 Task: Look for space in Modimolle, South Africa from 10th September, 2023 to 16th September, 2023 for 4 adults in price range Rs.10000 to Rs.14000. Place can be private room with 4 bedrooms having 4 beds and 4 bathrooms. Property type can be house, flat, guest house. Amenities needed are: wifi, TV, free parkinig on premises, gym, breakfast. Booking option can be shelf check-in. Required host language is English.
Action: Mouse moved to (539, 137)
Screenshot: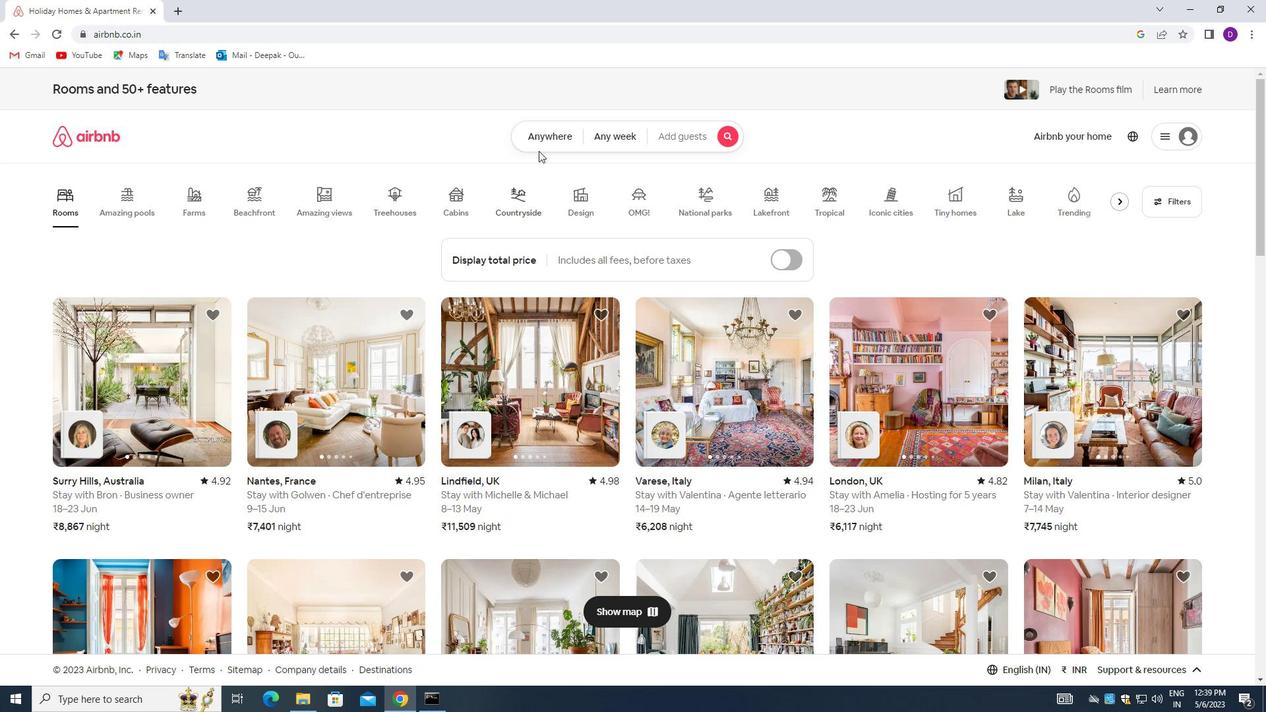 
Action: Mouse pressed left at (539, 137)
Screenshot: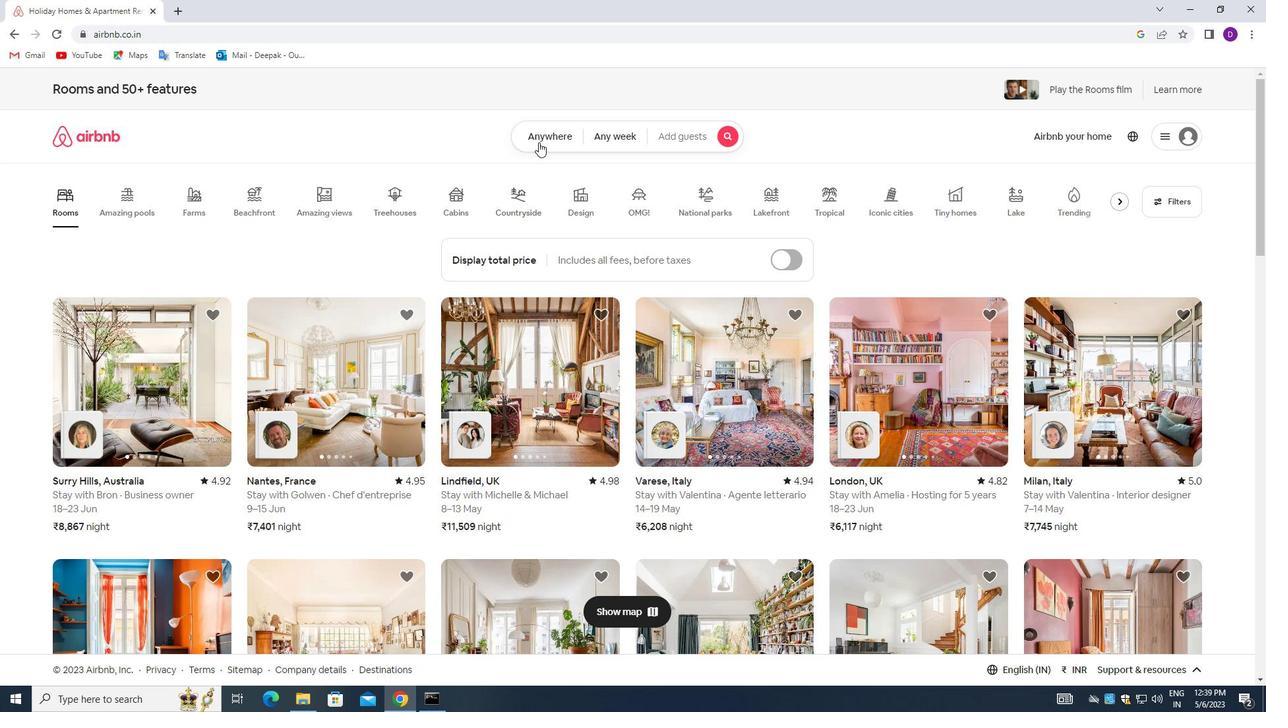 
Action: Mouse moved to (501, 186)
Screenshot: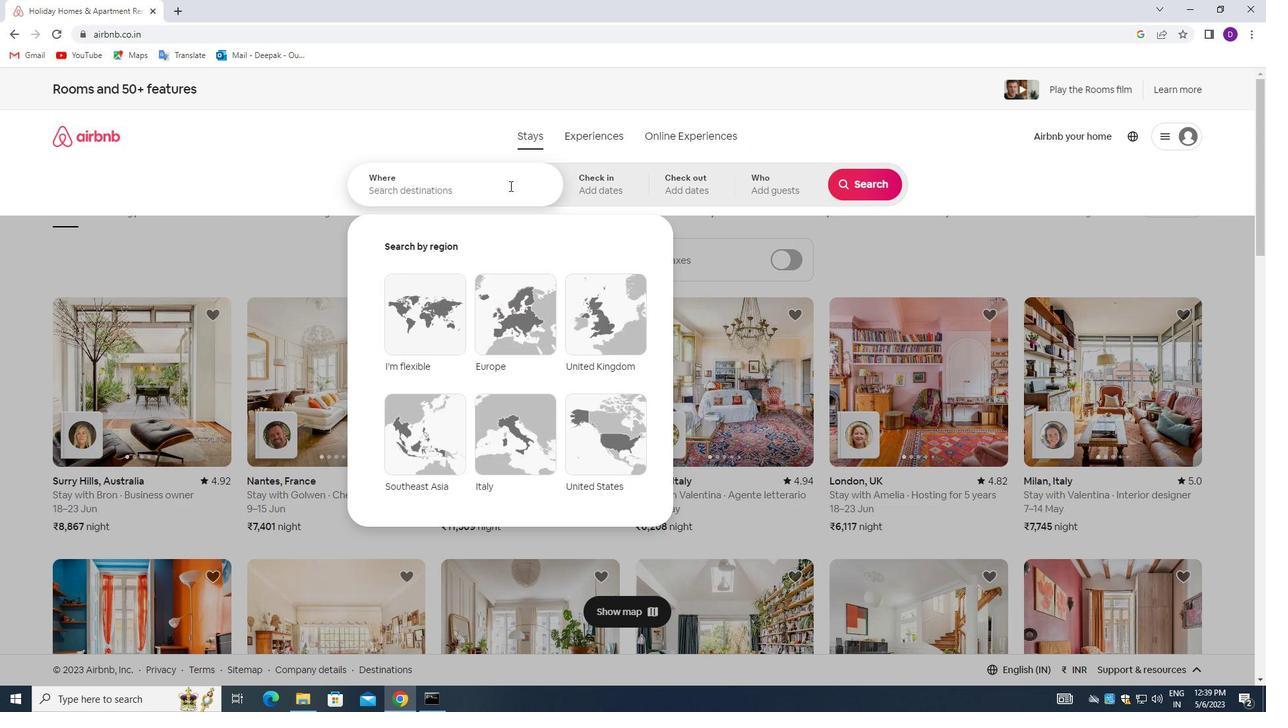 
Action: Mouse pressed left at (501, 186)
Screenshot: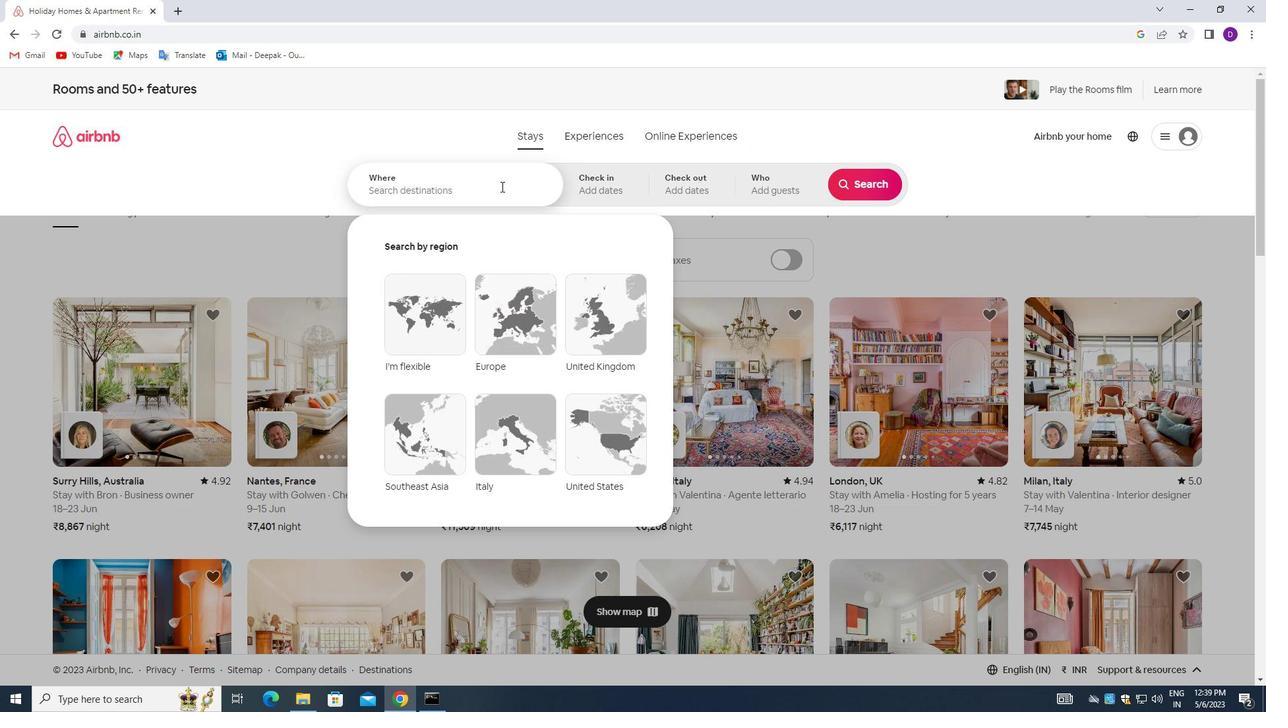 
Action: Mouse moved to (289, 271)
Screenshot: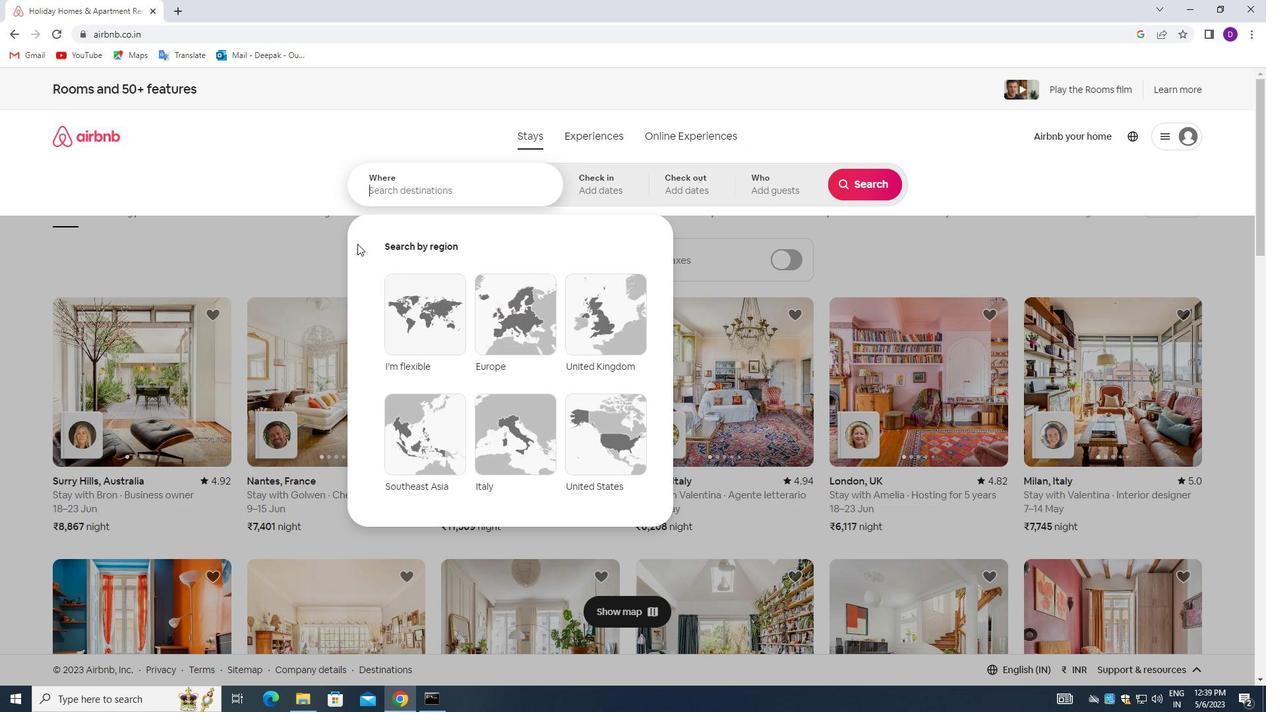 
Action: Key pressed <Key.shift>MODIMOLLE,<Key.space><Key.shift_r>SOUTH<Key.space><Key.shift_r>AFRICA<Key.enter>
Screenshot: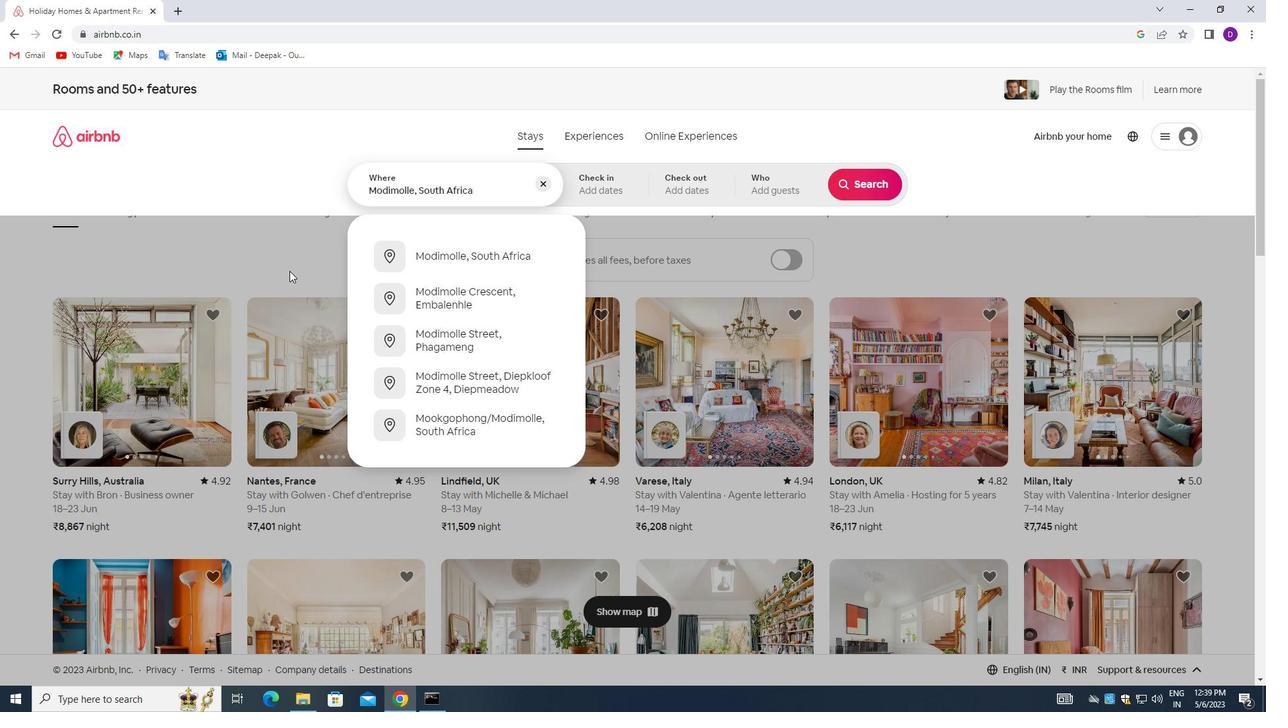 
Action: Mouse moved to (856, 290)
Screenshot: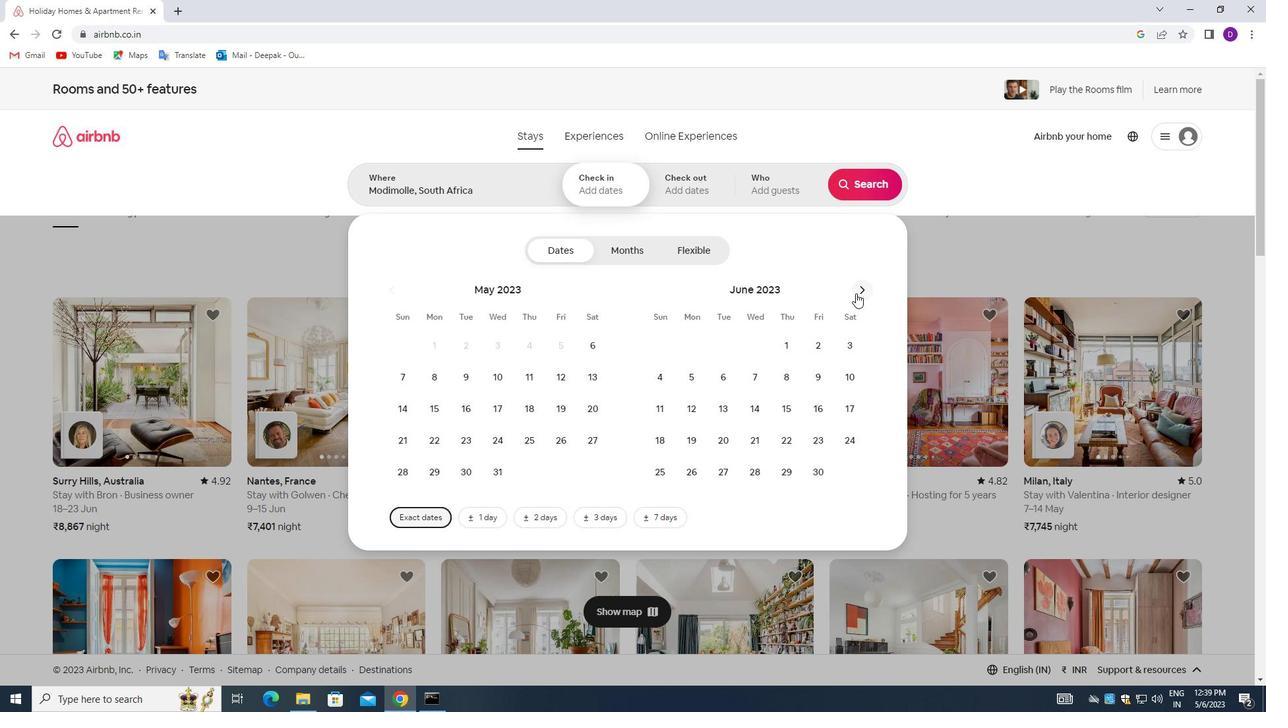 
Action: Mouse pressed left at (856, 290)
Screenshot: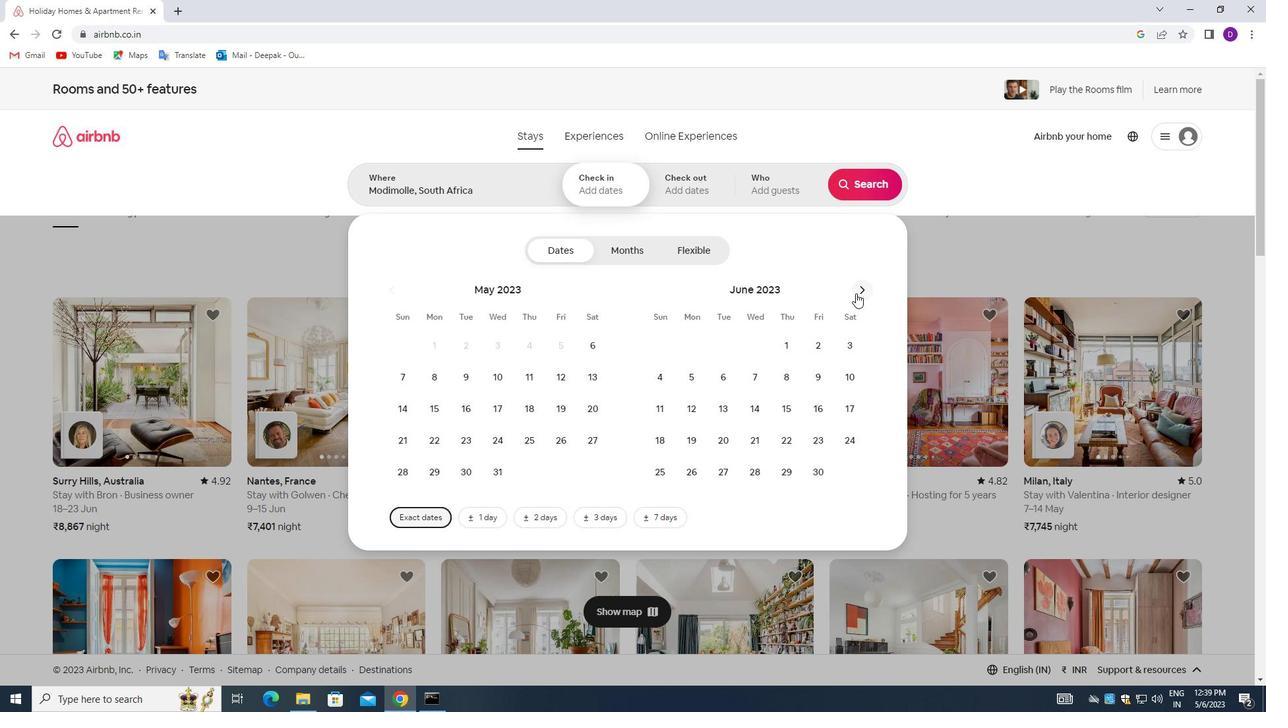
Action: Mouse moved to (856, 290)
Screenshot: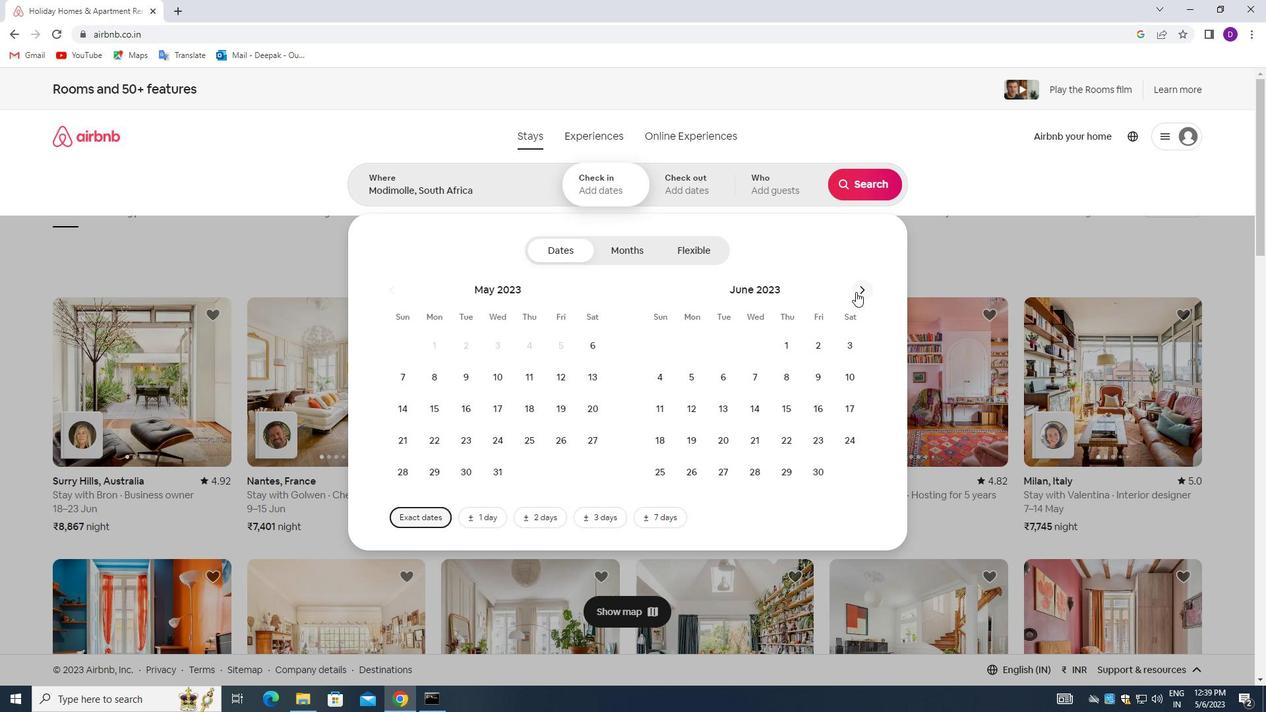 
Action: Mouse pressed left at (856, 290)
Screenshot: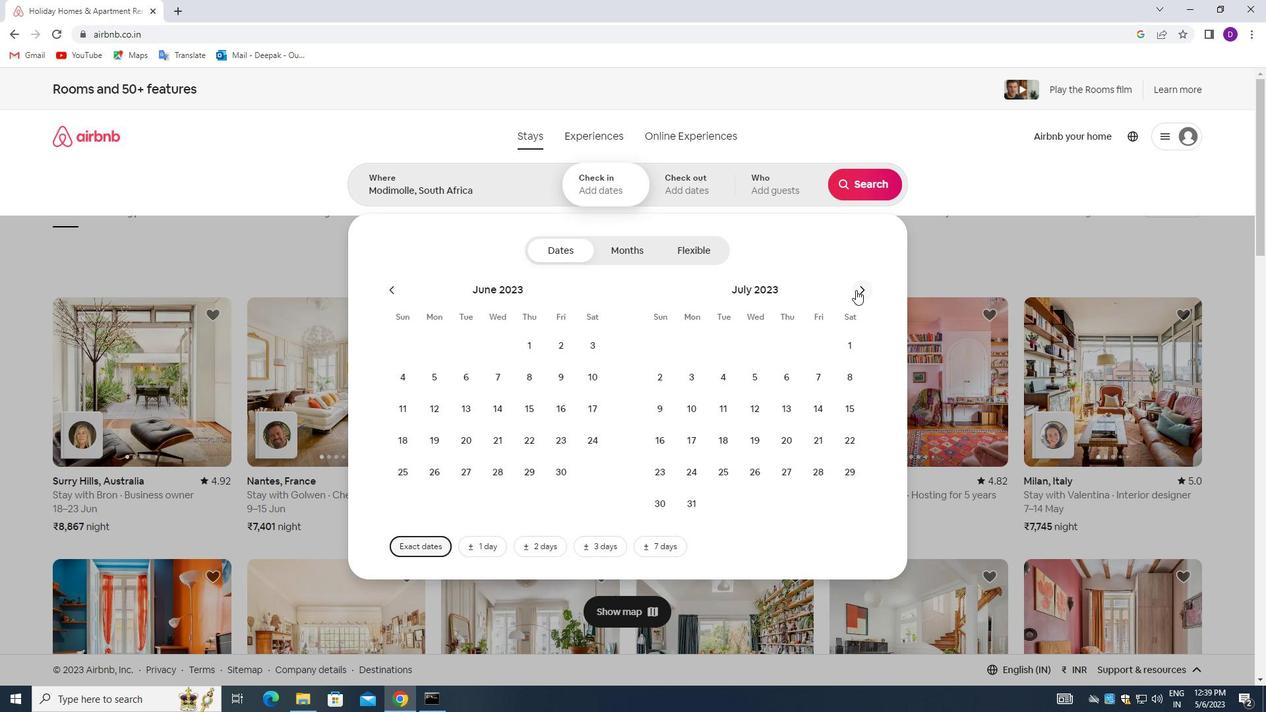 
Action: Mouse pressed left at (856, 290)
Screenshot: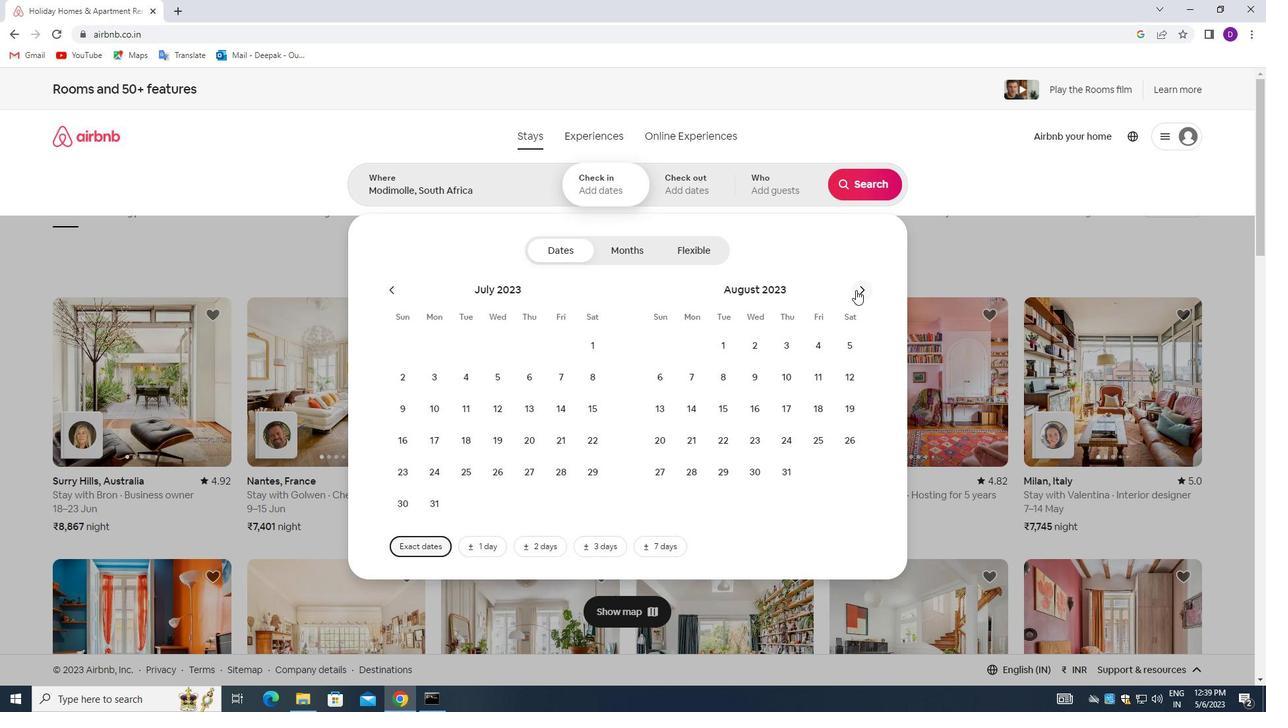 
Action: Mouse moved to (664, 414)
Screenshot: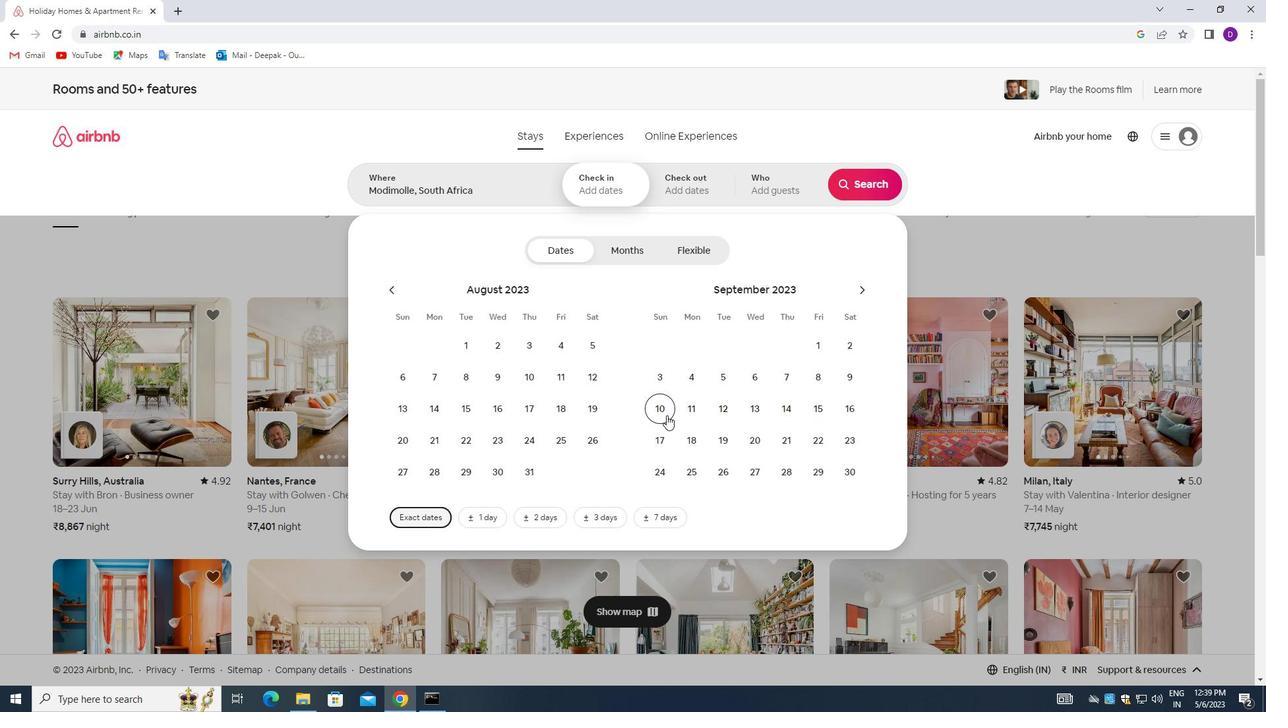 
Action: Mouse pressed left at (664, 414)
Screenshot: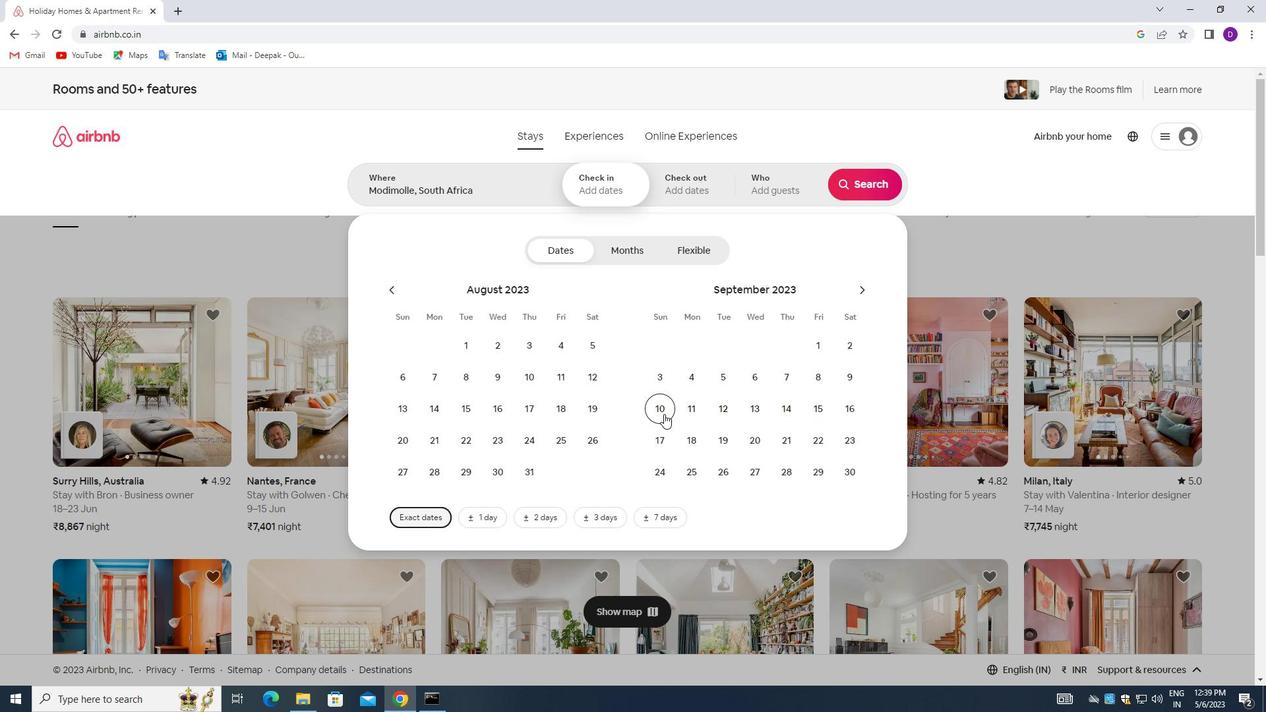 
Action: Mouse moved to (841, 408)
Screenshot: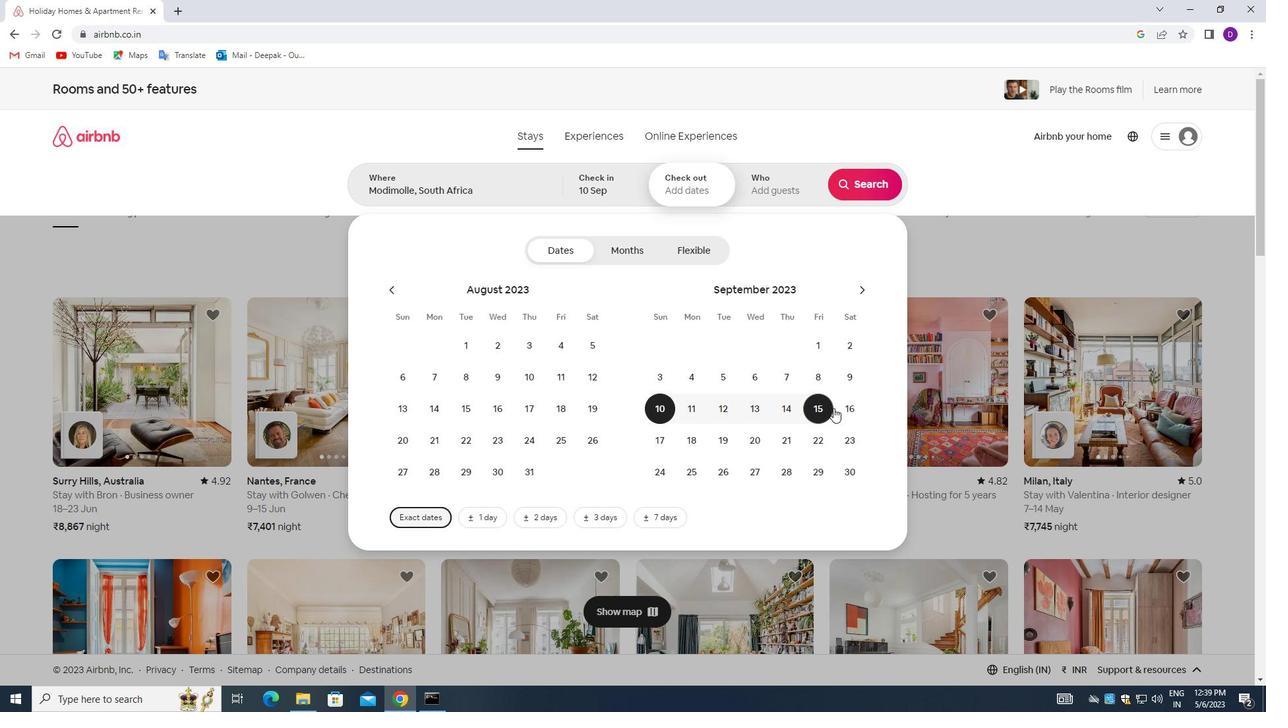 
Action: Mouse pressed left at (841, 408)
Screenshot: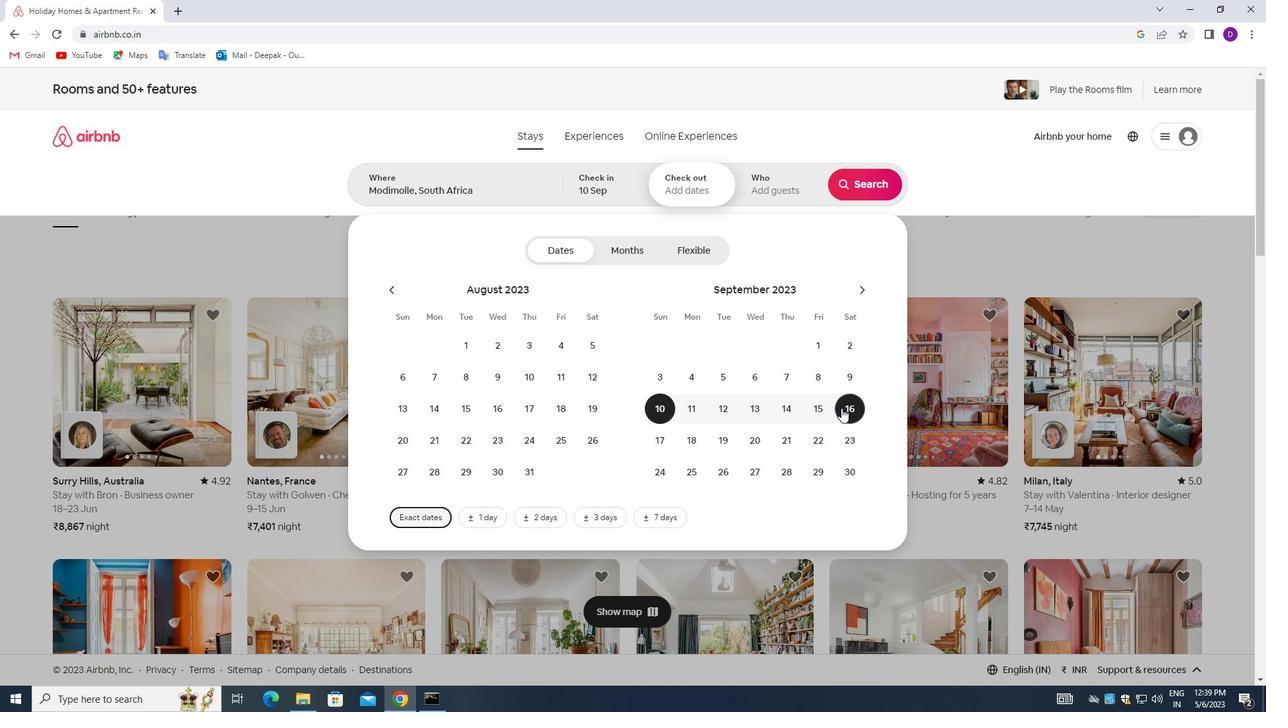
Action: Mouse moved to (756, 192)
Screenshot: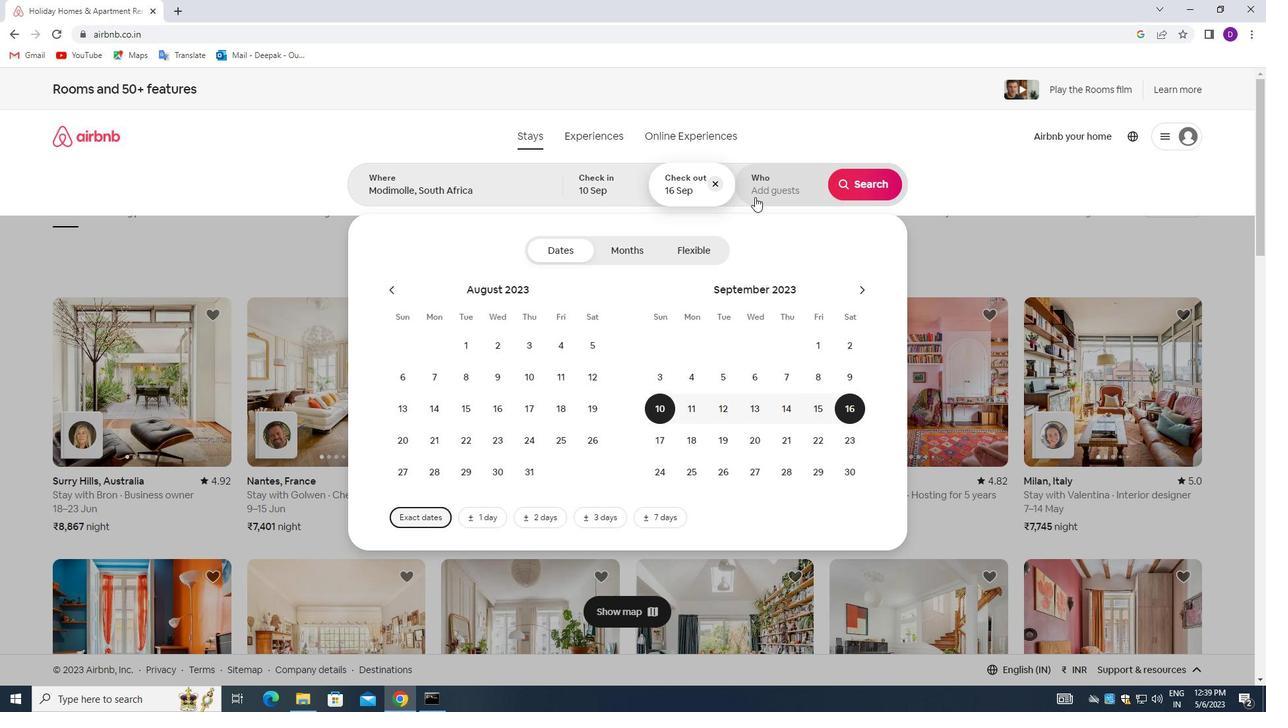 
Action: Mouse pressed left at (756, 192)
Screenshot: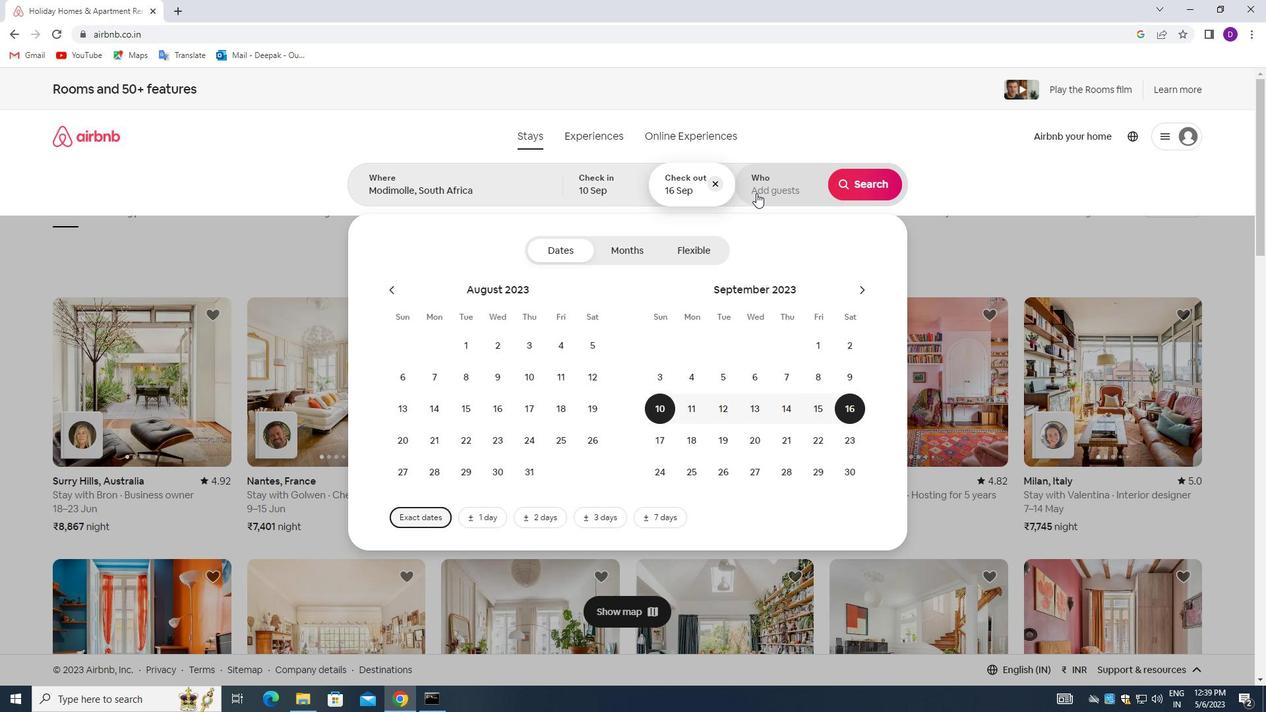 
Action: Mouse moved to (867, 257)
Screenshot: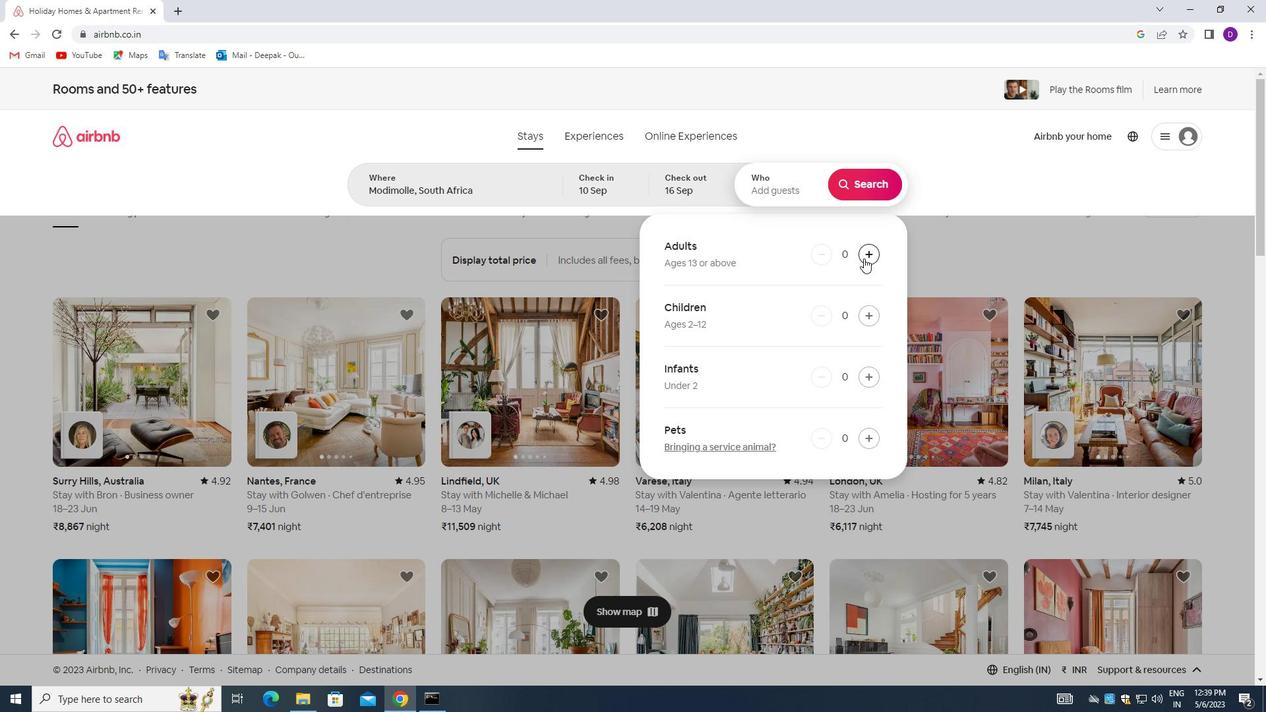 
Action: Mouse pressed left at (867, 257)
Screenshot: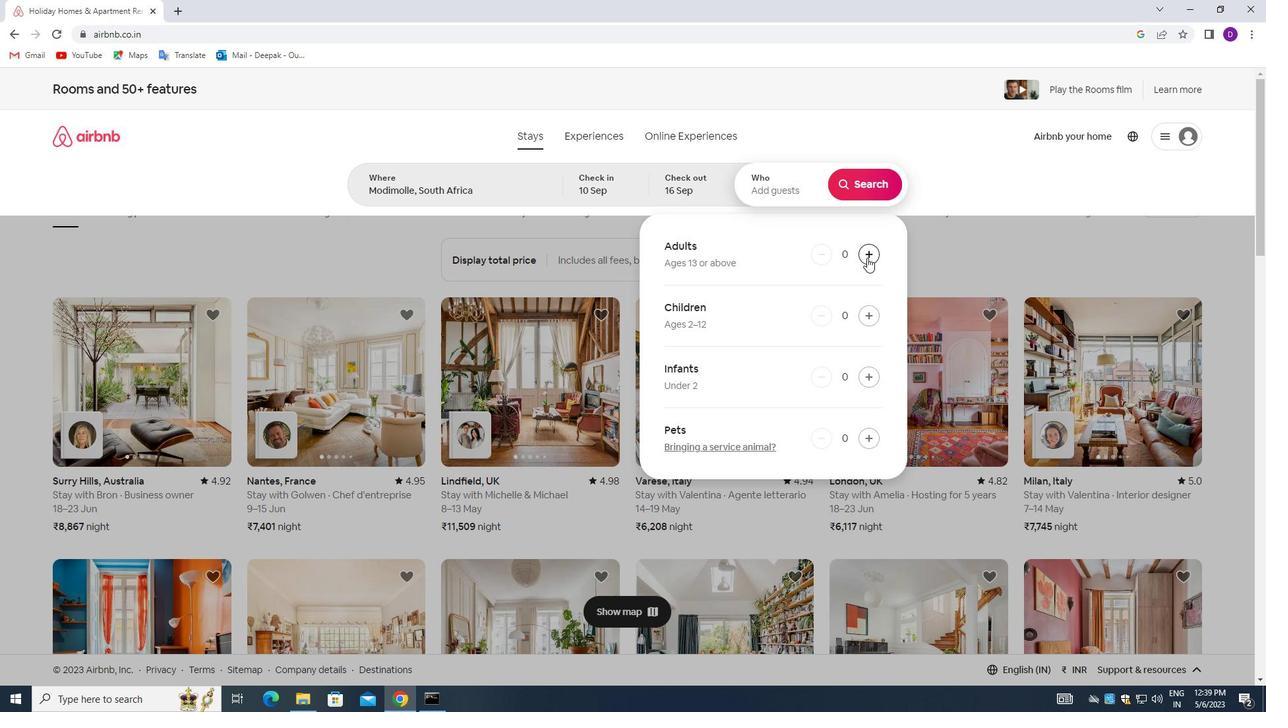 
Action: Mouse moved to (868, 257)
Screenshot: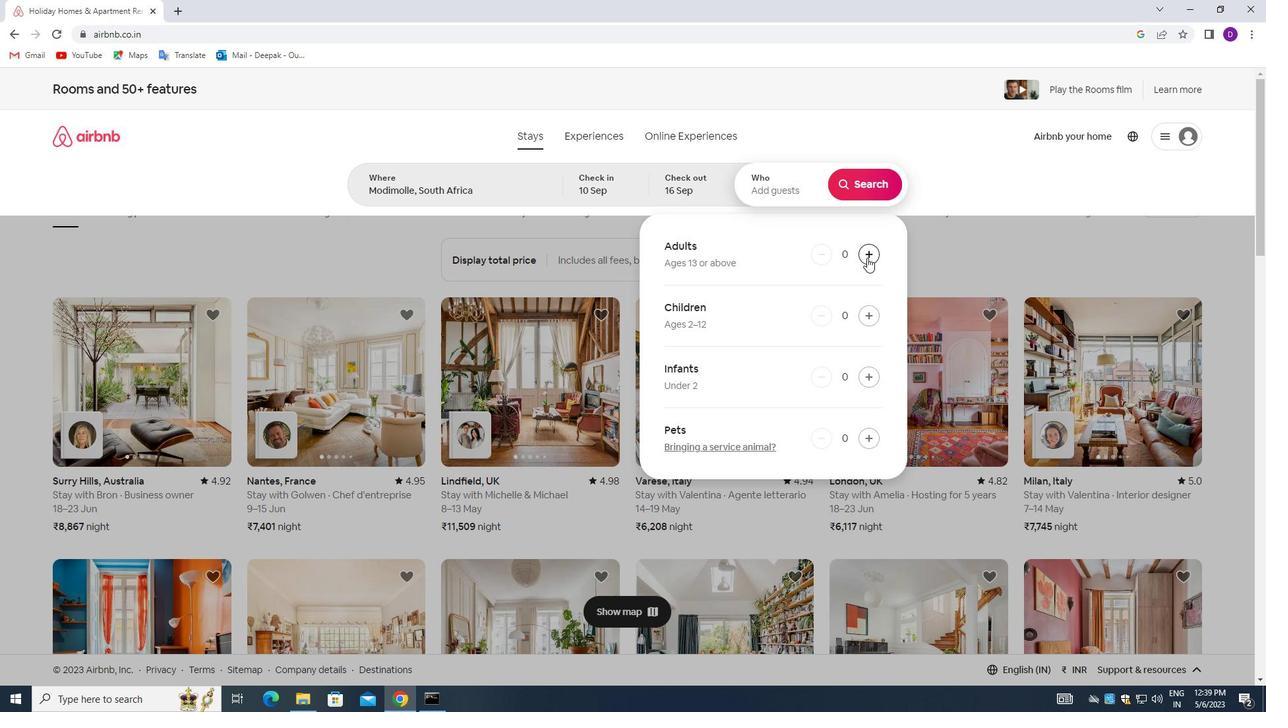 
Action: Mouse pressed left at (868, 257)
Screenshot: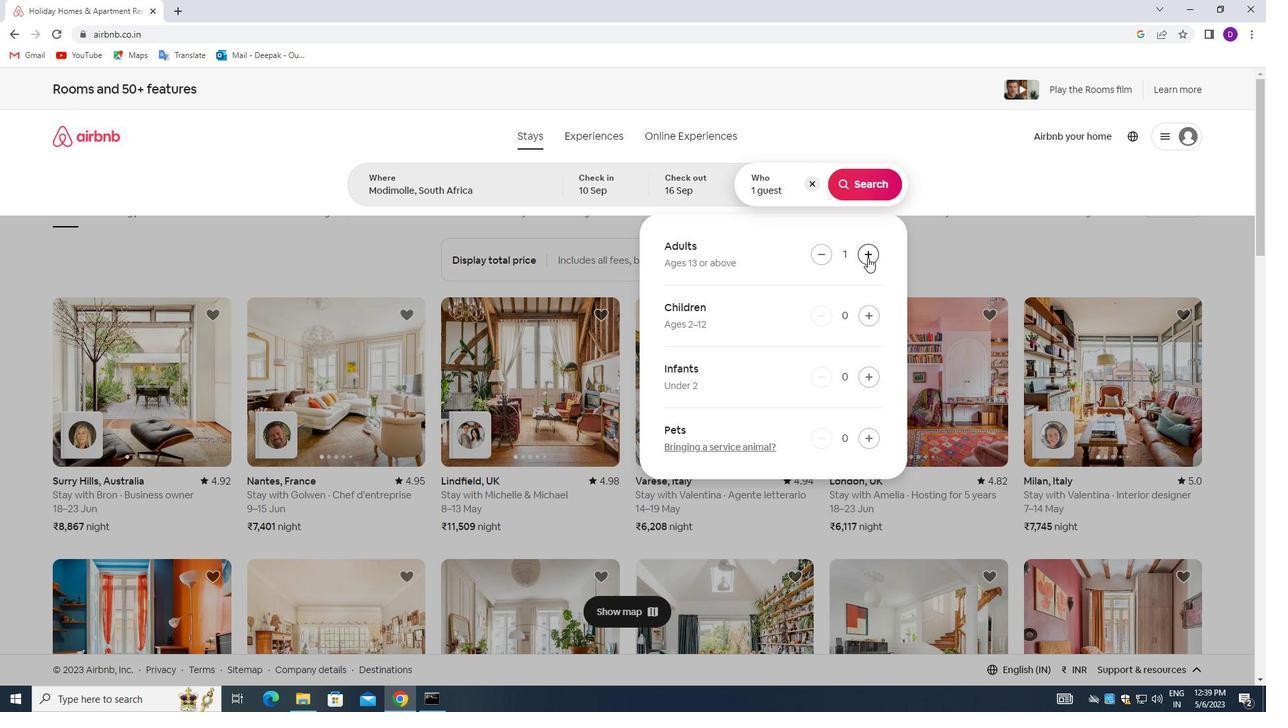 
Action: Mouse pressed left at (868, 257)
Screenshot: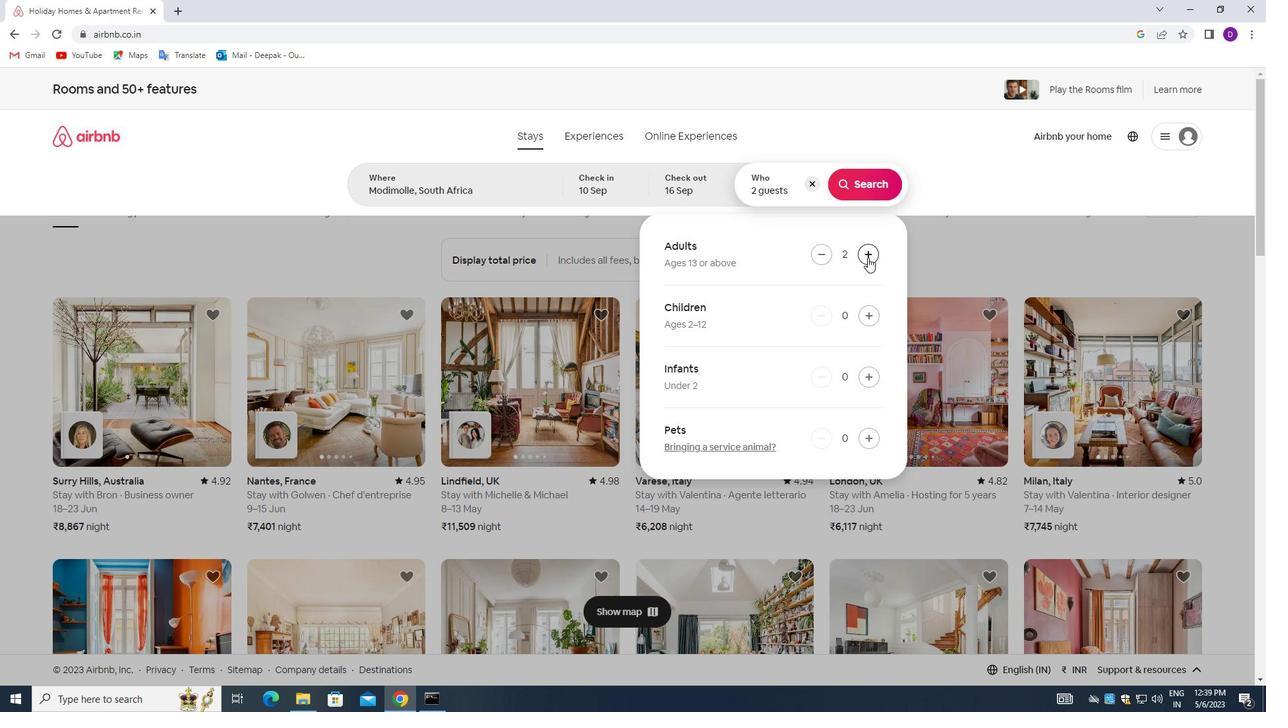 
Action: Mouse pressed left at (868, 257)
Screenshot: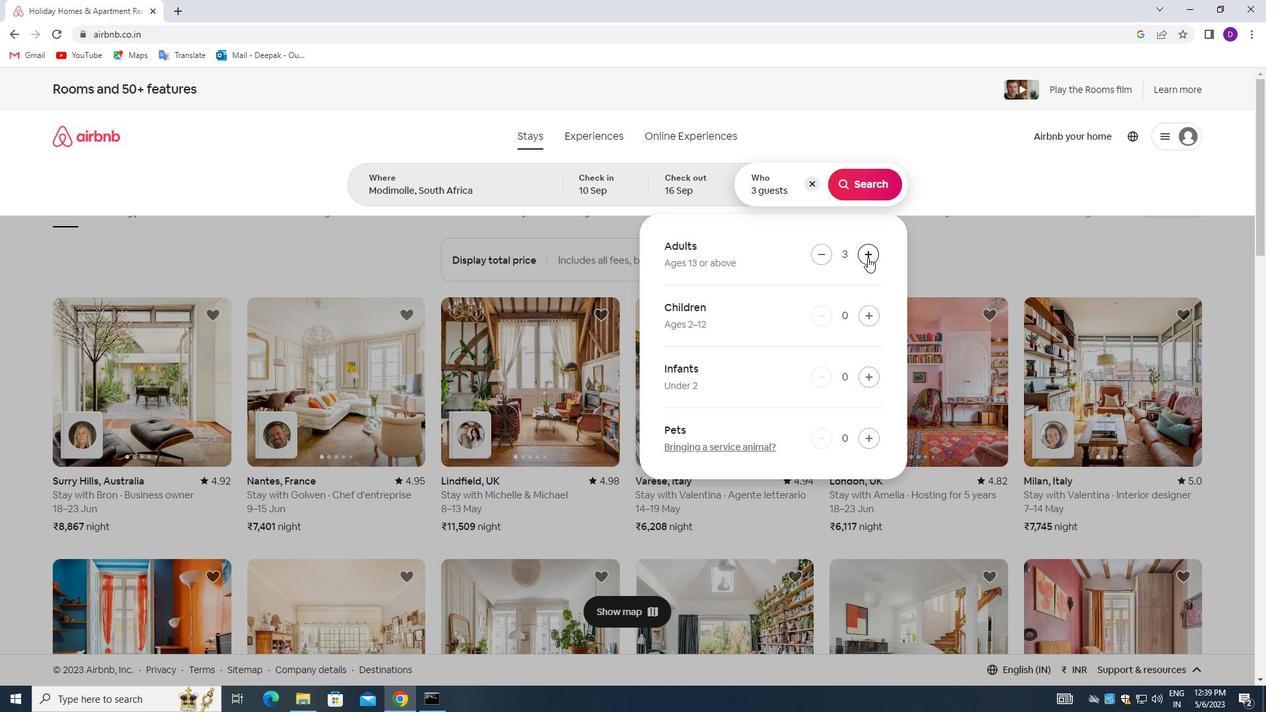 
Action: Mouse moved to (871, 189)
Screenshot: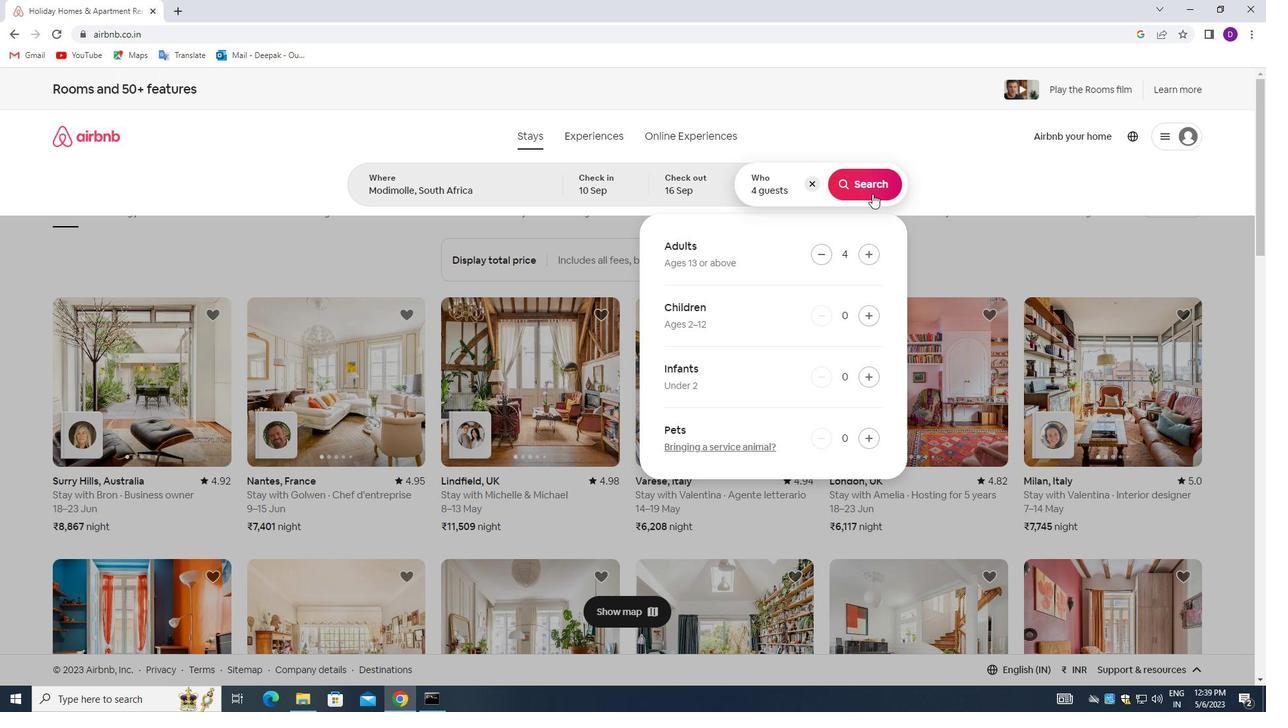 
Action: Mouse pressed left at (871, 189)
Screenshot: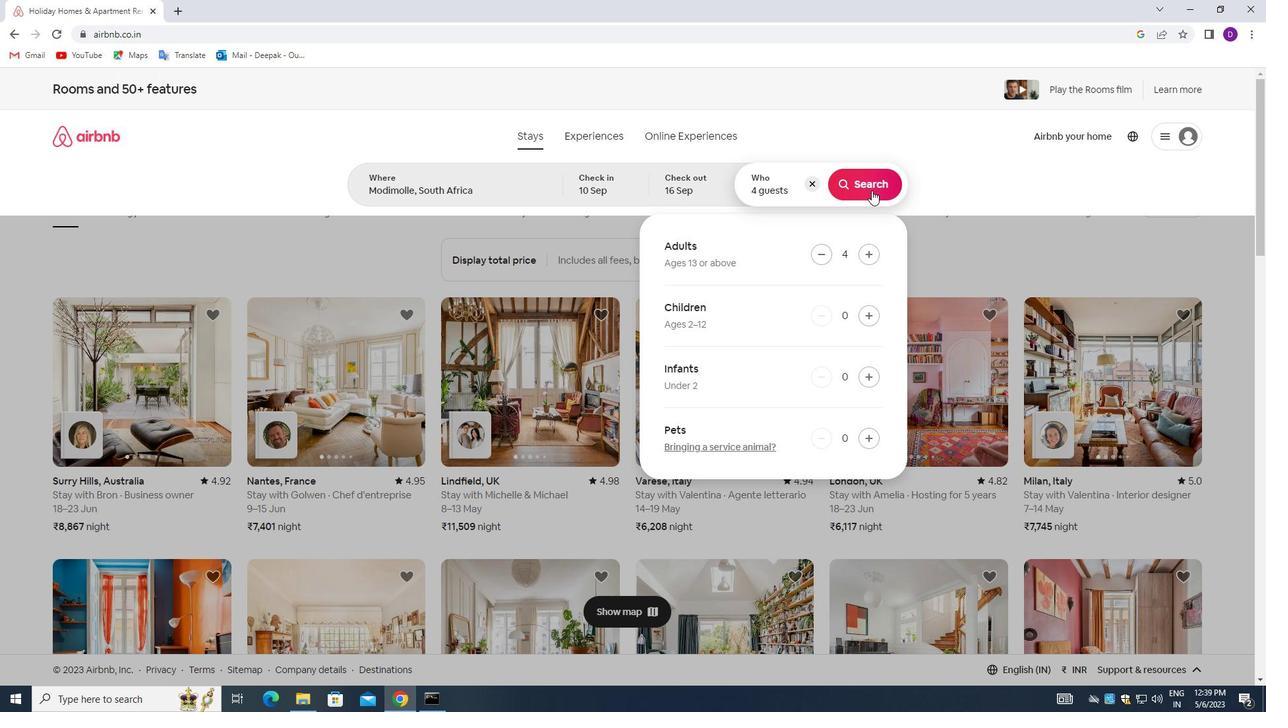
Action: Mouse moved to (1198, 141)
Screenshot: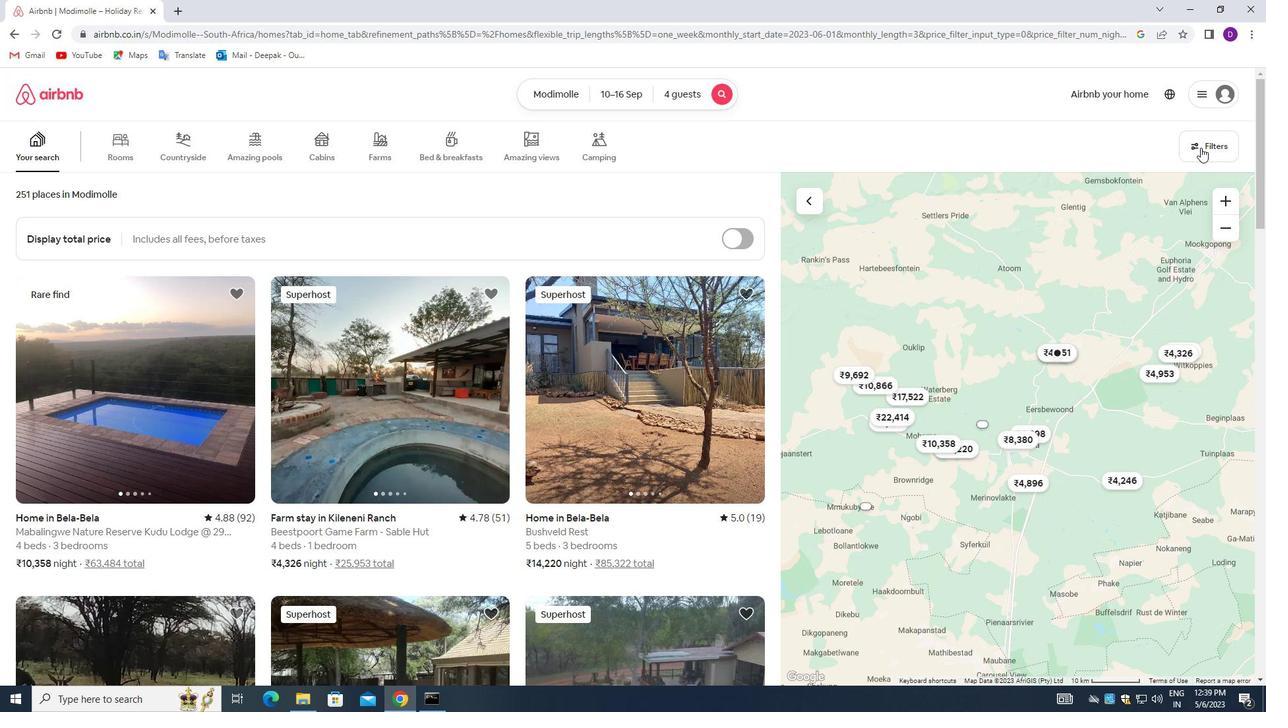 
Action: Mouse pressed left at (1198, 141)
Screenshot: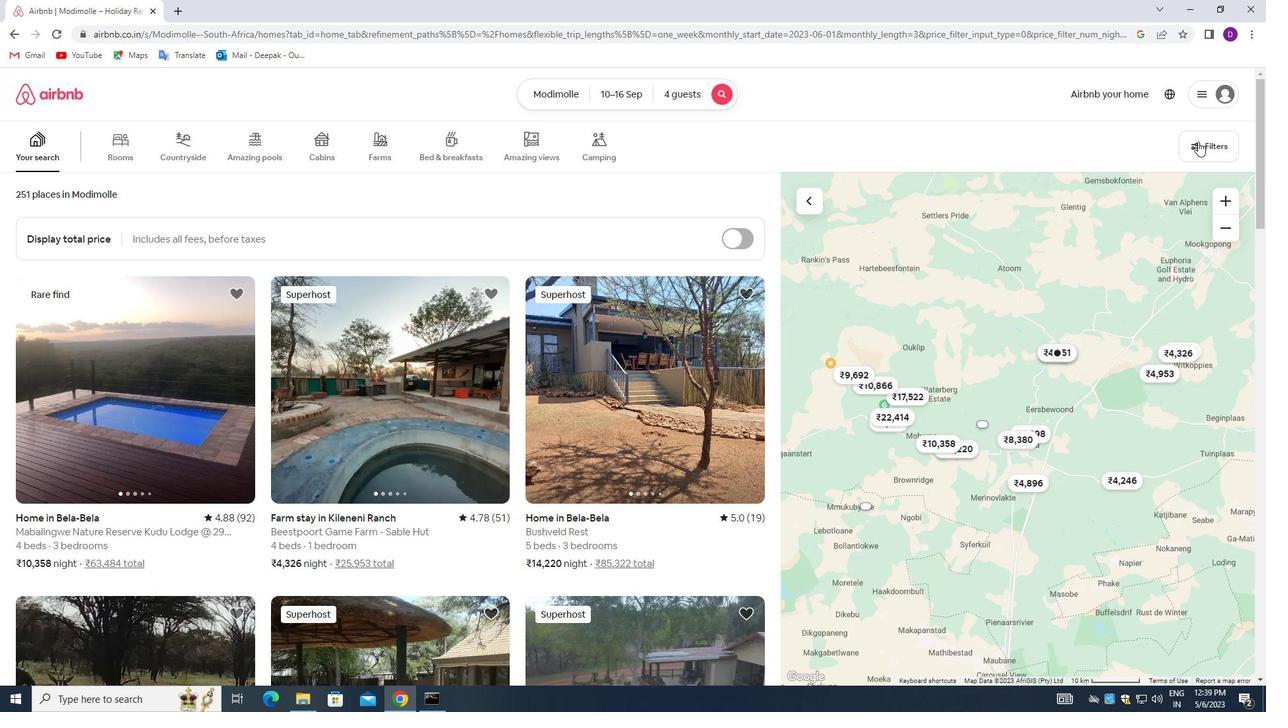 
Action: Mouse moved to (471, 474)
Screenshot: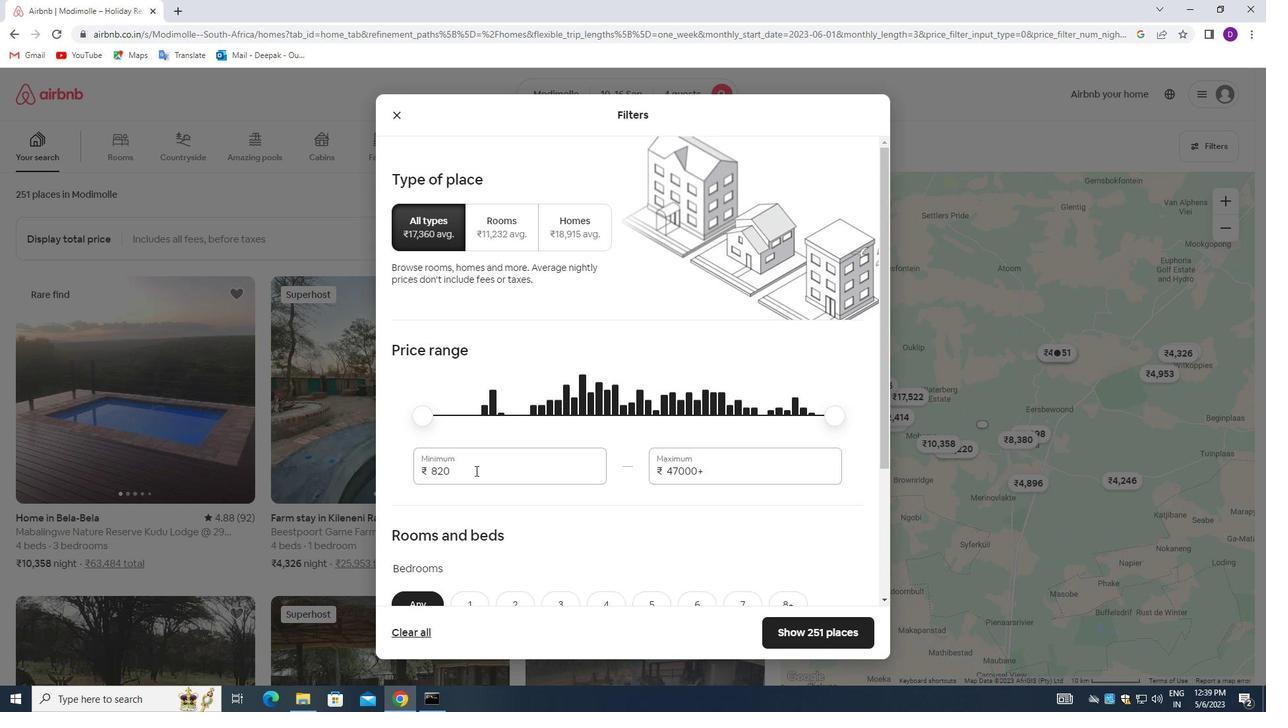 
Action: Mouse pressed left at (471, 474)
Screenshot: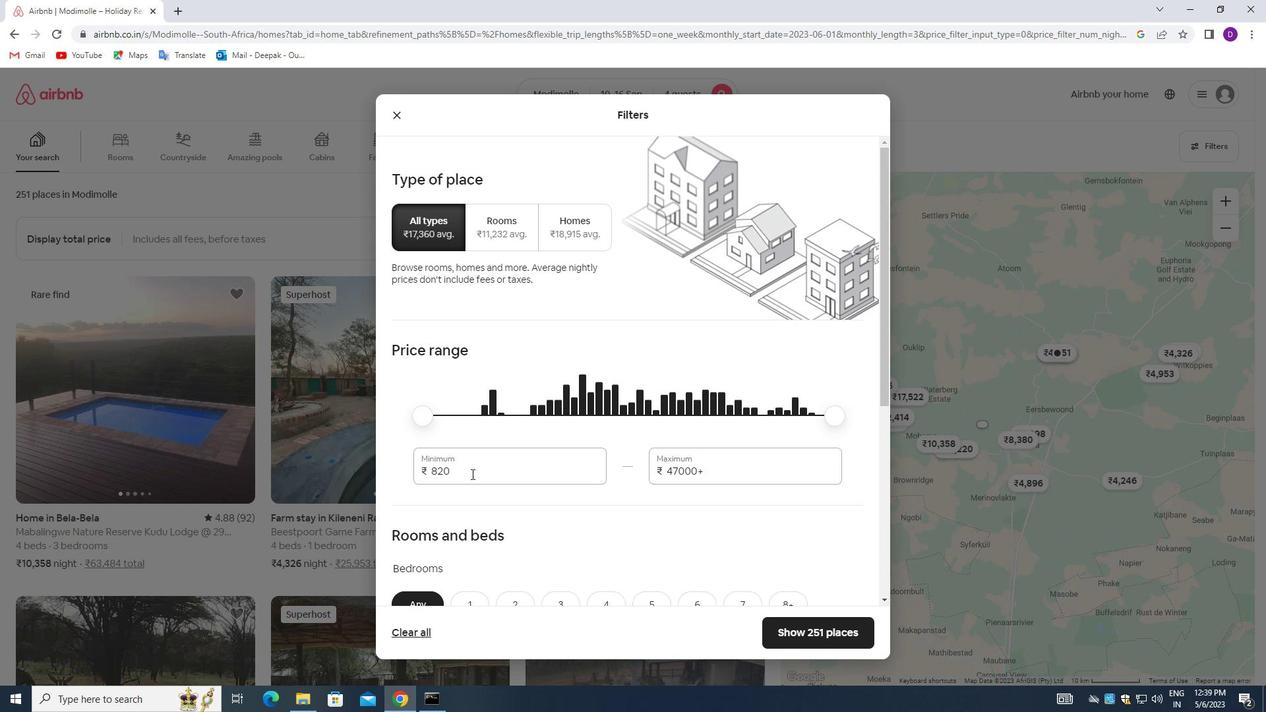
Action: Mouse pressed left at (471, 474)
Screenshot: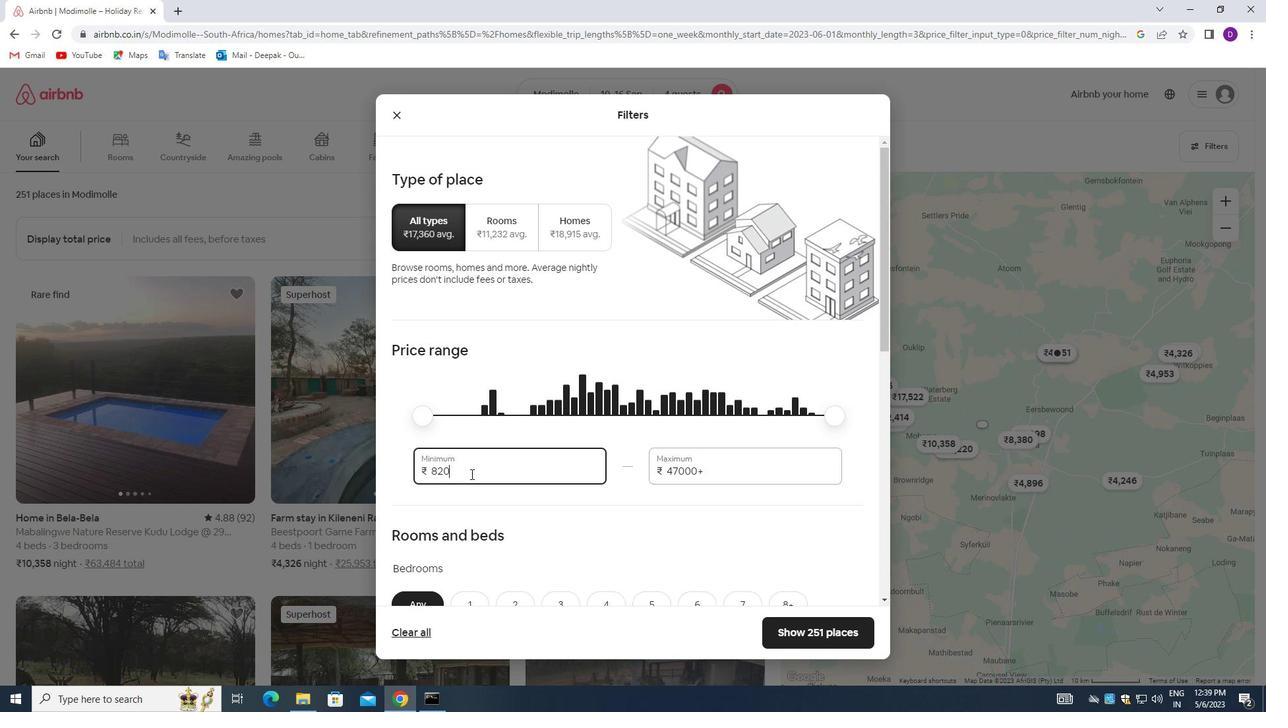 
Action: Key pressed 10000<Key.tab>14000
Screenshot: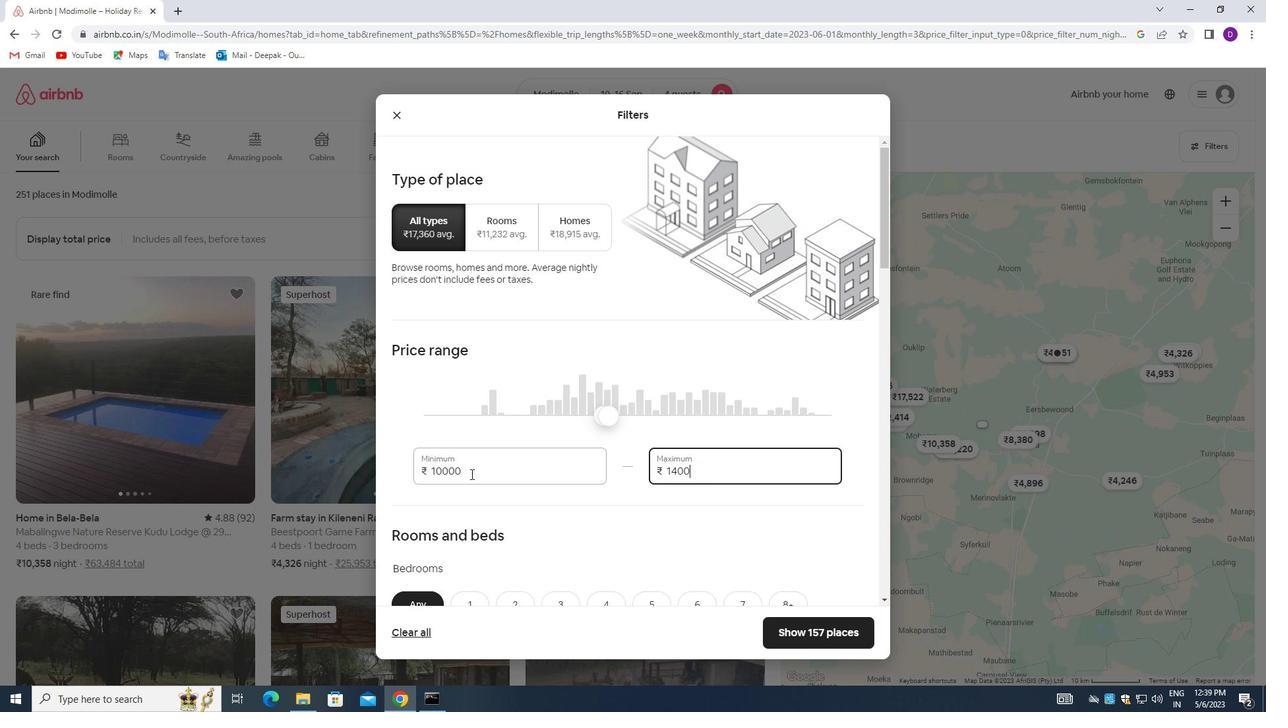 
Action: Mouse moved to (547, 491)
Screenshot: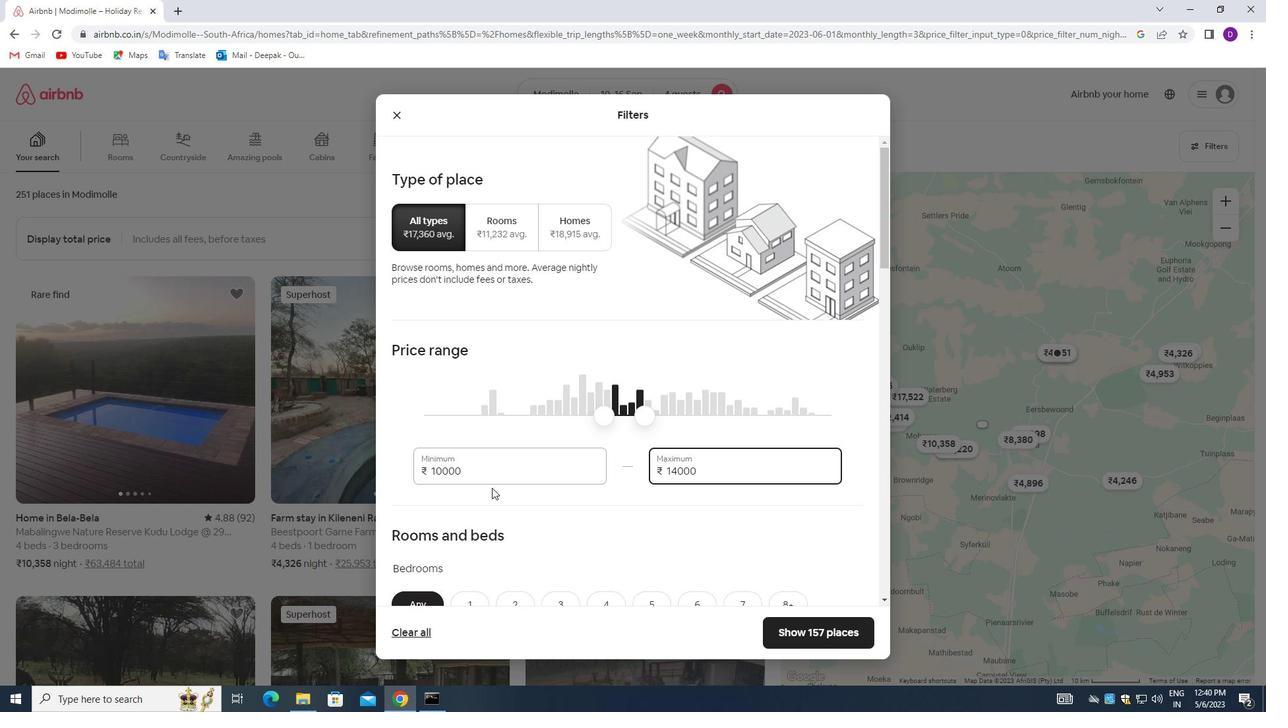 
Action: Mouse scrolled (547, 490) with delta (0, 0)
Screenshot: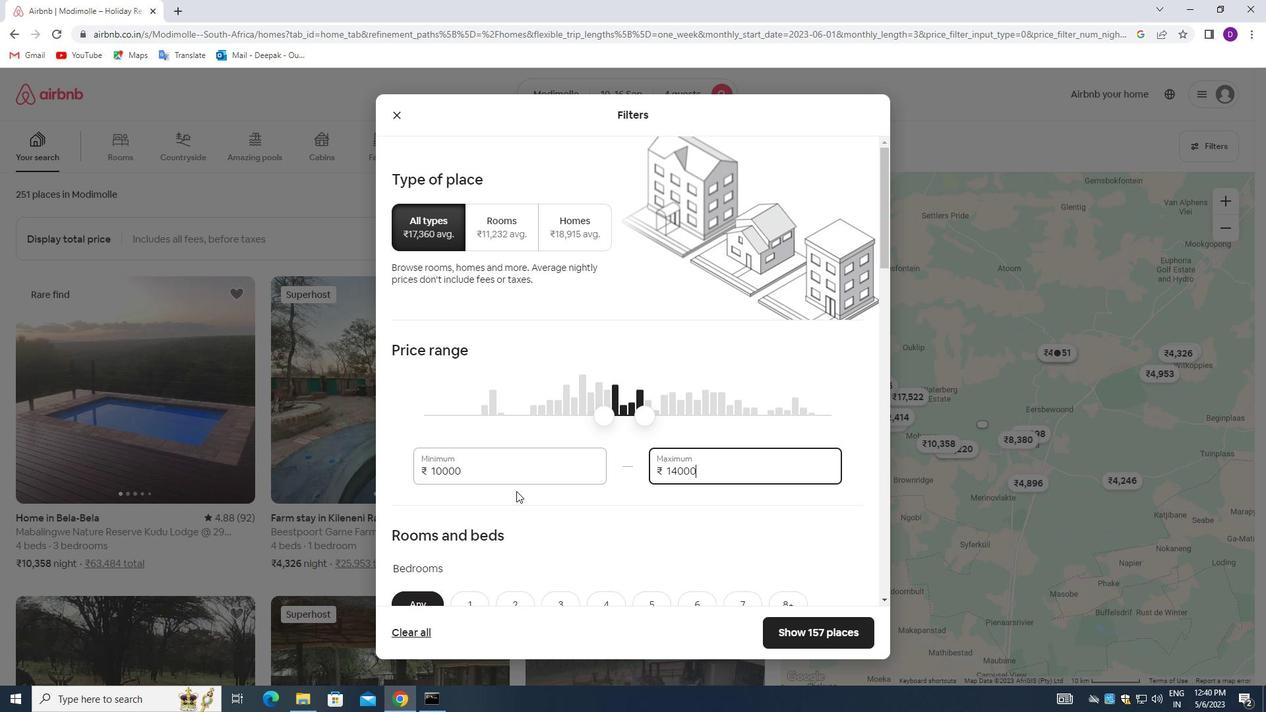 
Action: Mouse moved to (548, 491)
Screenshot: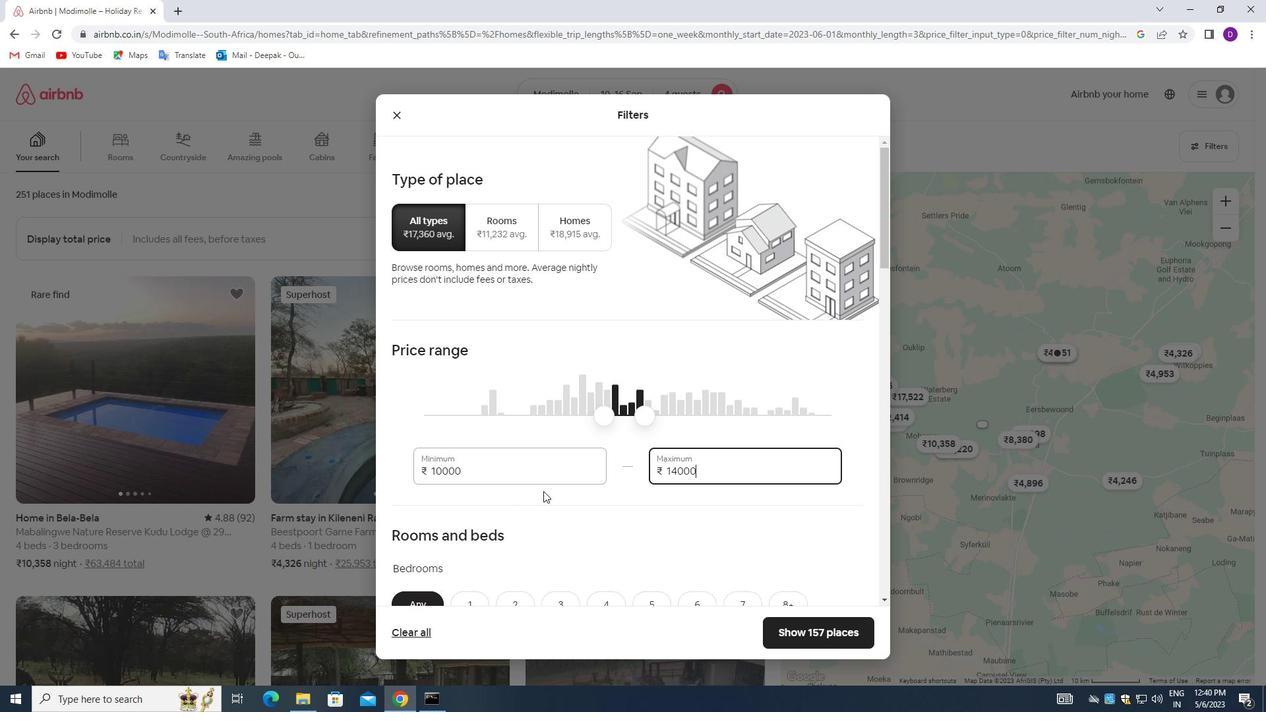 
Action: Mouse scrolled (548, 490) with delta (0, 0)
Screenshot: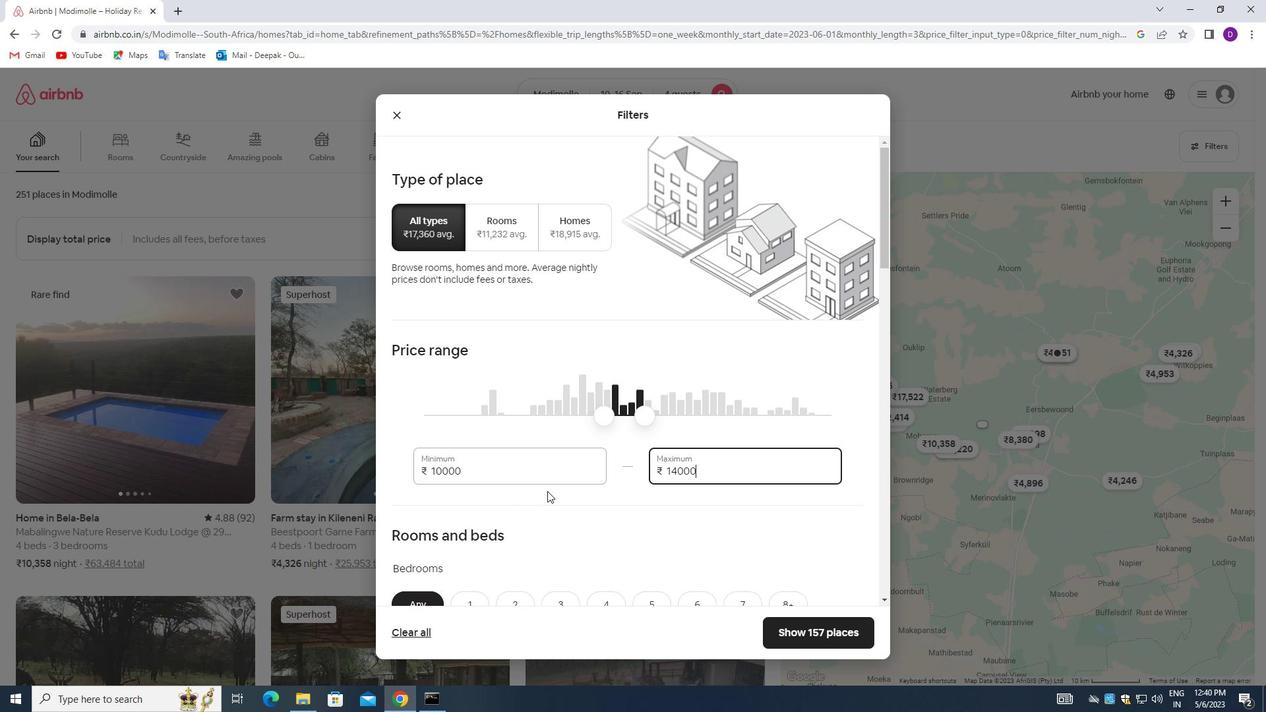 
Action: Mouse scrolled (548, 490) with delta (0, 0)
Screenshot: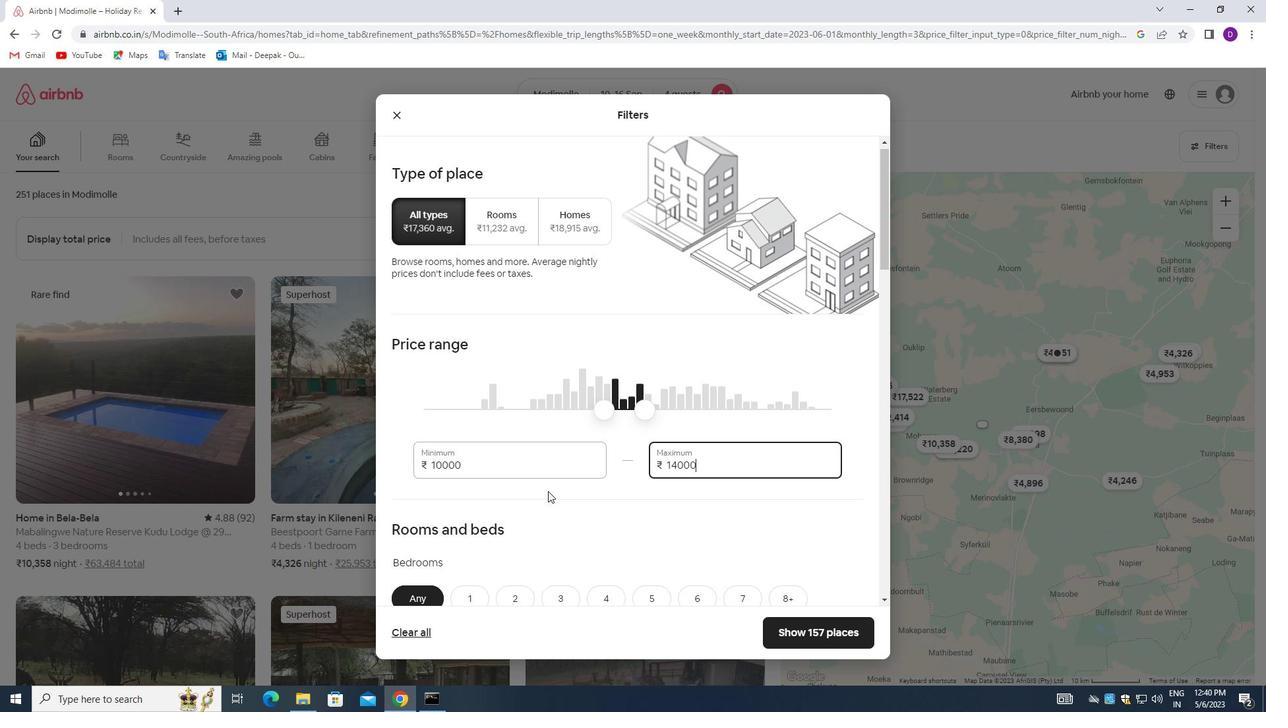 
Action: Mouse moved to (603, 418)
Screenshot: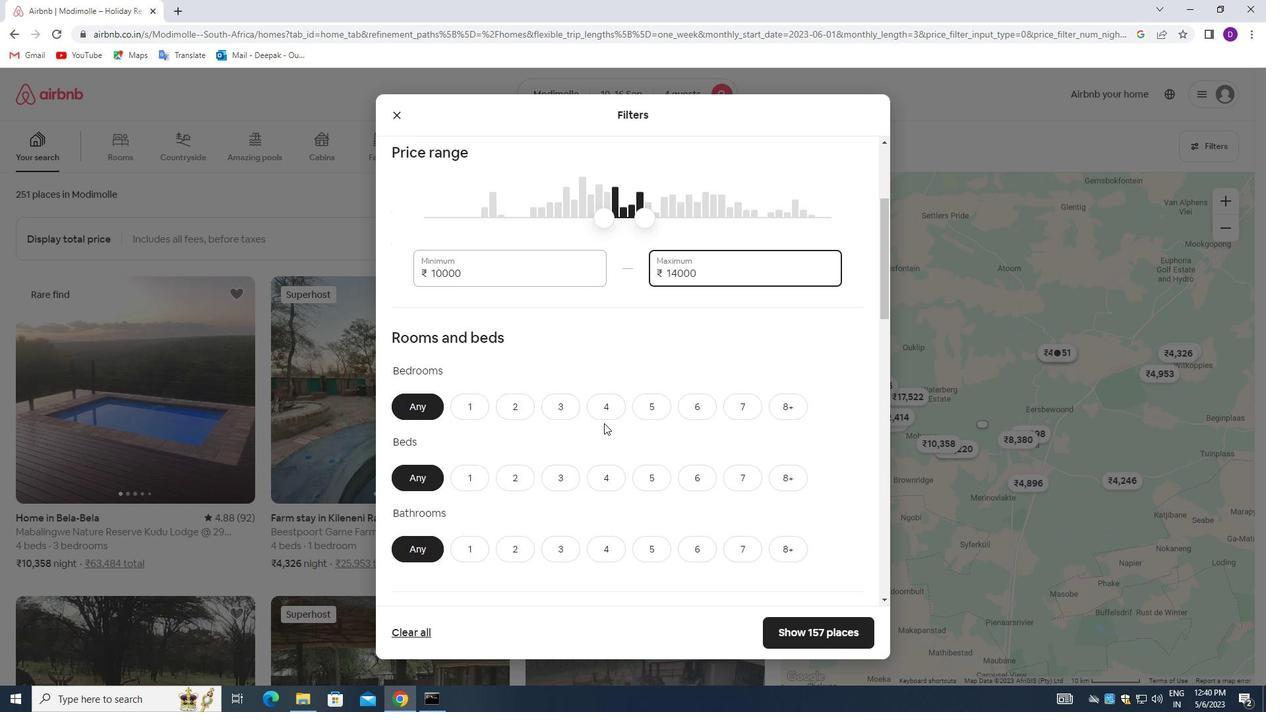 
Action: Mouse pressed left at (603, 418)
Screenshot: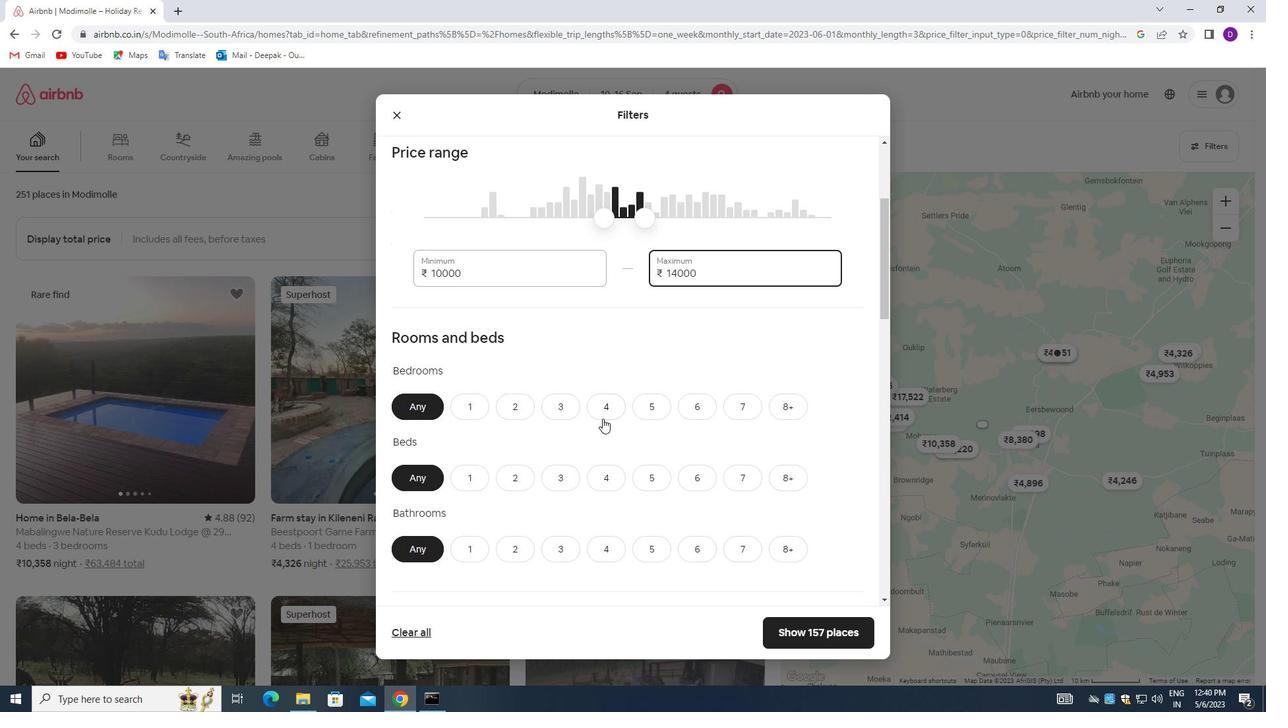 
Action: Mouse moved to (603, 478)
Screenshot: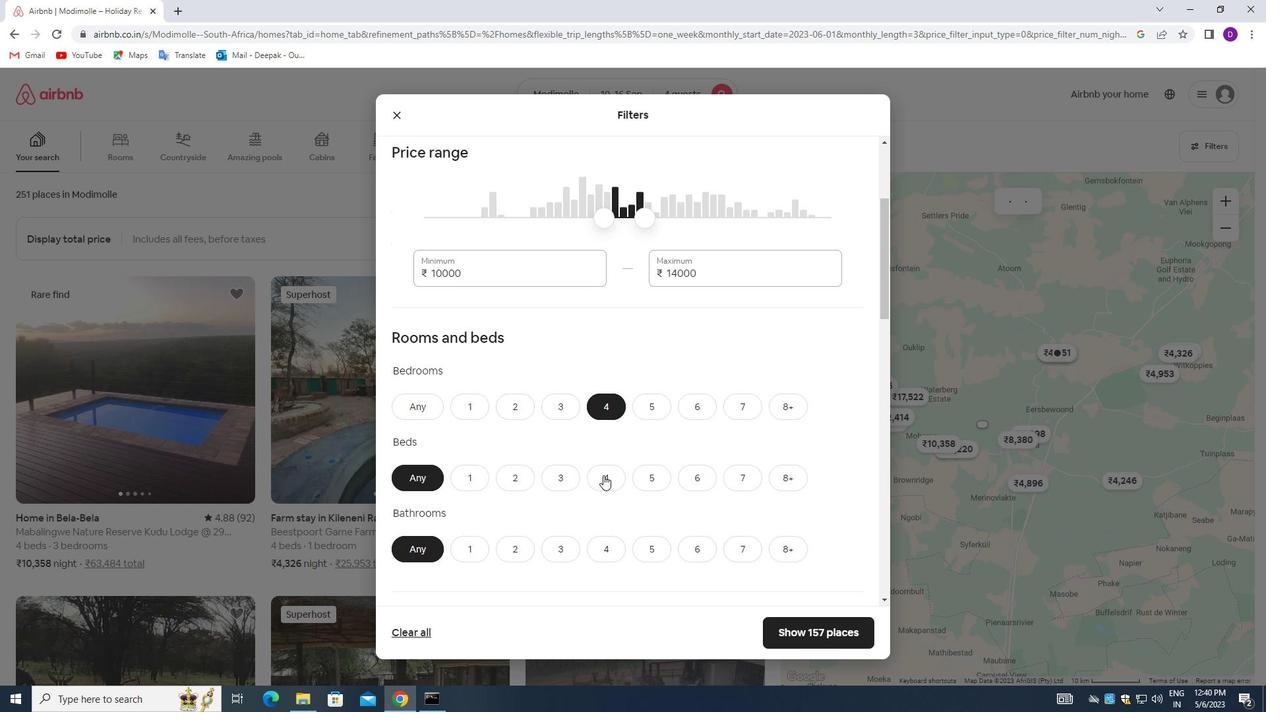 
Action: Mouse pressed left at (603, 478)
Screenshot: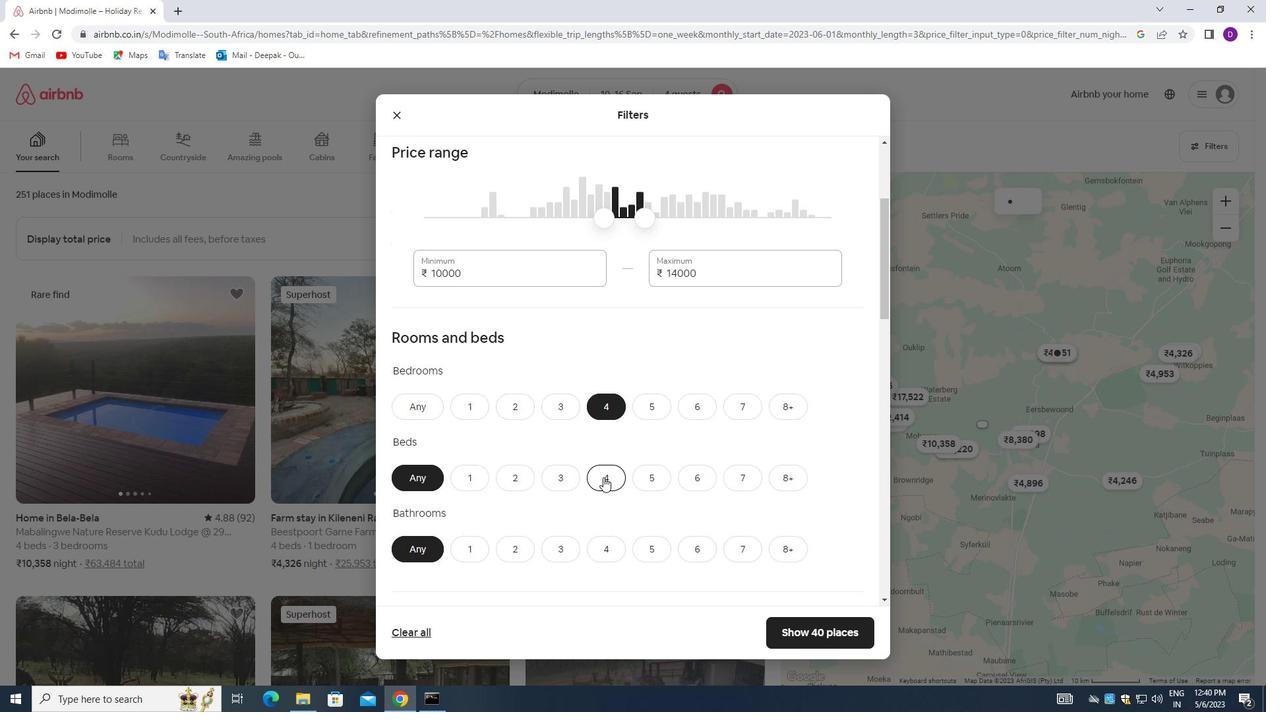 
Action: Mouse moved to (602, 544)
Screenshot: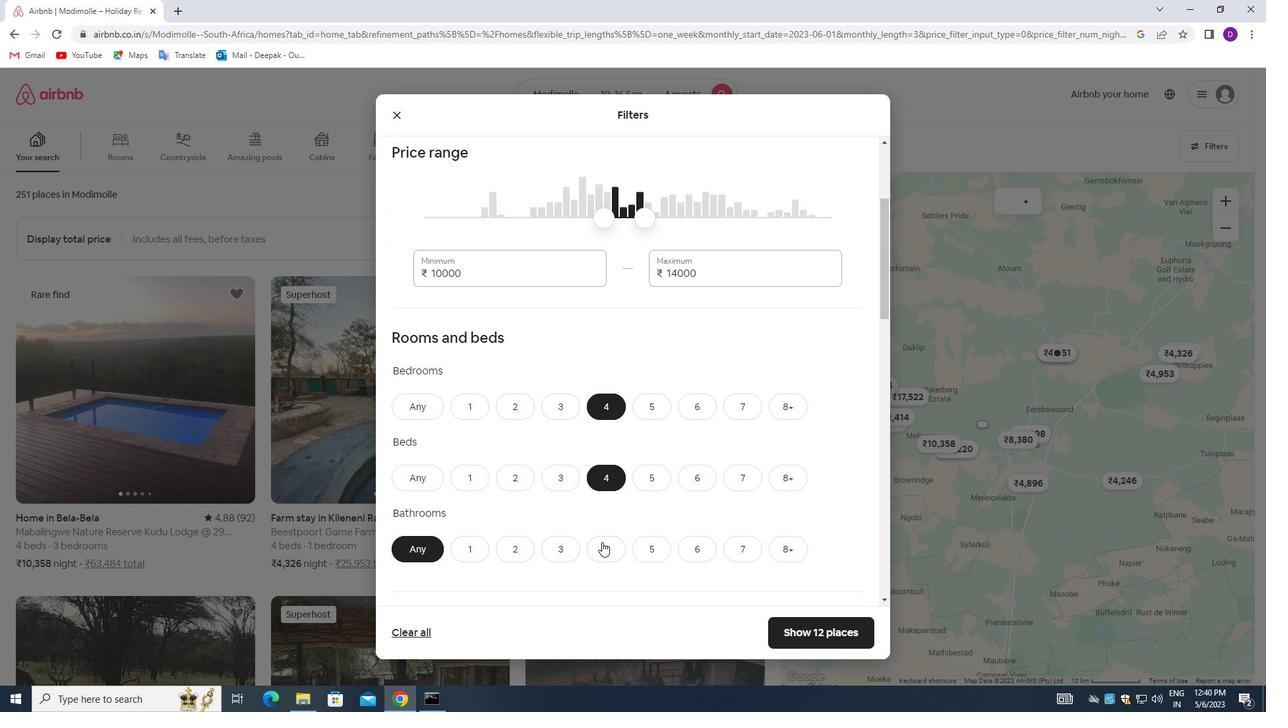 
Action: Mouse pressed left at (602, 544)
Screenshot: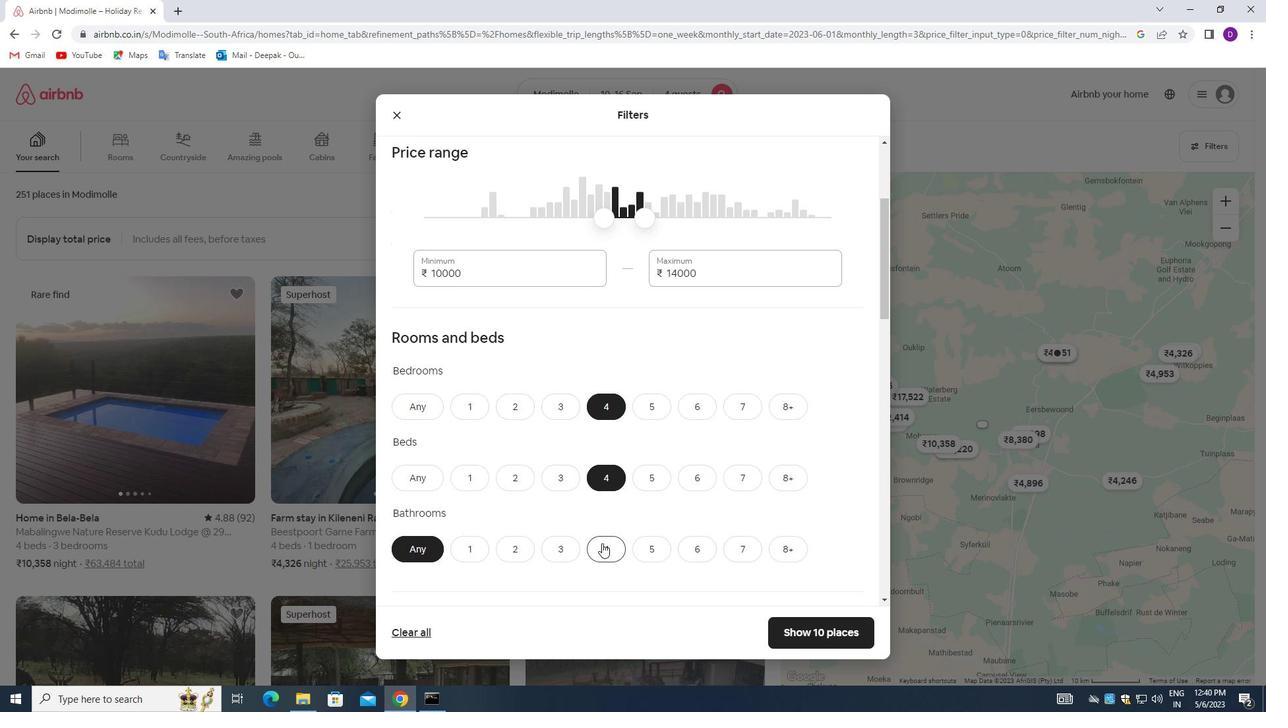 
Action: Mouse moved to (572, 450)
Screenshot: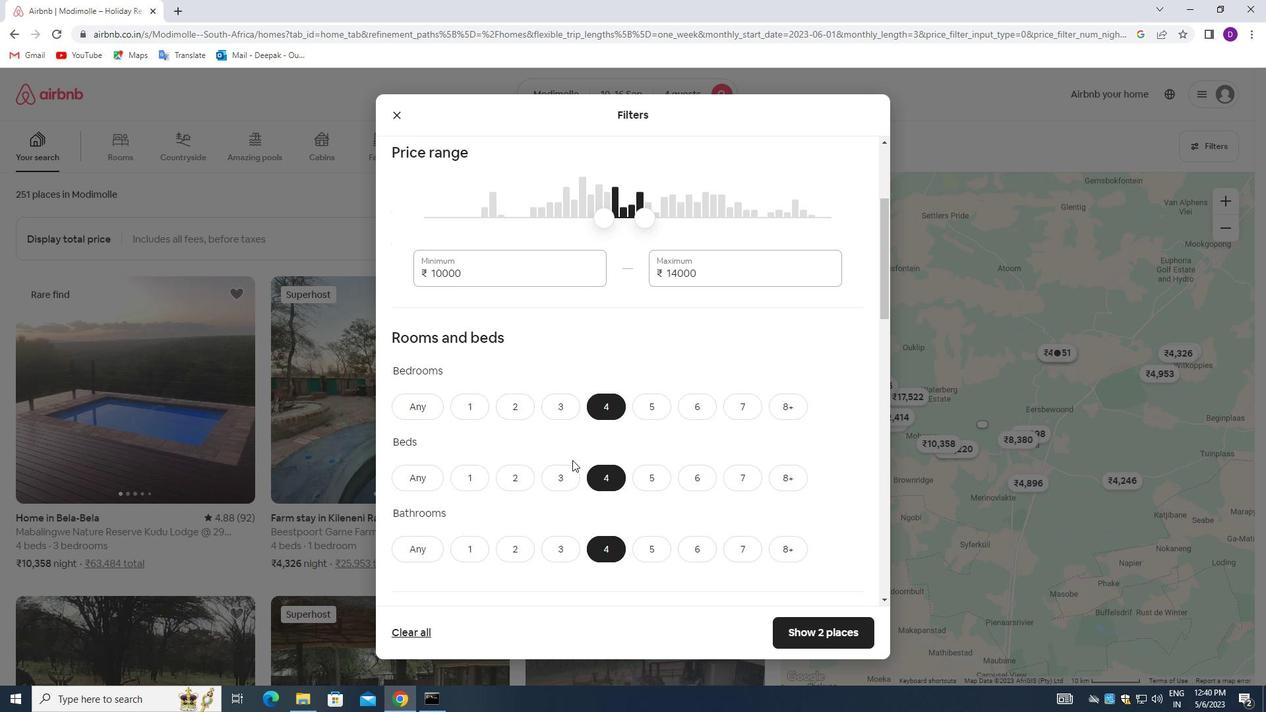 
Action: Mouse scrolled (572, 449) with delta (0, 0)
Screenshot: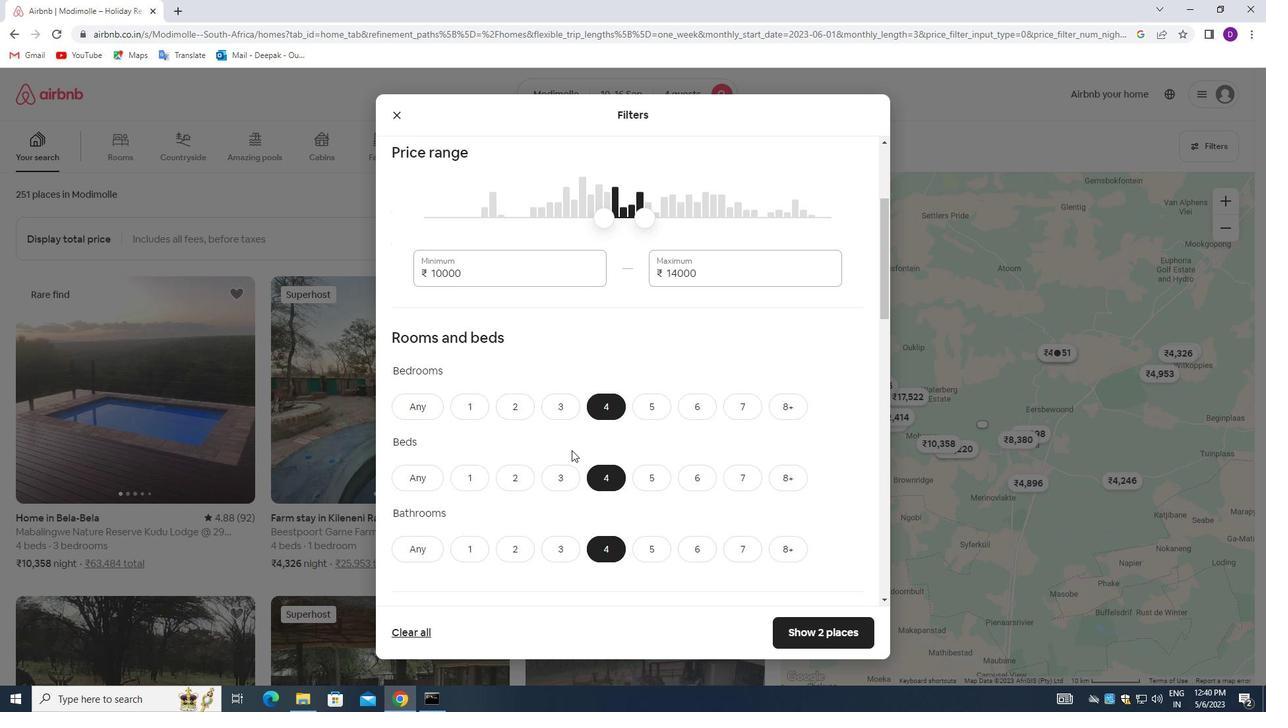 
Action: Mouse scrolled (572, 449) with delta (0, 0)
Screenshot: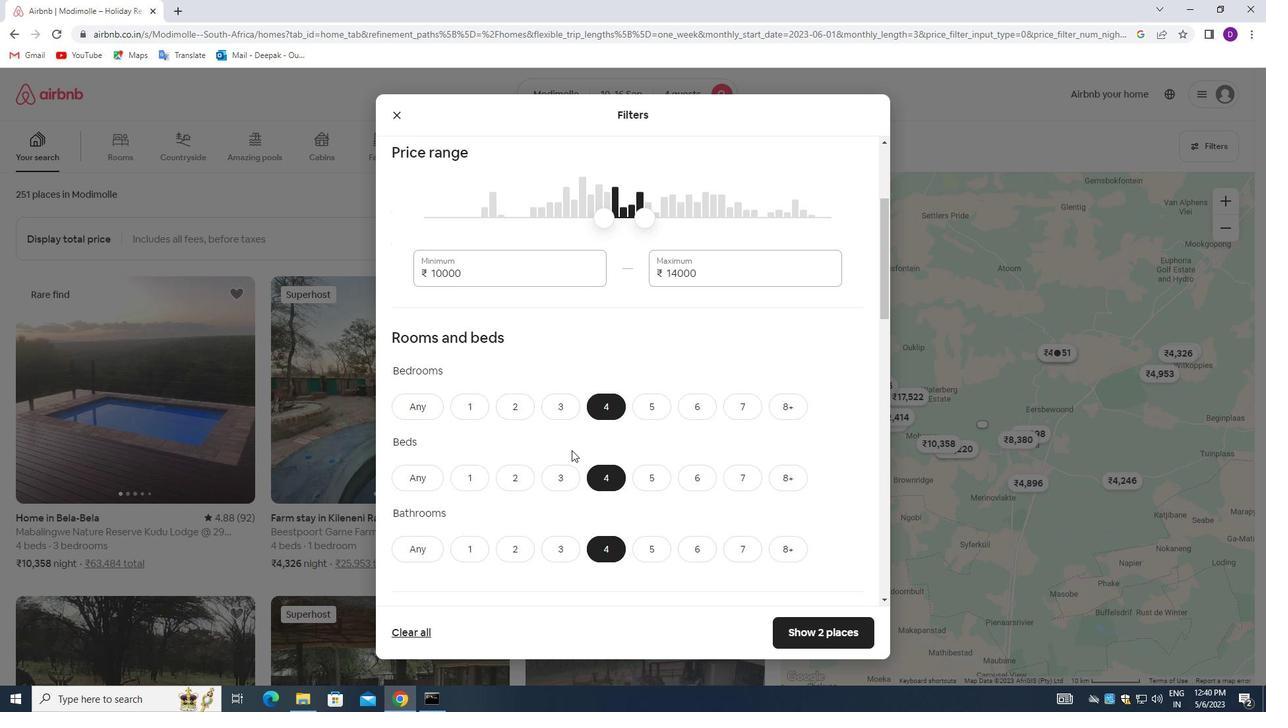
Action: Mouse moved to (572, 449)
Screenshot: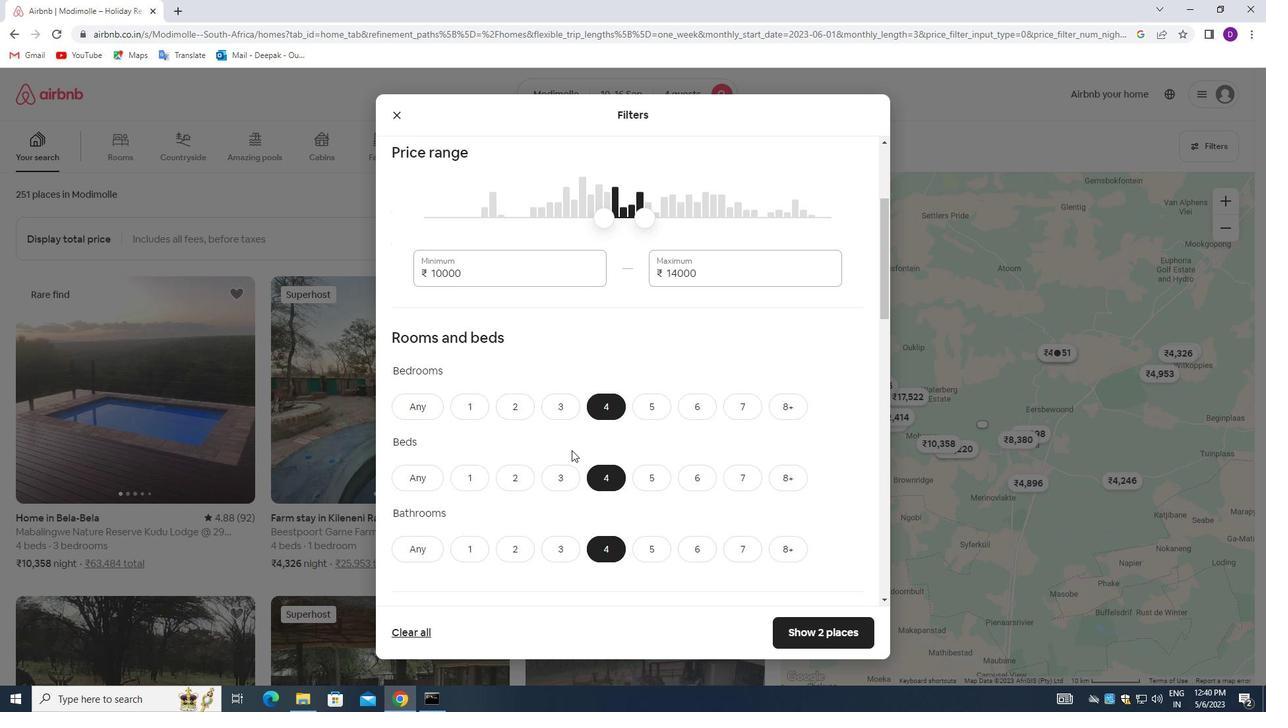 
Action: Mouse scrolled (572, 449) with delta (0, 0)
Screenshot: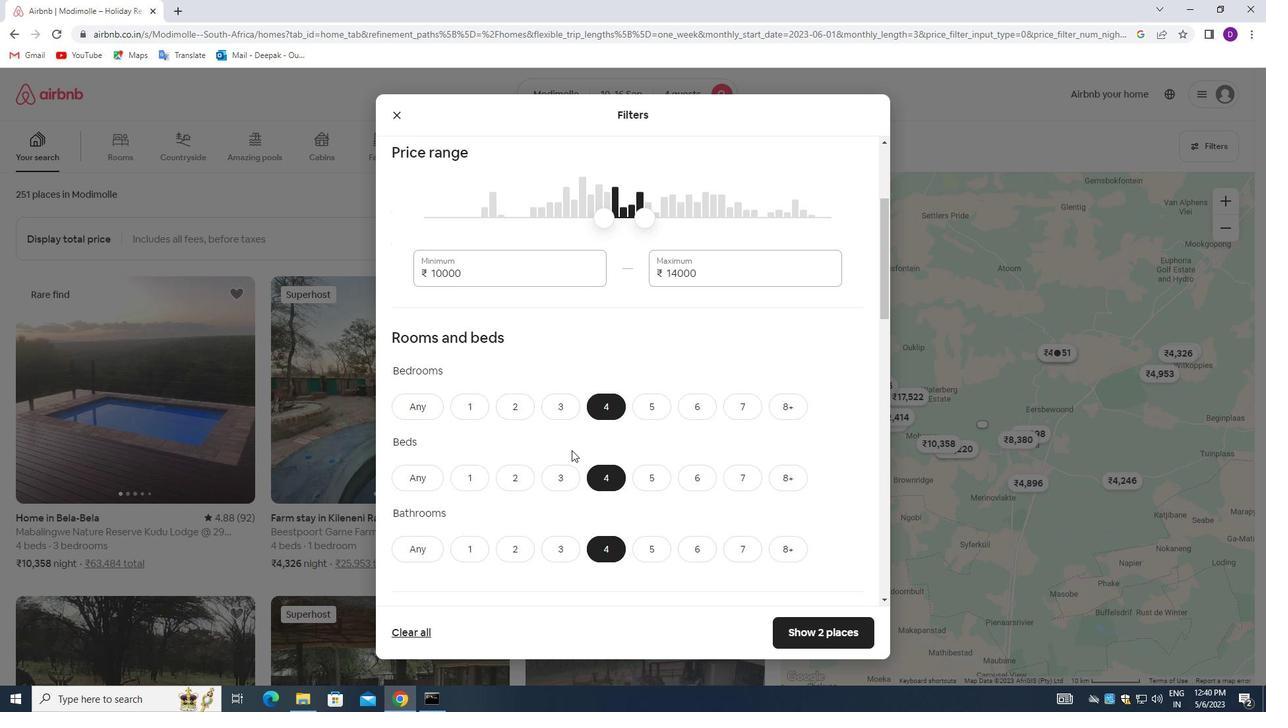 
Action: Mouse moved to (484, 484)
Screenshot: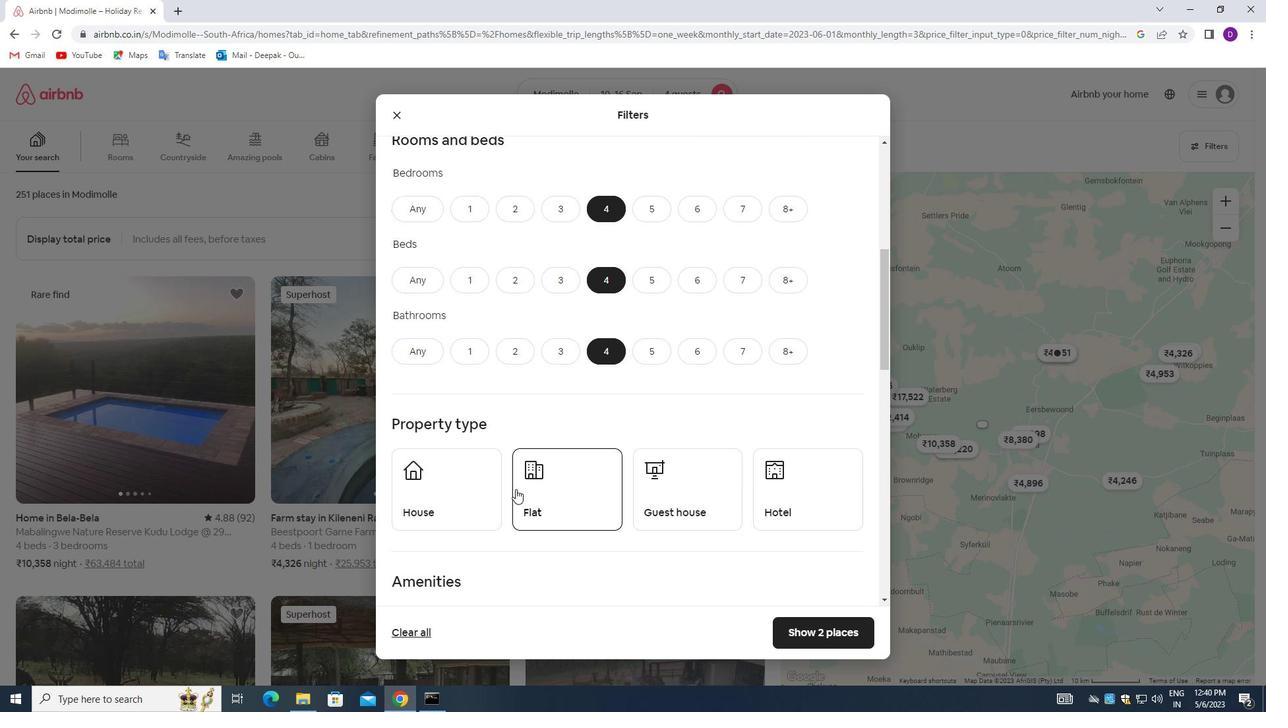 
Action: Mouse pressed left at (484, 484)
Screenshot: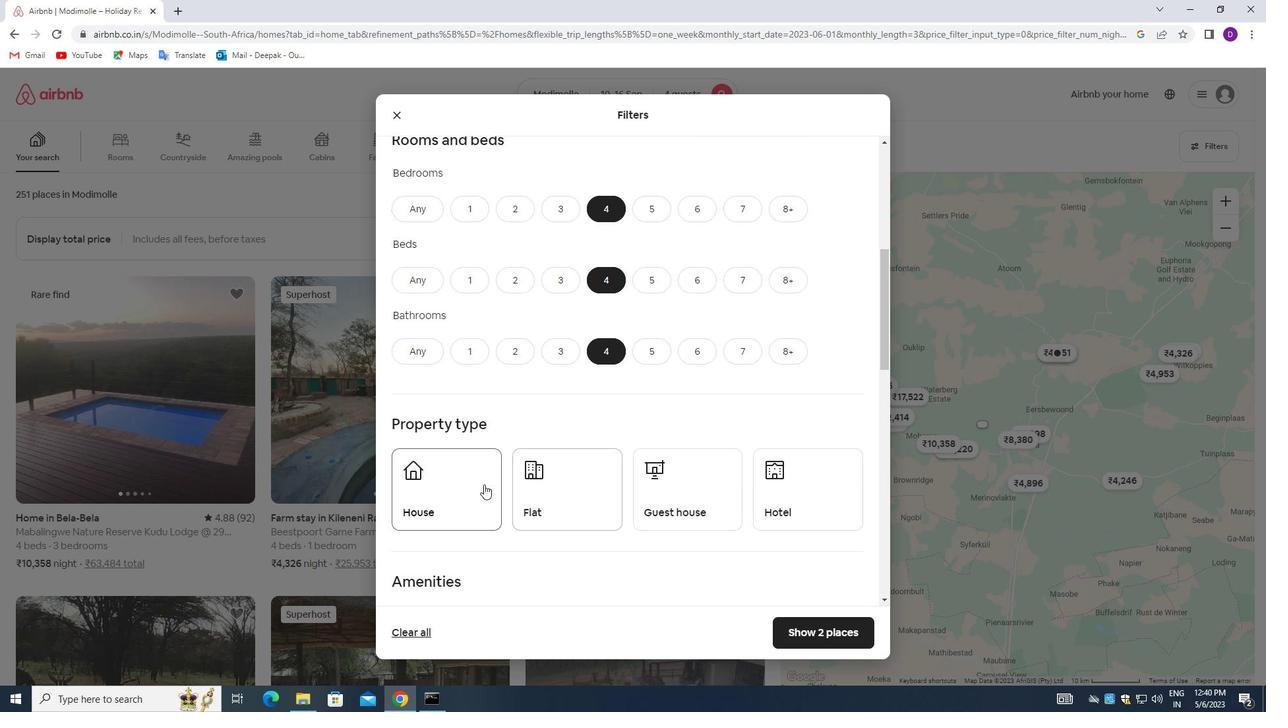 
Action: Mouse moved to (589, 494)
Screenshot: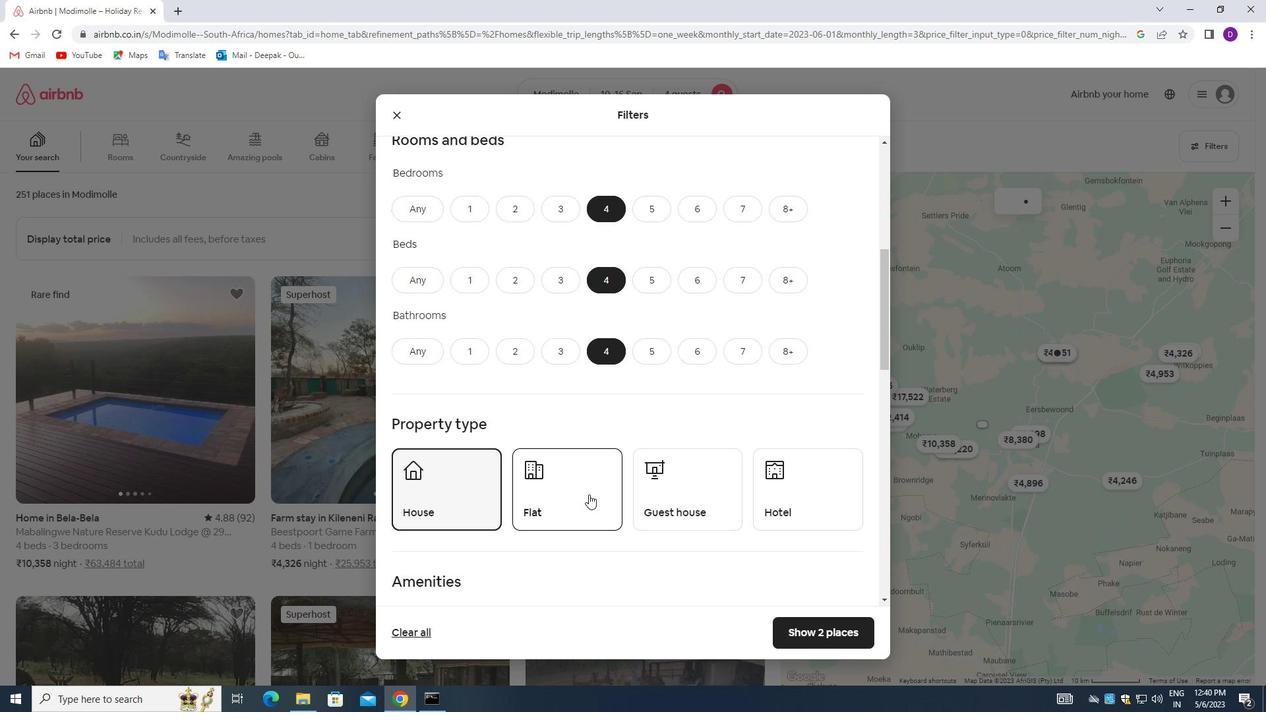 
Action: Mouse pressed left at (589, 494)
Screenshot: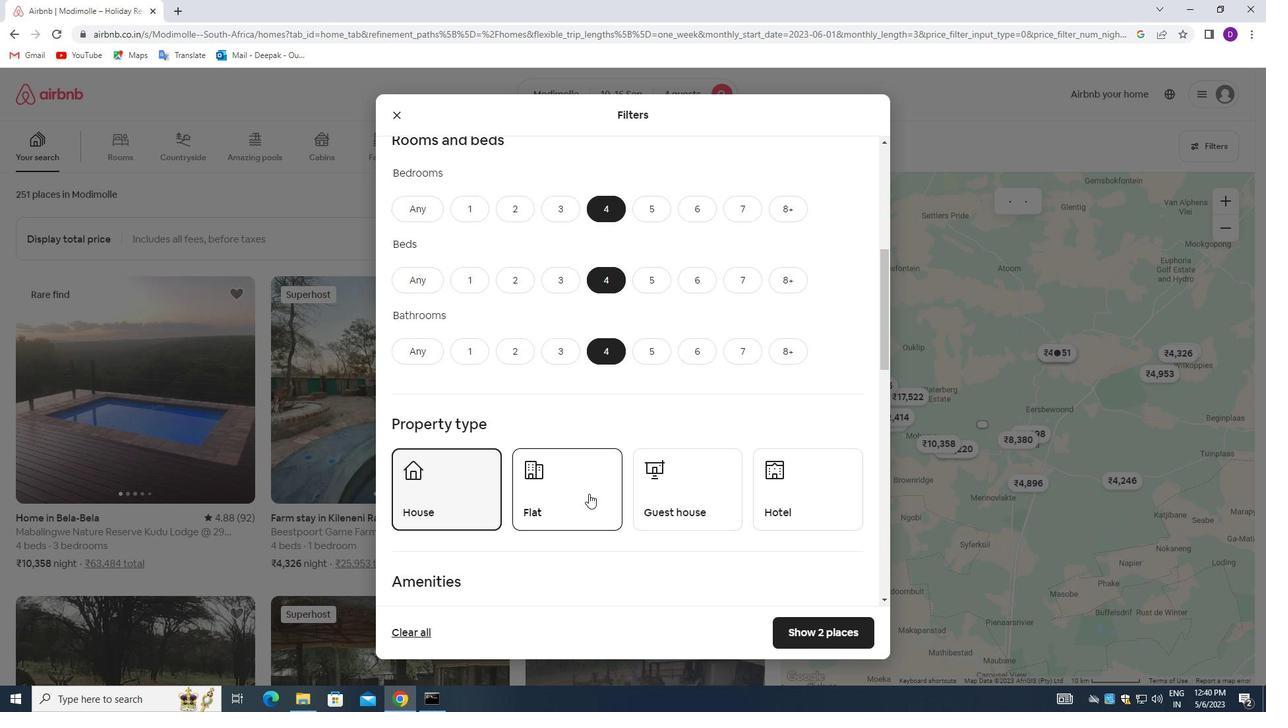 
Action: Mouse moved to (669, 492)
Screenshot: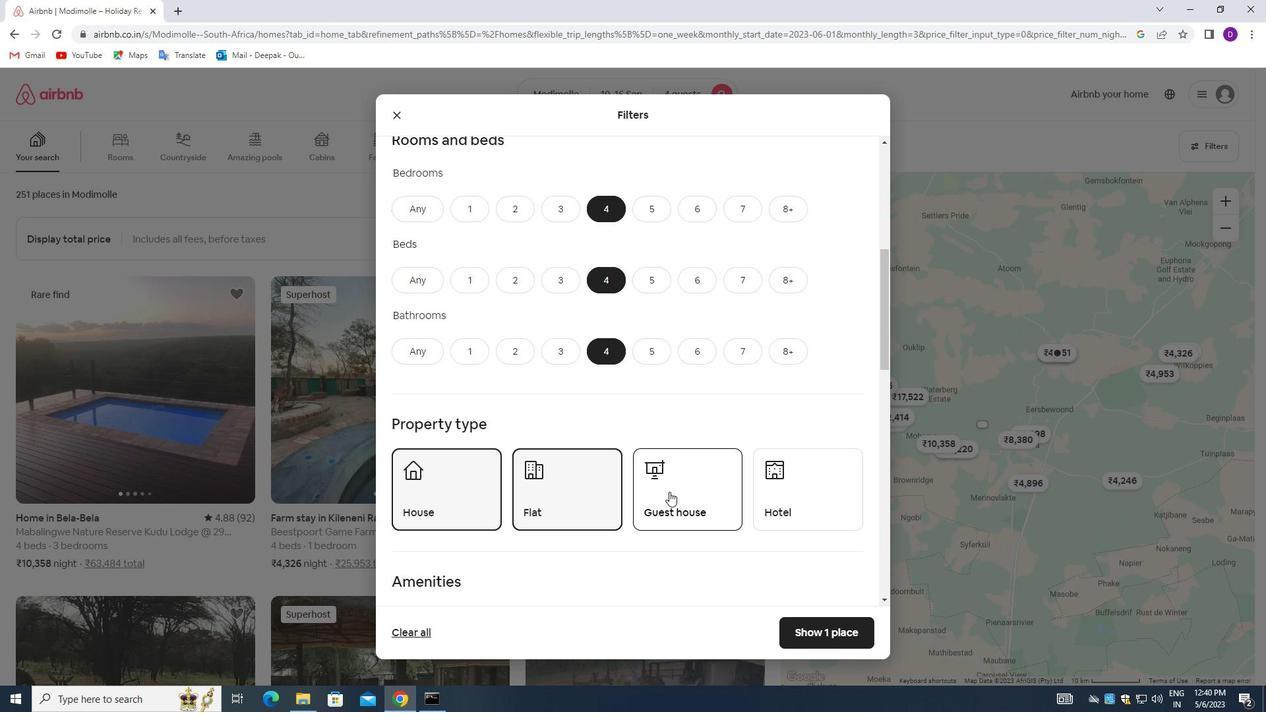 
Action: Mouse pressed left at (669, 492)
Screenshot: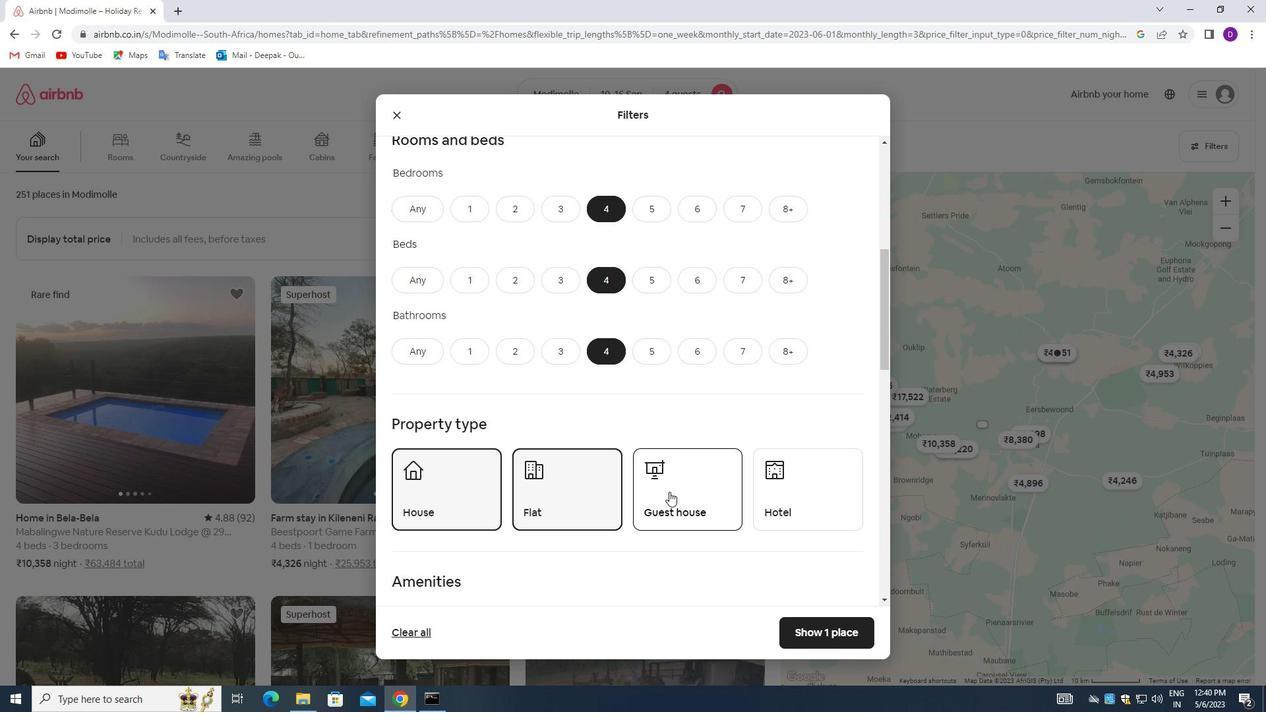 
Action: Mouse moved to (607, 443)
Screenshot: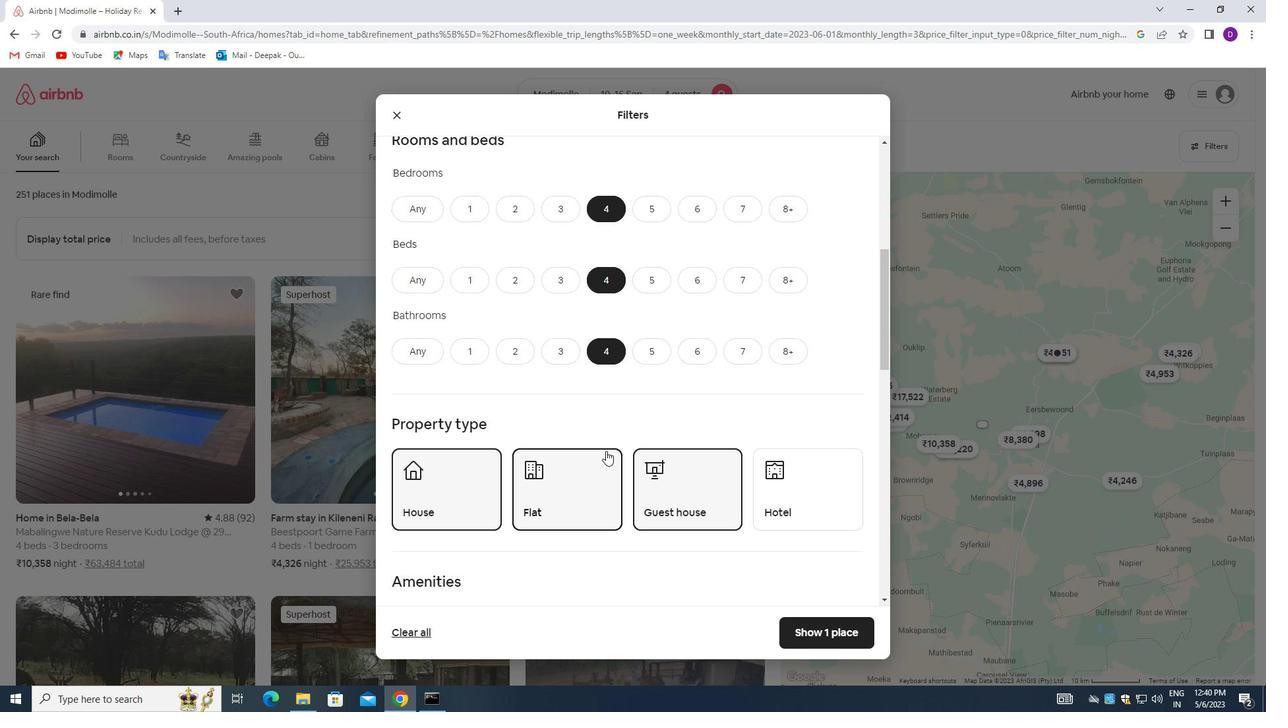 
Action: Mouse scrolled (607, 442) with delta (0, 0)
Screenshot: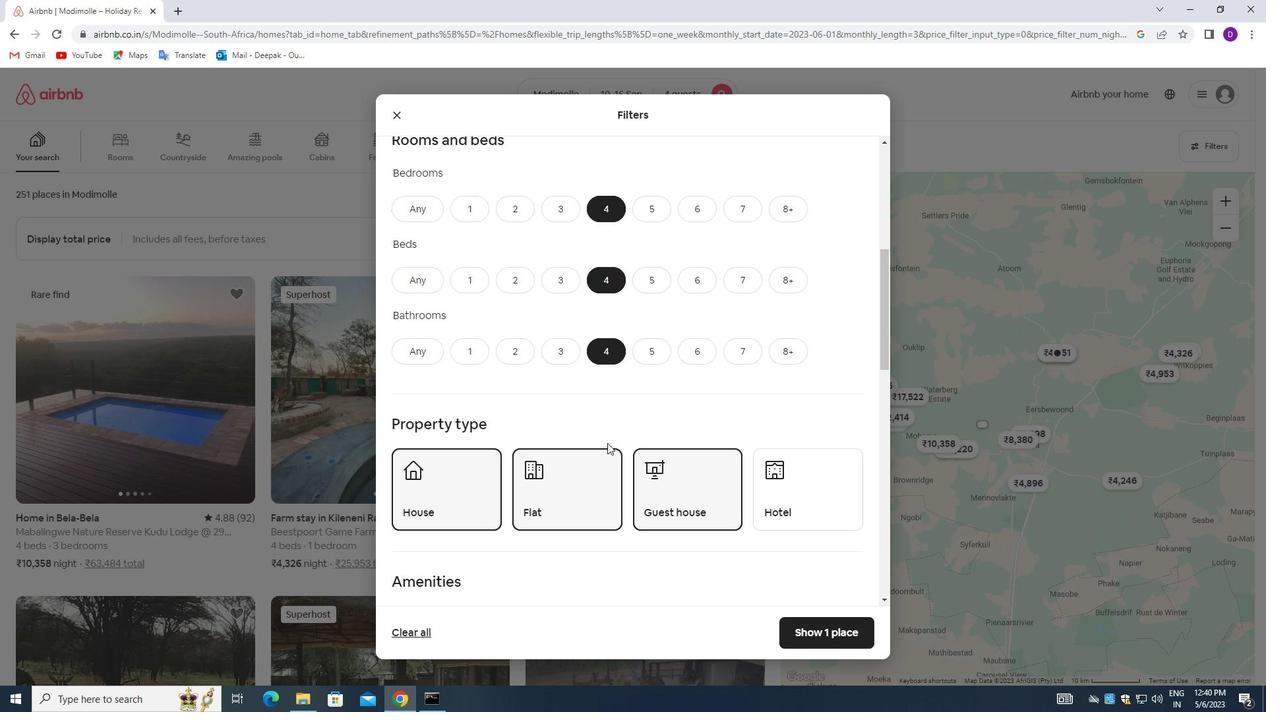 
Action: Mouse scrolled (607, 442) with delta (0, 0)
Screenshot: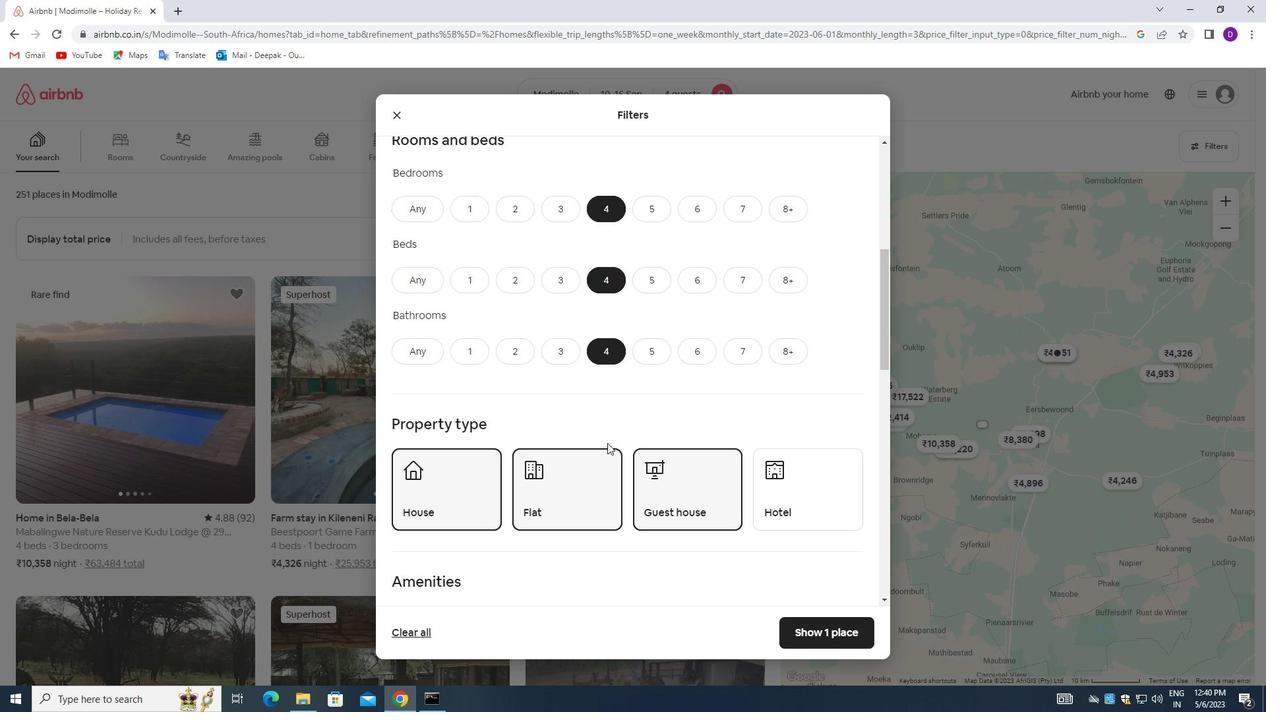 
Action: Mouse scrolled (607, 442) with delta (0, 0)
Screenshot: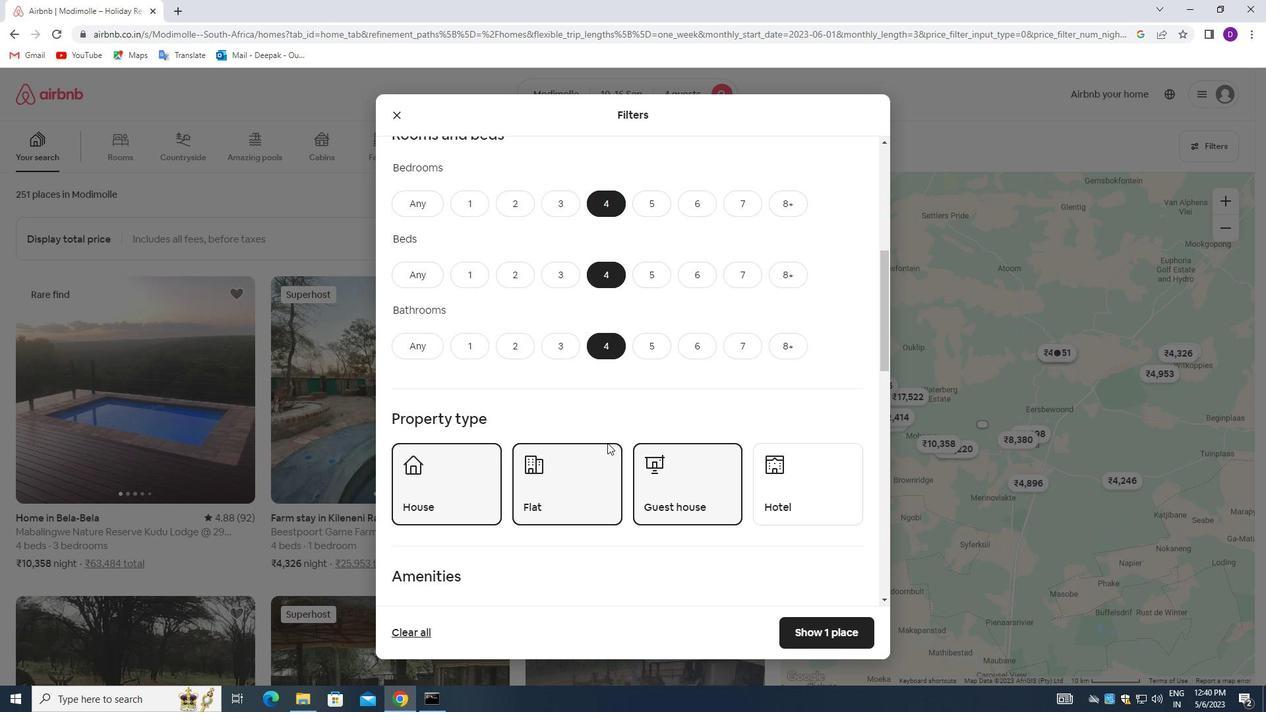 
Action: Mouse moved to (599, 441)
Screenshot: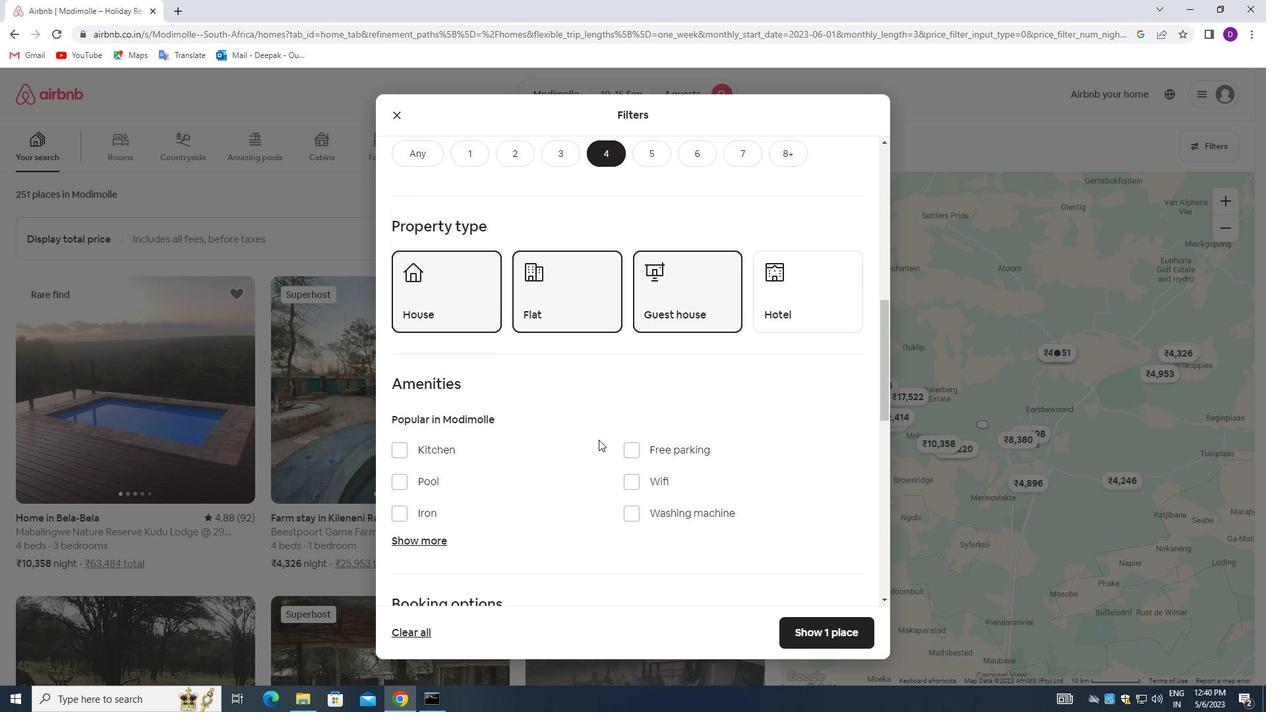 
Action: Mouse scrolled (599, 440) with delta (0, 0)
Screenshot: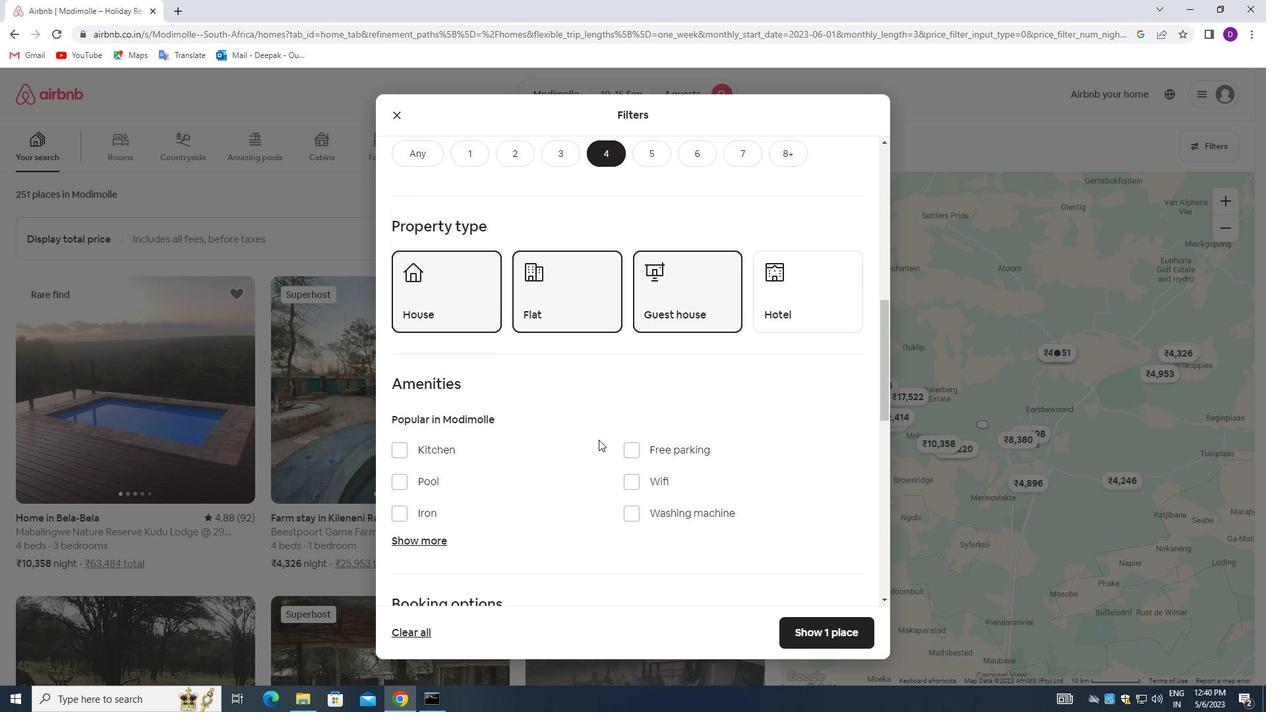 
Action: Mouse moved to (628, 417)
Screenshot: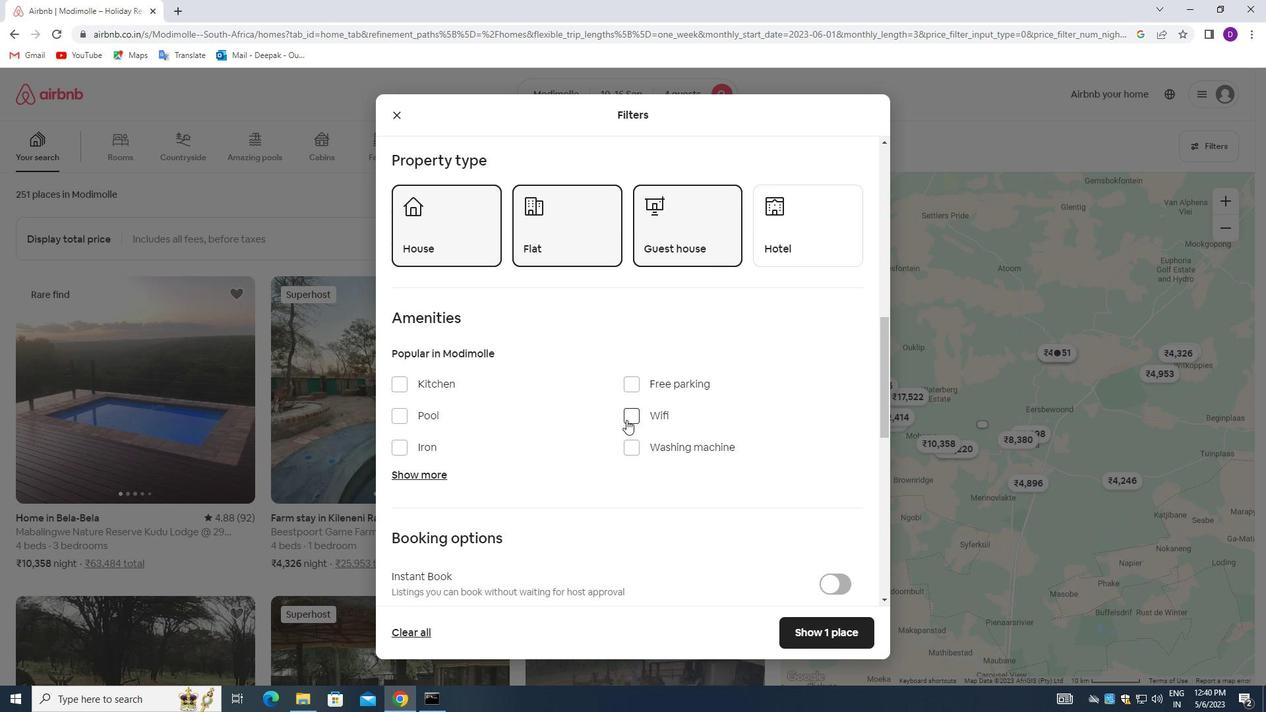 
Action: Mouse pressed left at (628, 417)
Screenshot: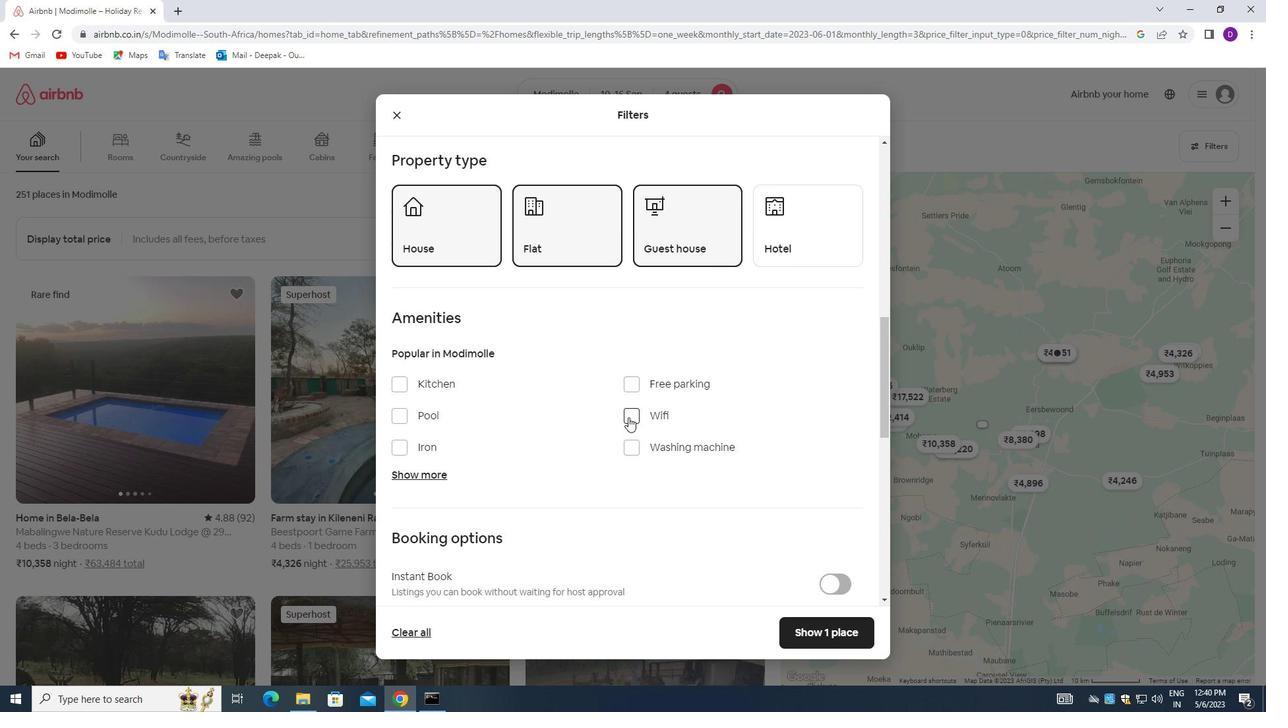 
Action: Mouse moved to (633, 384)
Screenshot: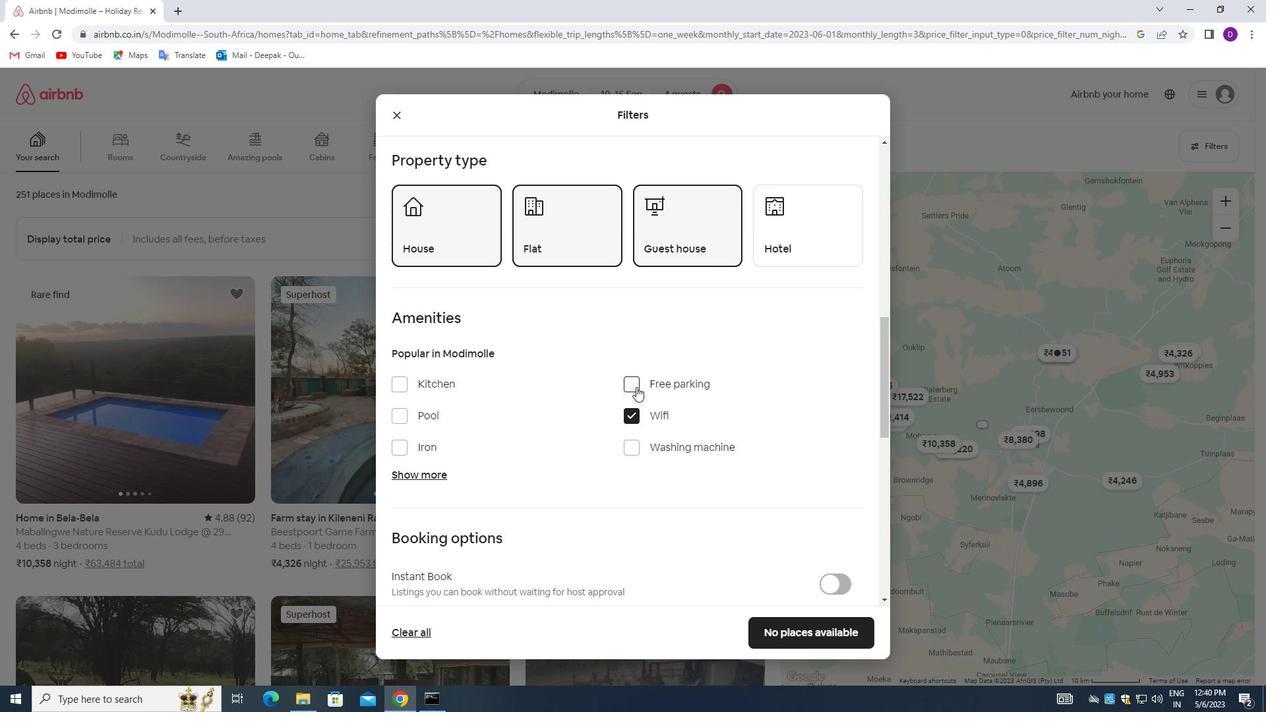 
Action: Mouse pressed left at (633, 384)
Screenshot: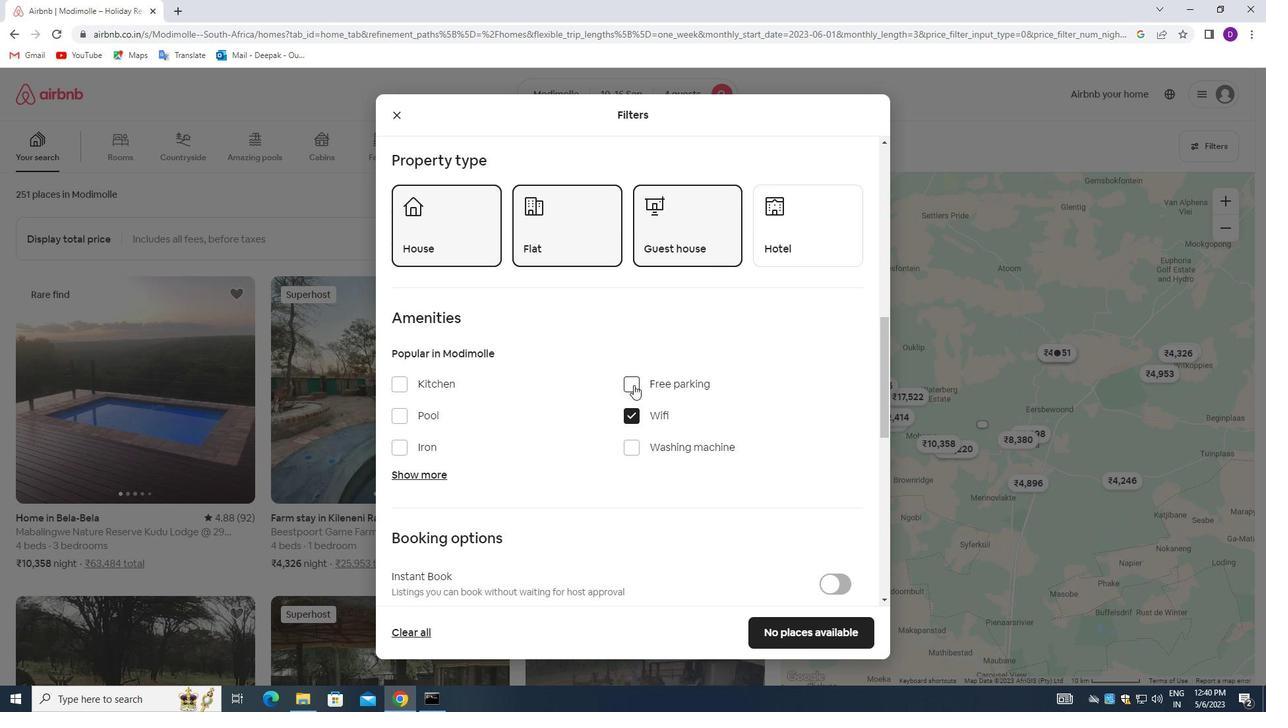 
Action: Mouse moved to (426, 474)
Screenshot: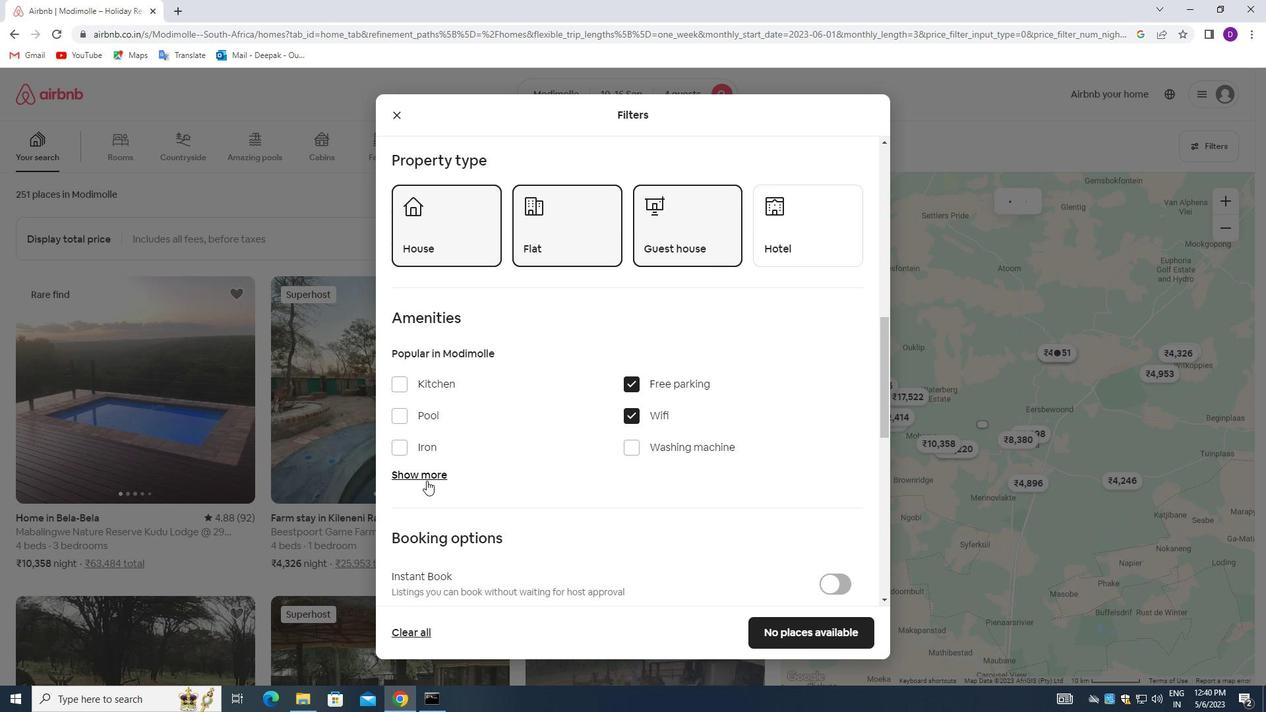 
Action: Mouse pressed left at (426, 474)
Screenshot: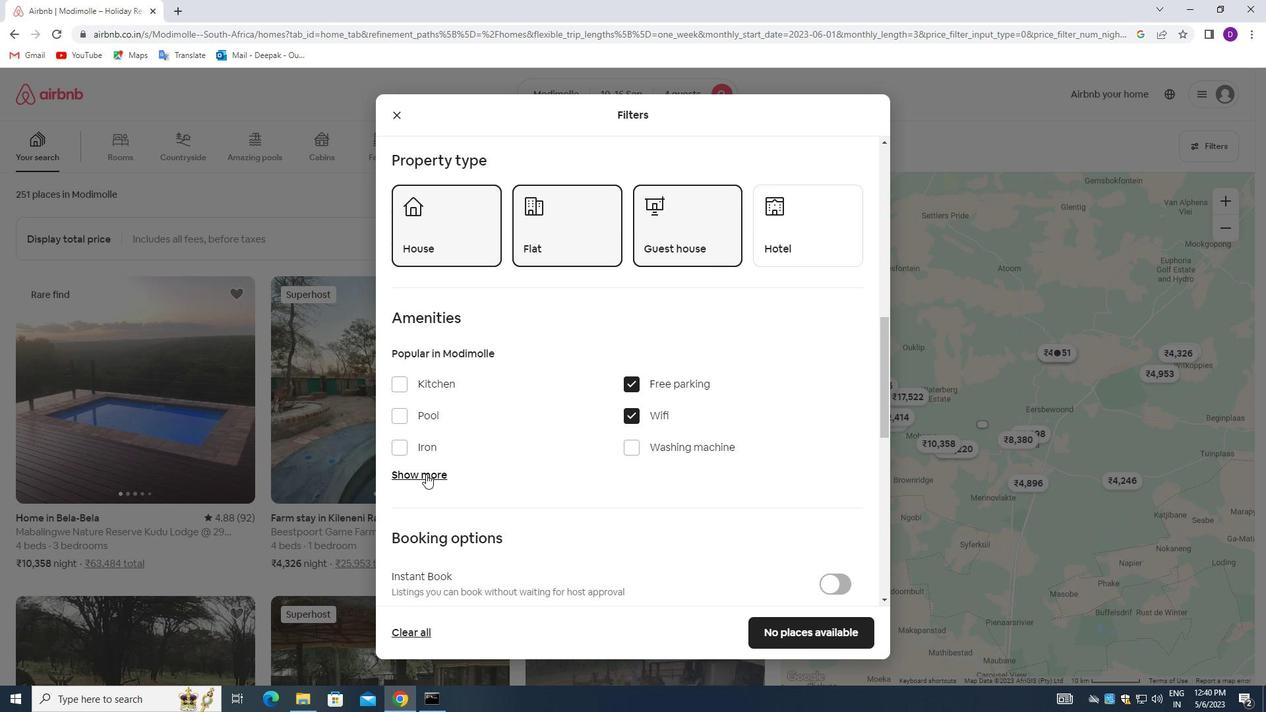
Action: Mouse moved to (483, 470)
Screenshot: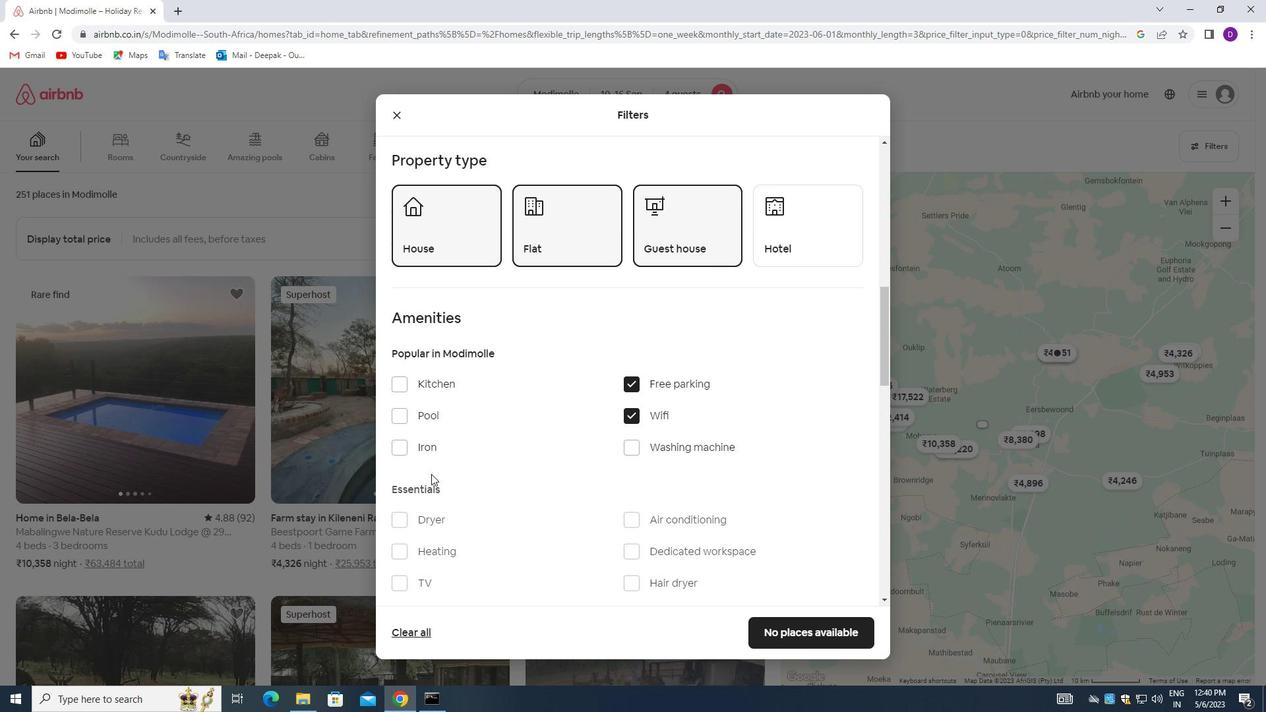 
Action: Mouse scrolled (483, 469) with delta (0, 0)
Screenshot: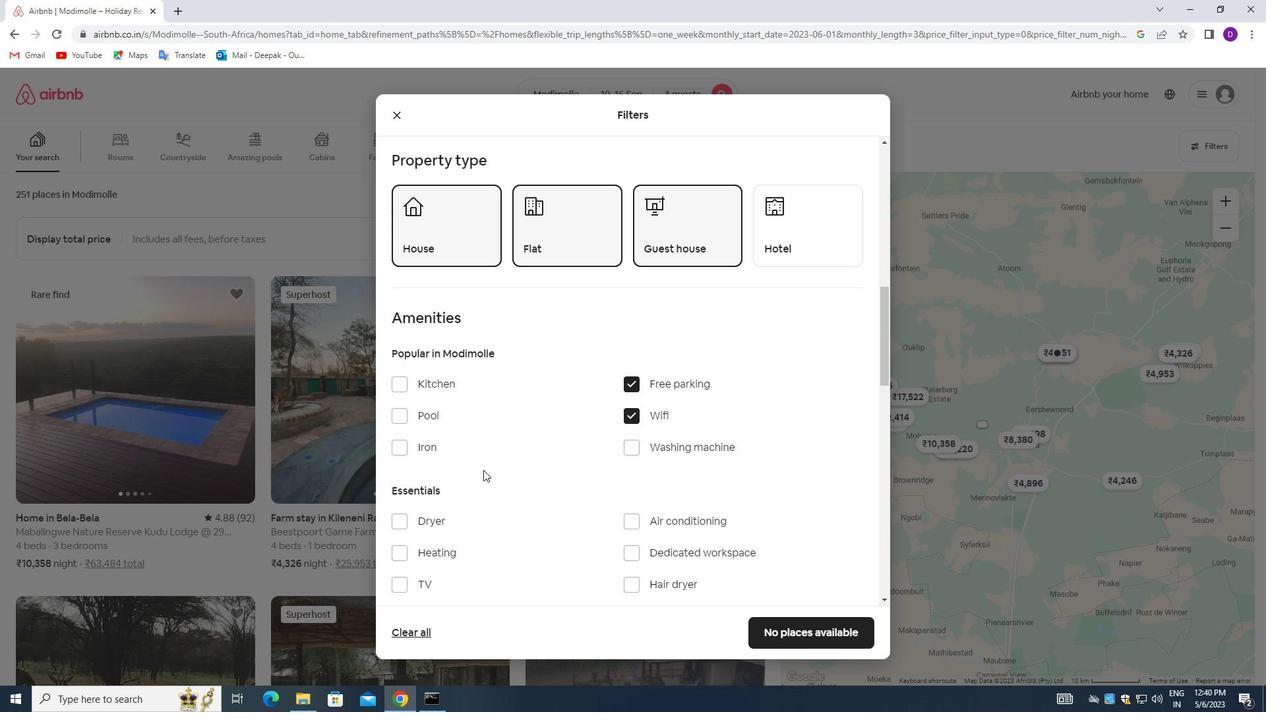 
Action: Mouse moved to (483, 470)
Screenshot: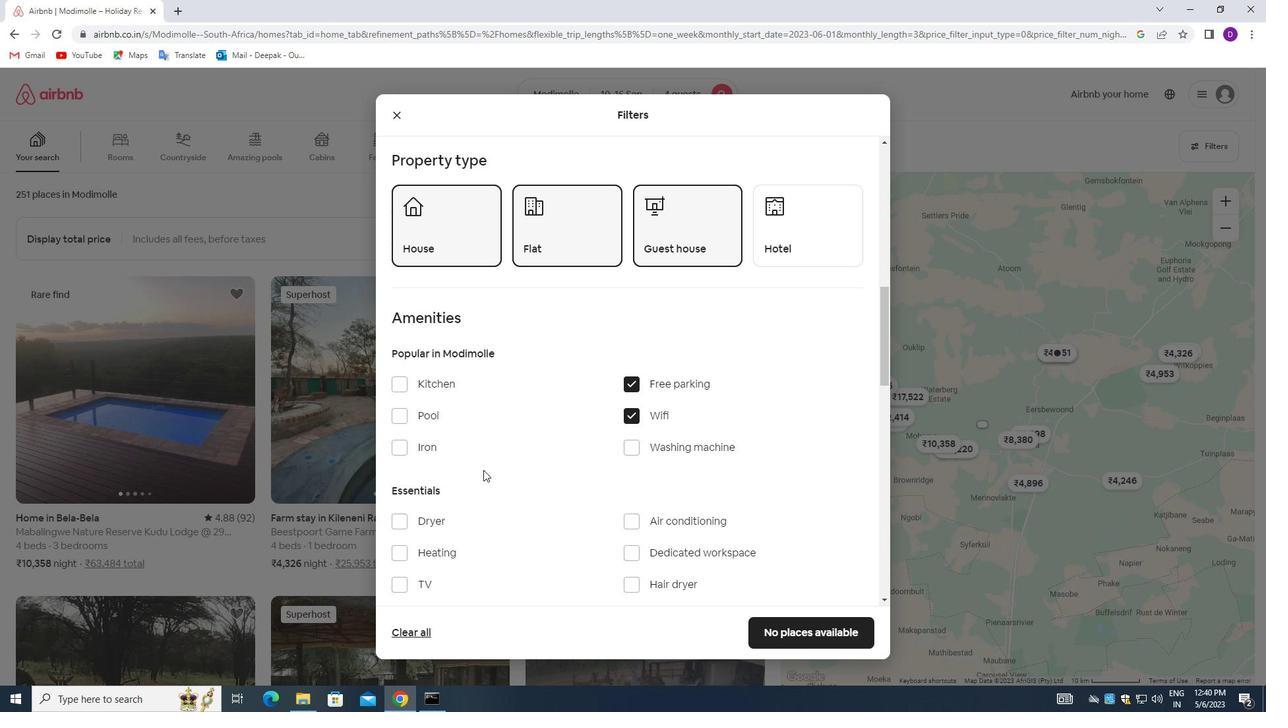 
Action: Mouse scrolled (483, 469) with delta (0, 0)
Screenshot: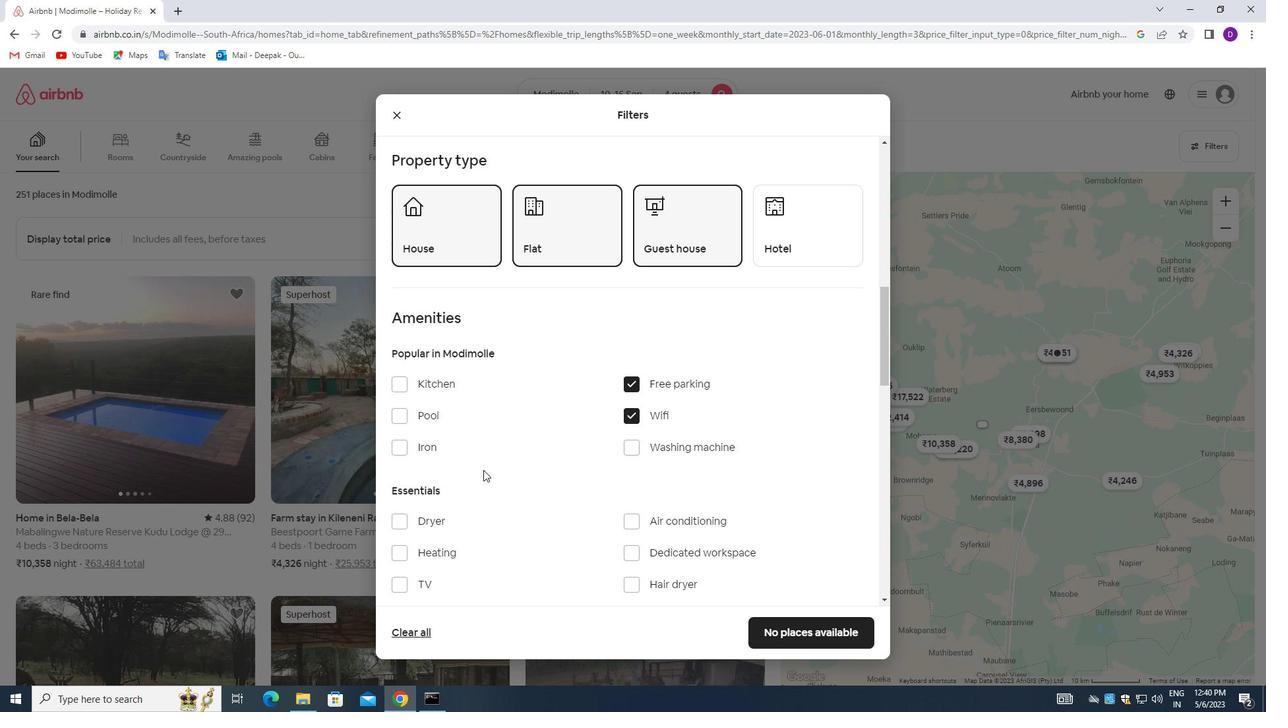 
Action: Mouse moved to (401, 455)
Screenshot: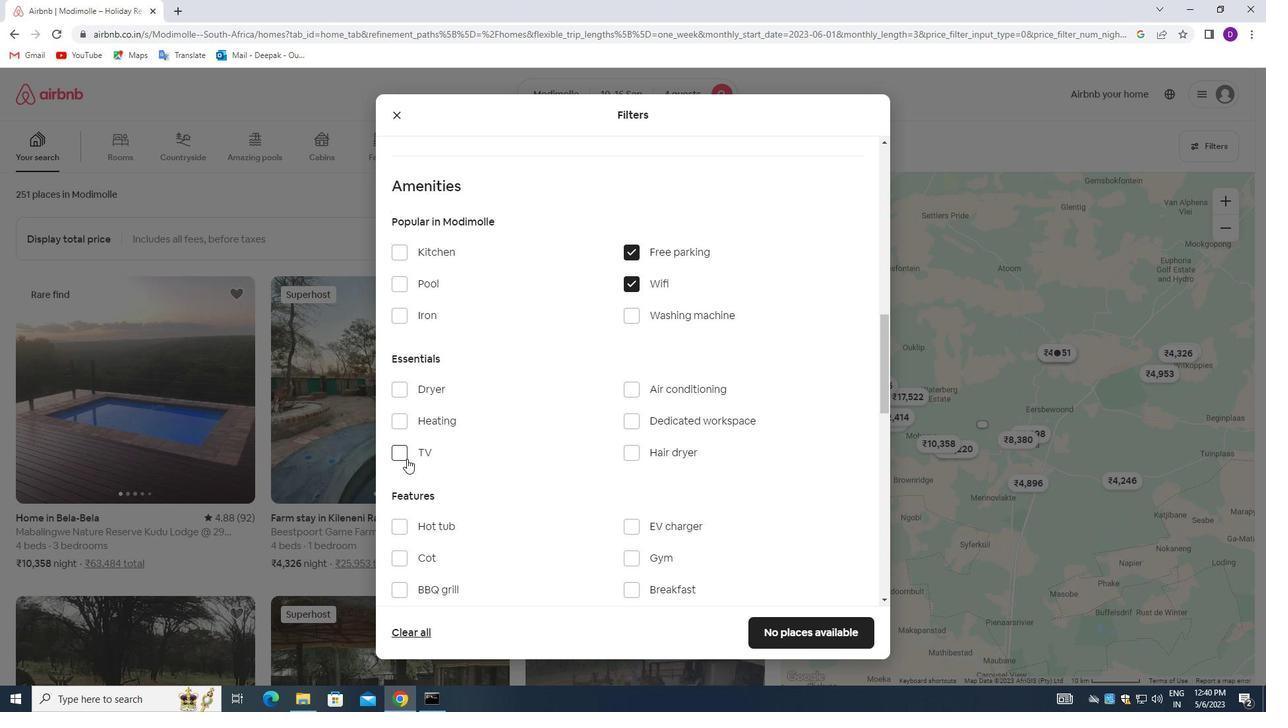 
Action: Mouse pressed left at (401, 455)
Screenshot: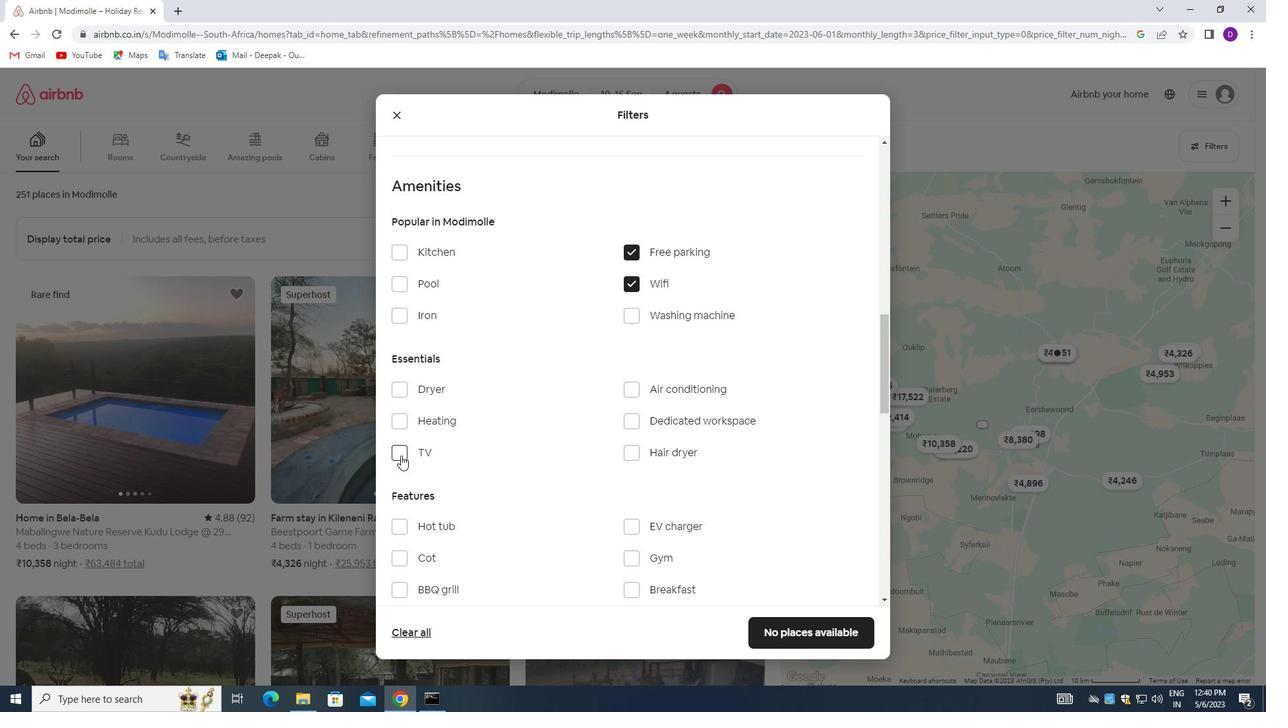 
Action: Mouse moved to (562, 467)
Screenshot: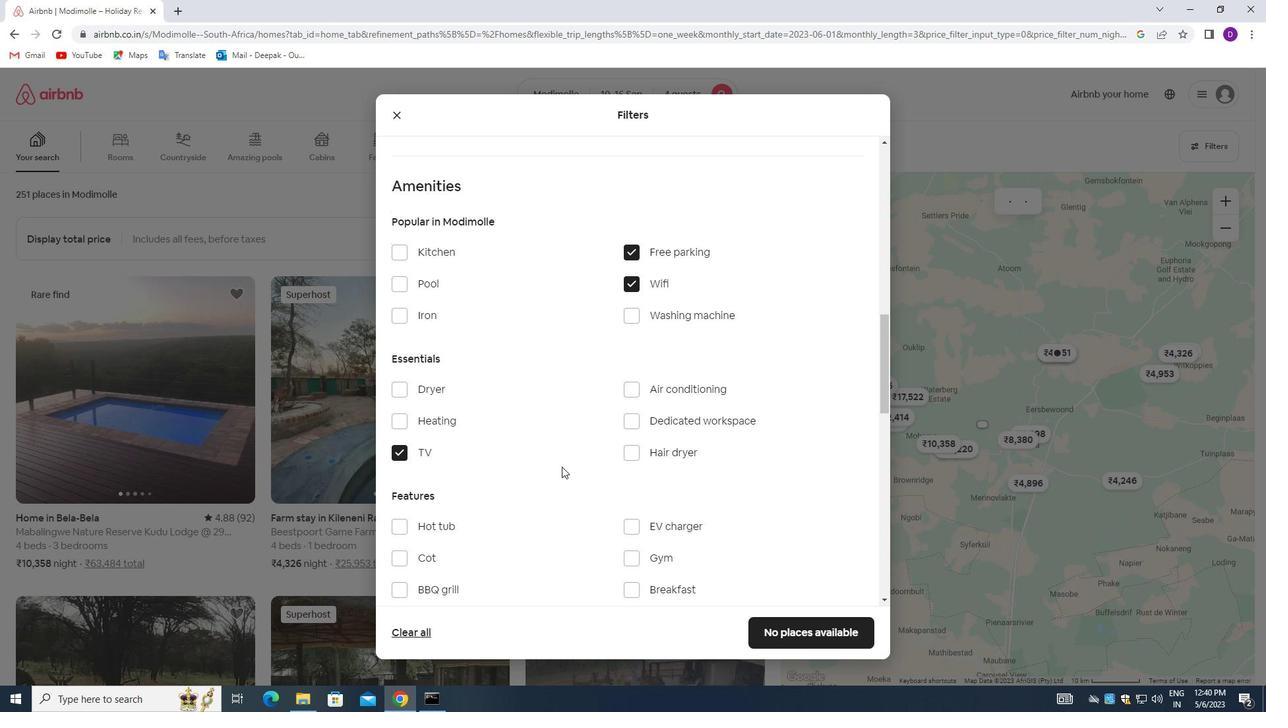 
Action: Mouse scrolled (562, 466) with delta (0, 0)
Screenshot: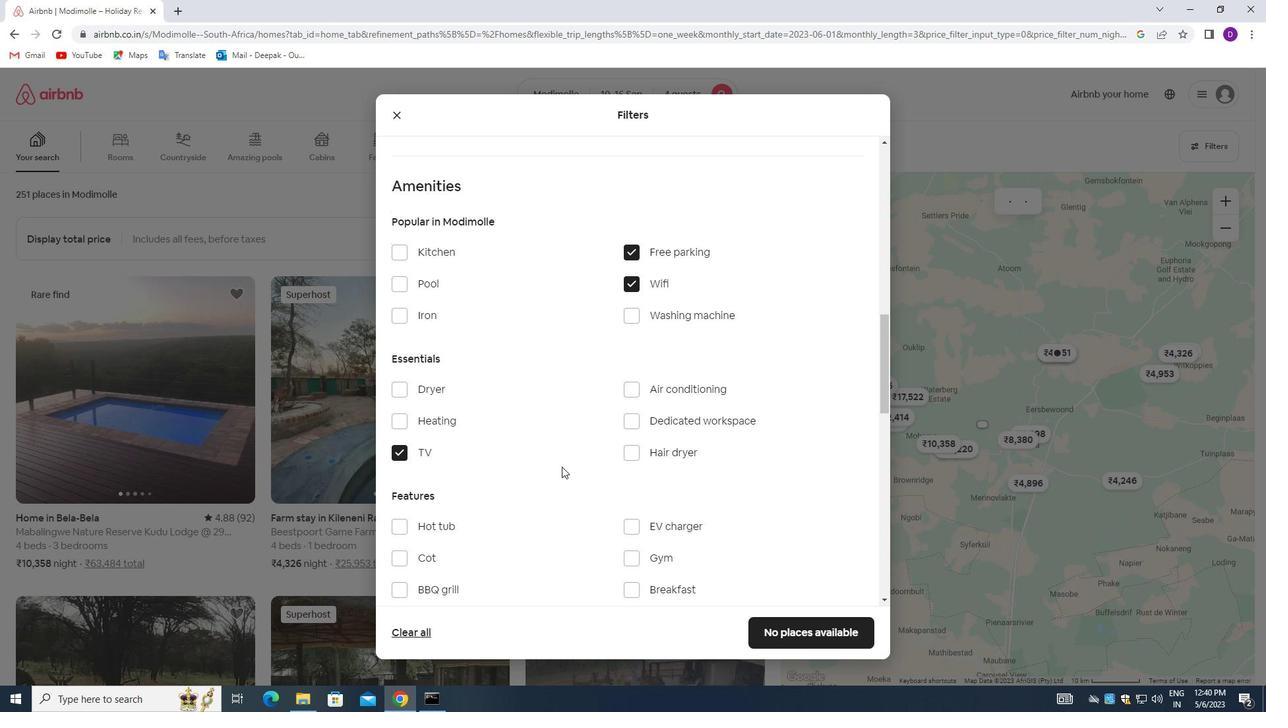 
Action: Mouse moved to (630, 494)
Screenshot: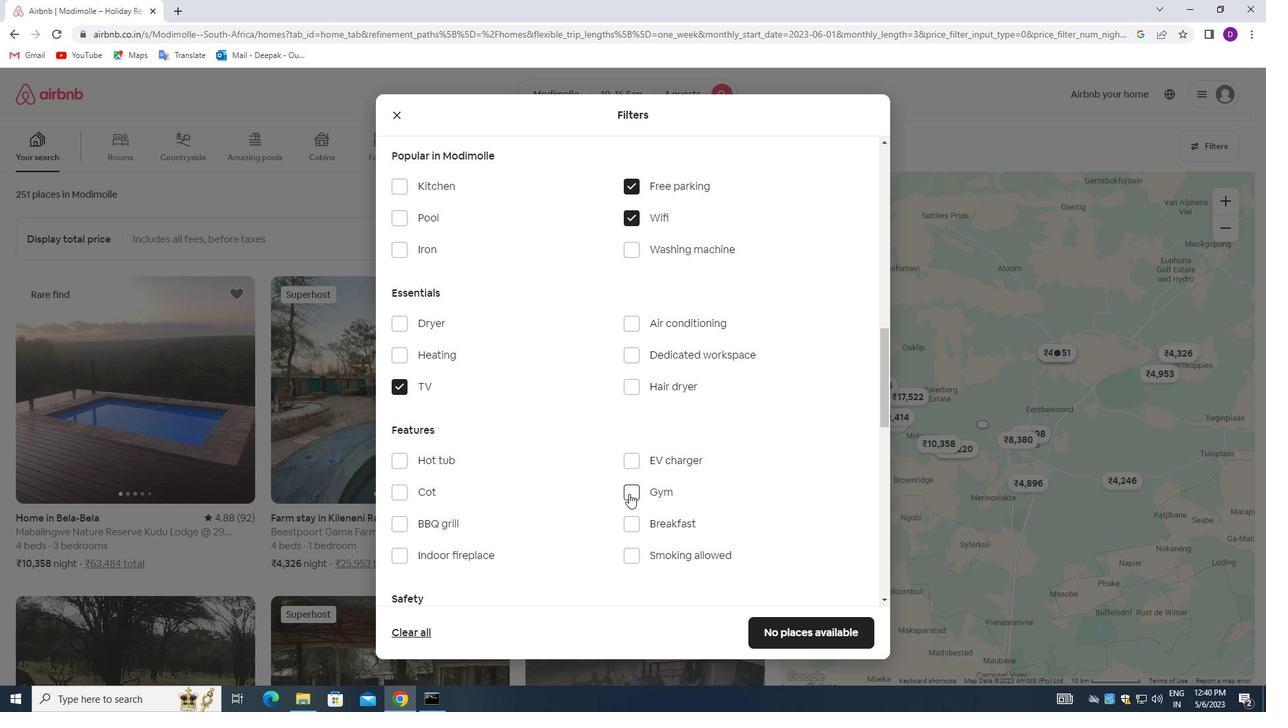 
Action: Mouse pressed left at (630, 494)
Screenshot: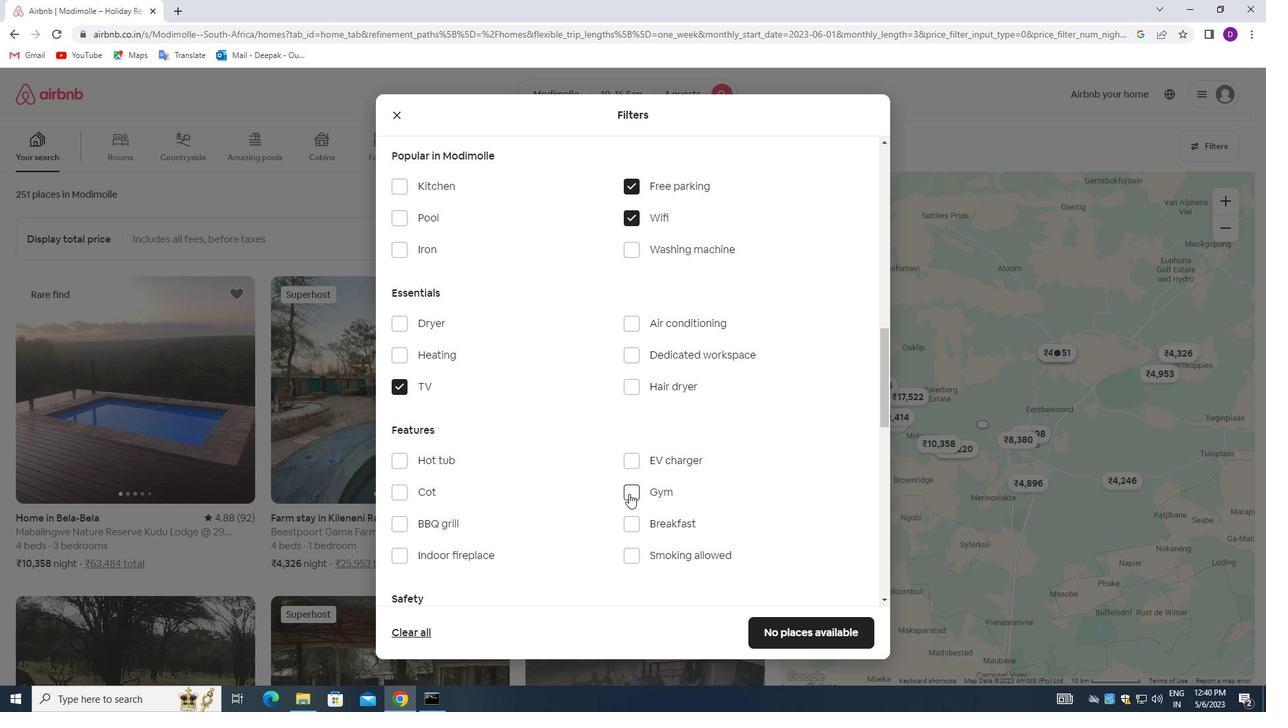 
Action: Mouse moved to (630, 523)
Screenshot: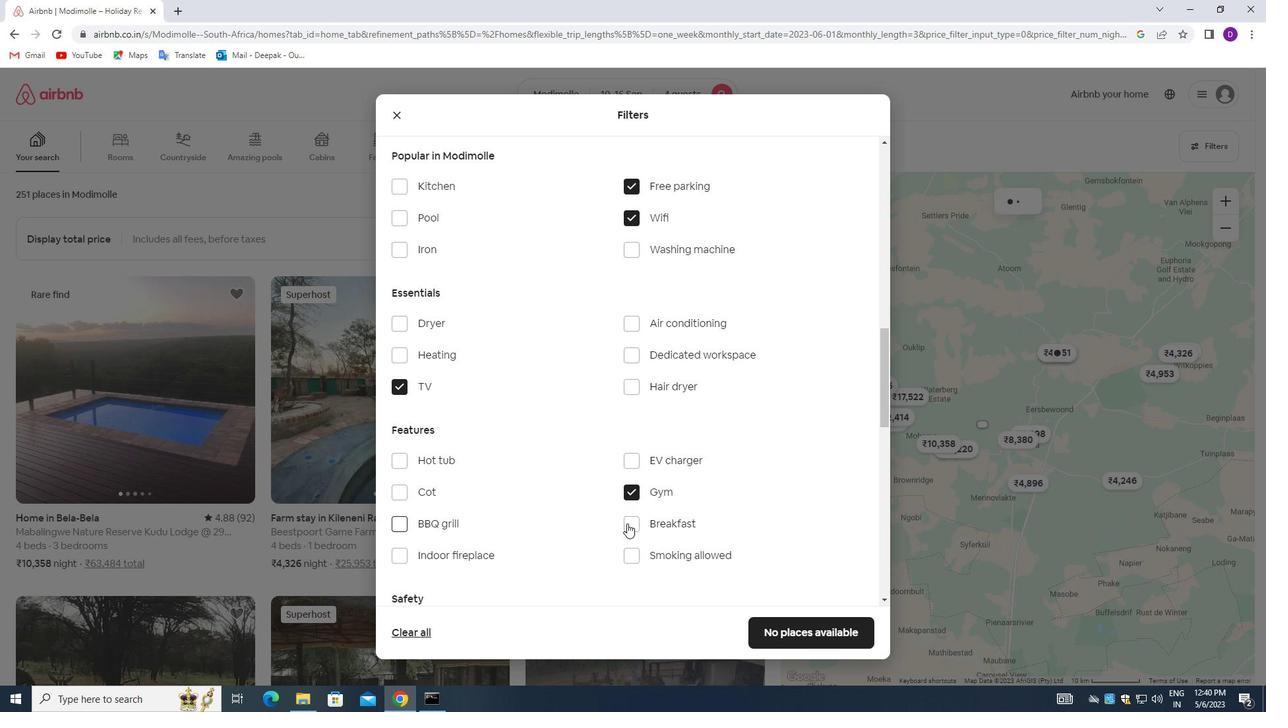 
Action: Mouse pressed left at (630, 523)
Screenshot: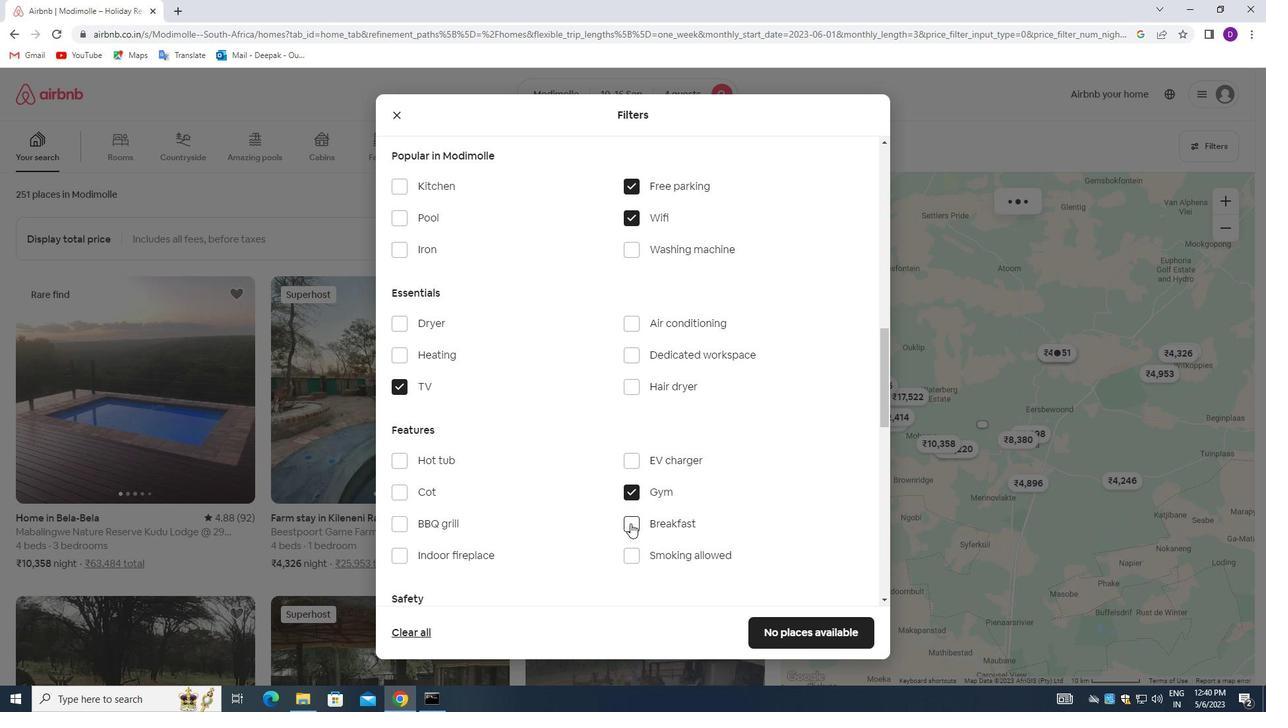 
Action: Mouse moved to (494, 390)
Screenshot: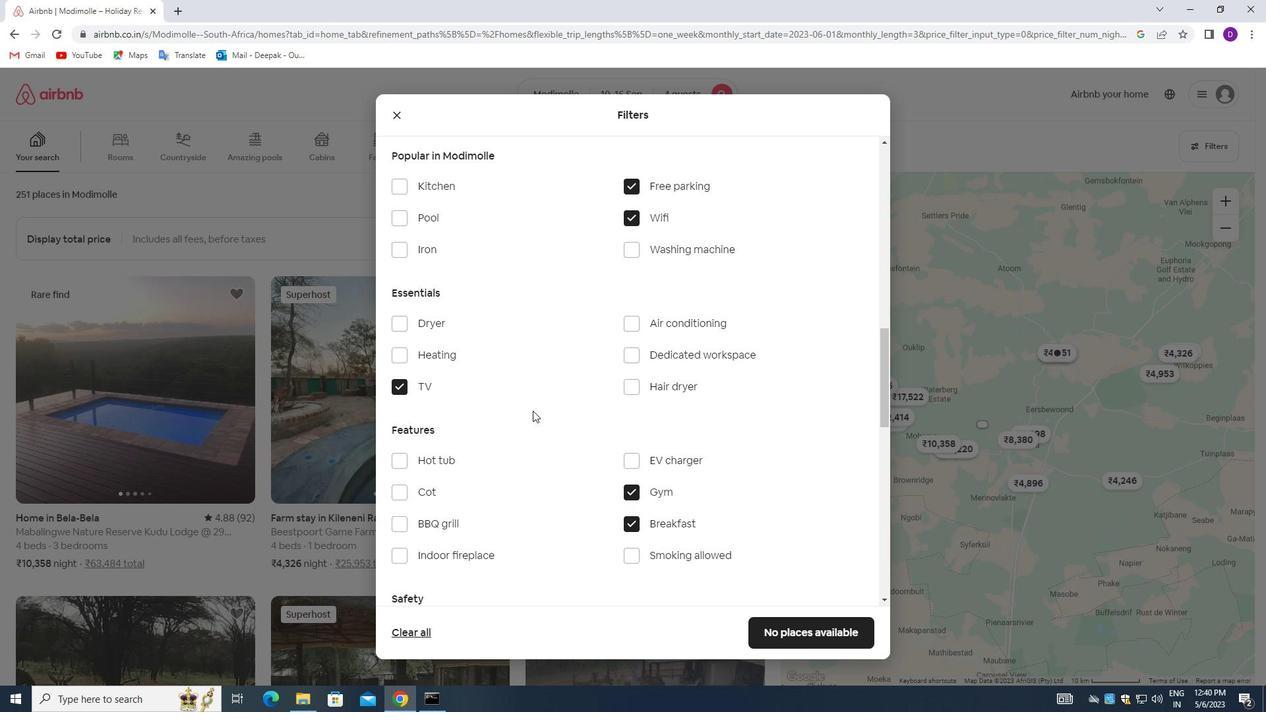 
Action: Mouse scrolled (494, 389) with delta (0, 0)
Screenshot: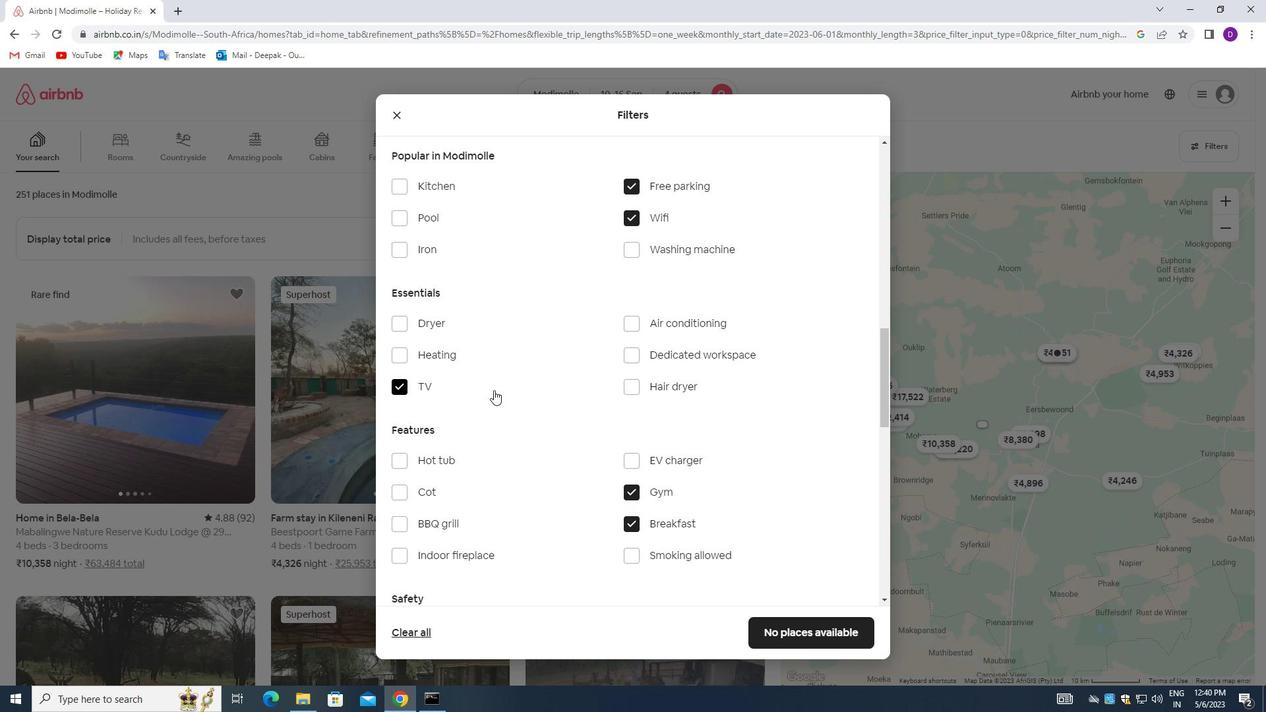 
Action: Mouse moved to (496, 393)
Screenshot: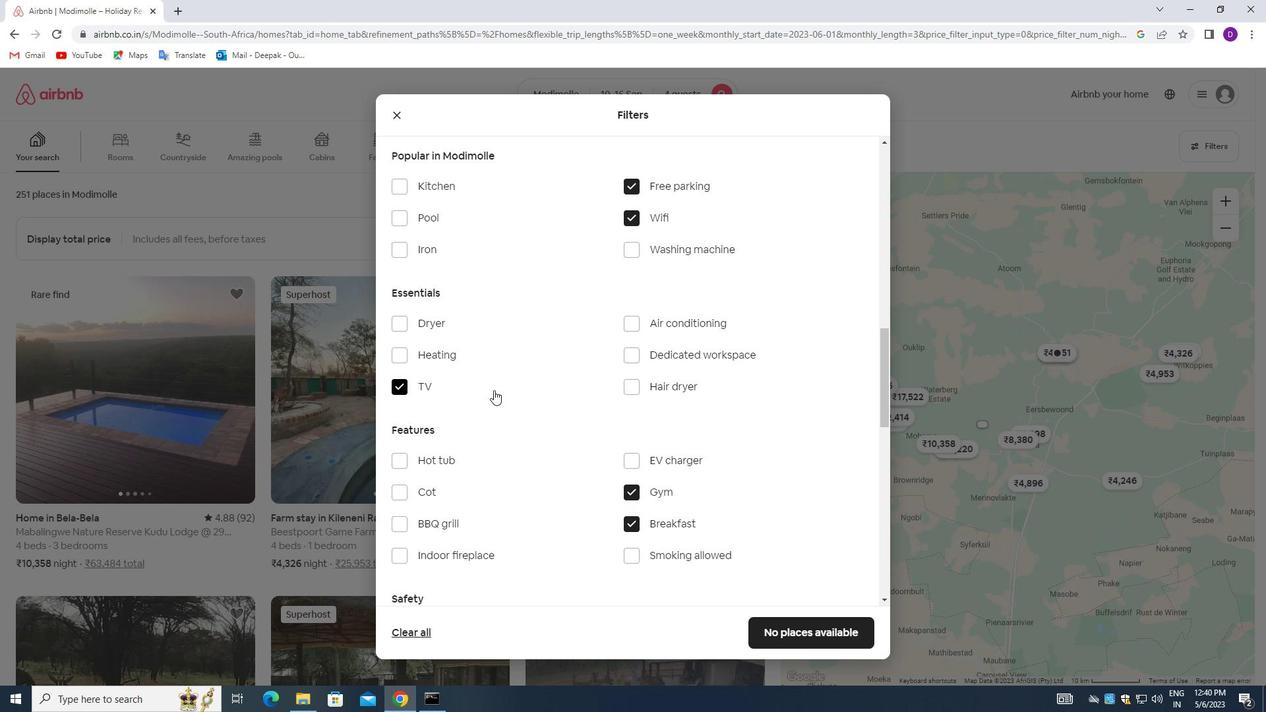 
Action: Mouse scrolled (496, 393) with delta (0, 0)
Screenshot: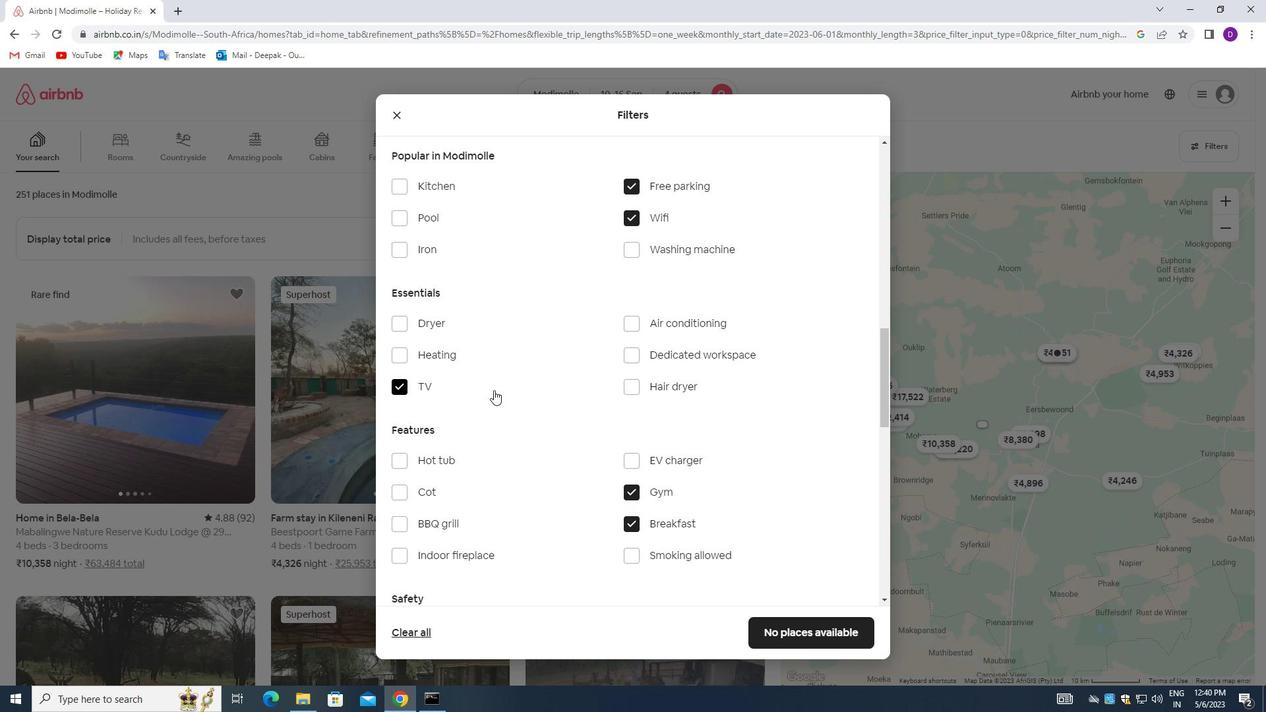 
Action: Mouse moved to (512, 402)
Screenshot: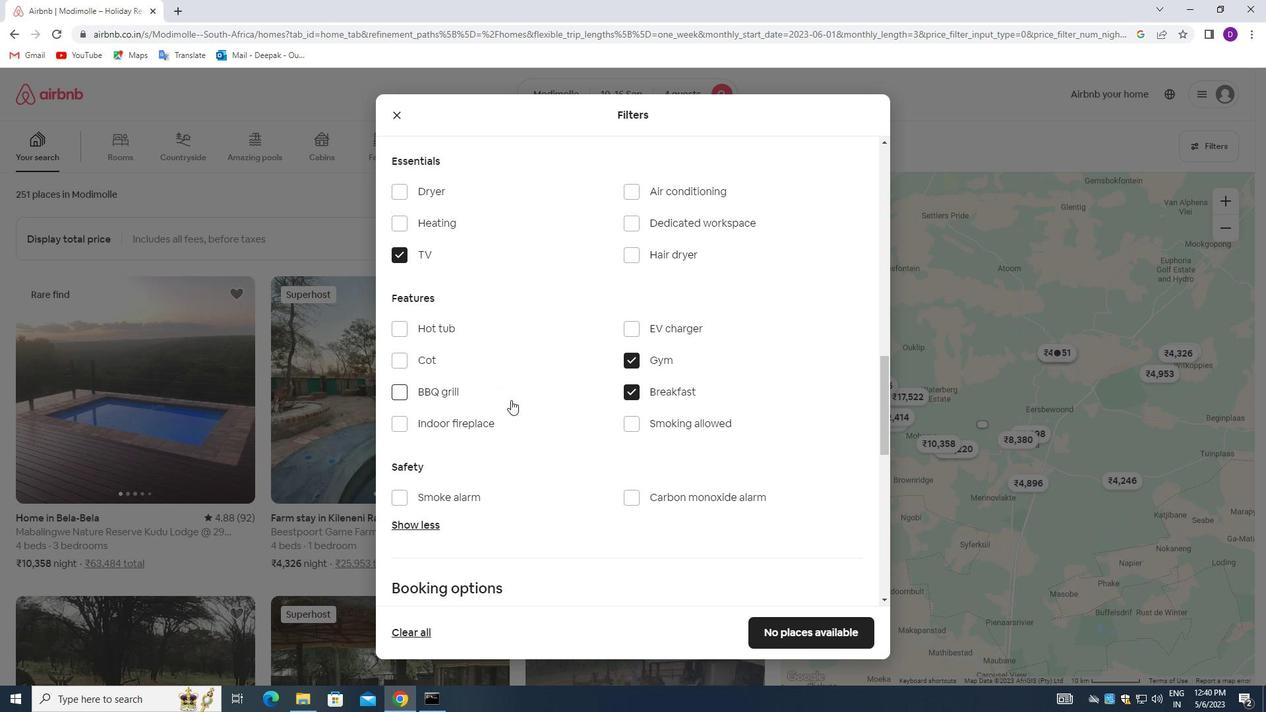 
Action: Mouse scrolled (512, 401) with delta (0, 0)
Screenshot: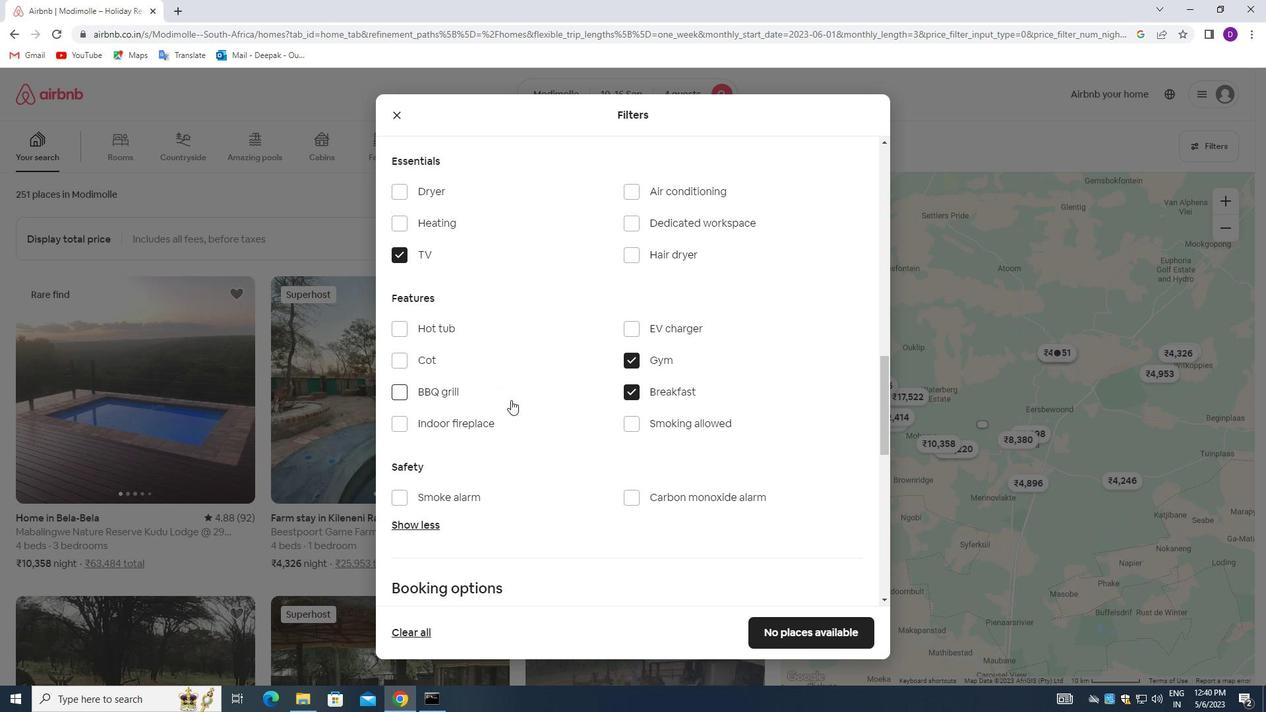 
Action: Mouse moved to (512, 403)
Screenshot: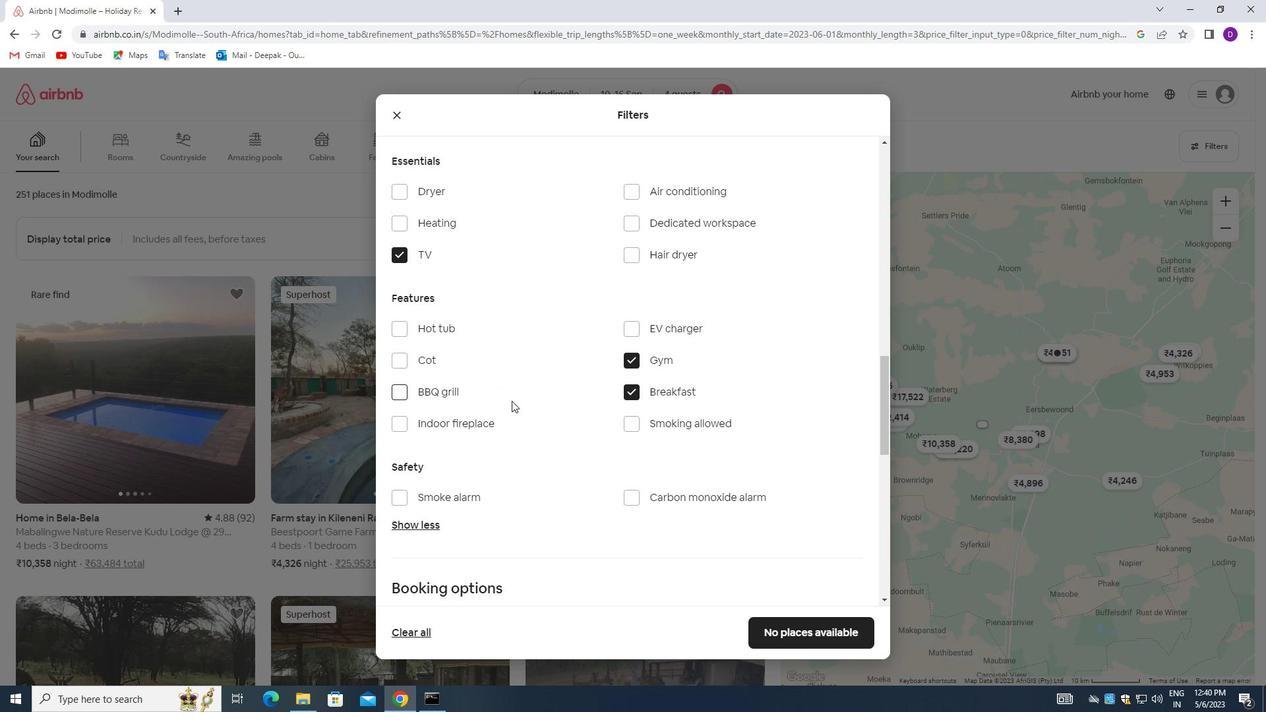 
Action: Mouse scrolled (512, 403) with delta (0, 0)
Screenshot: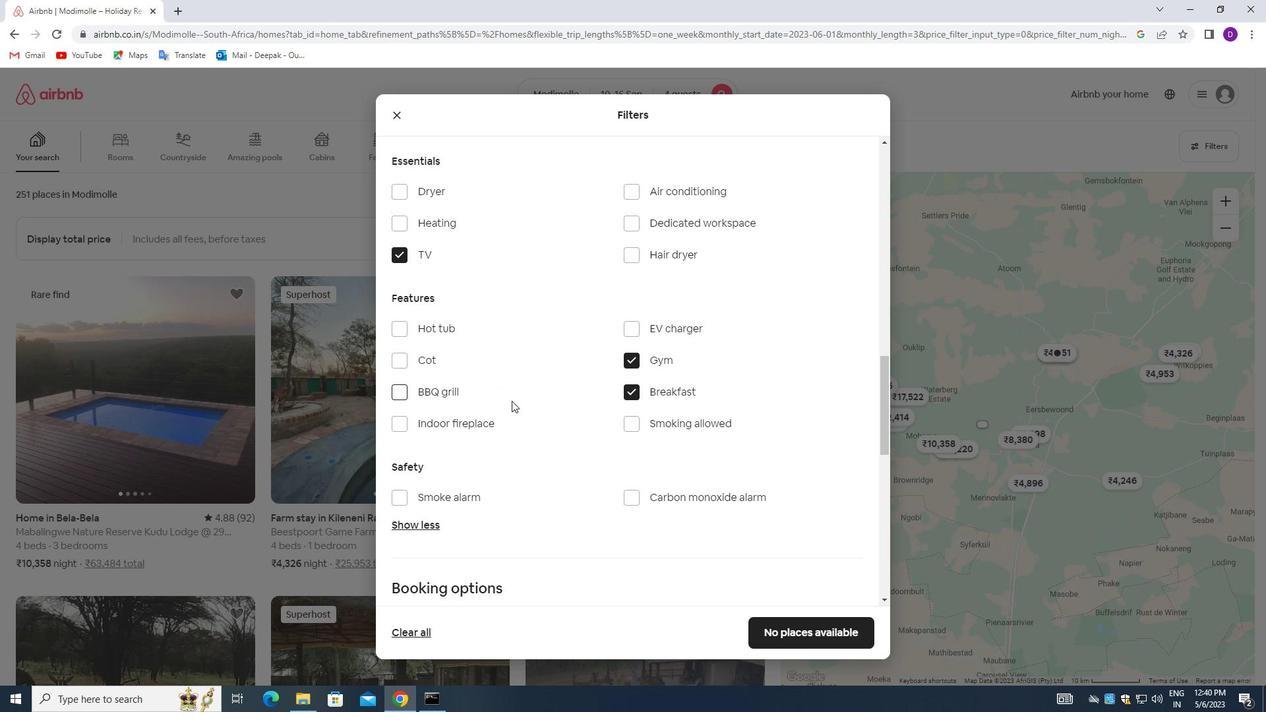 
Action: Mouse moved to (516, 406)
Screenshot: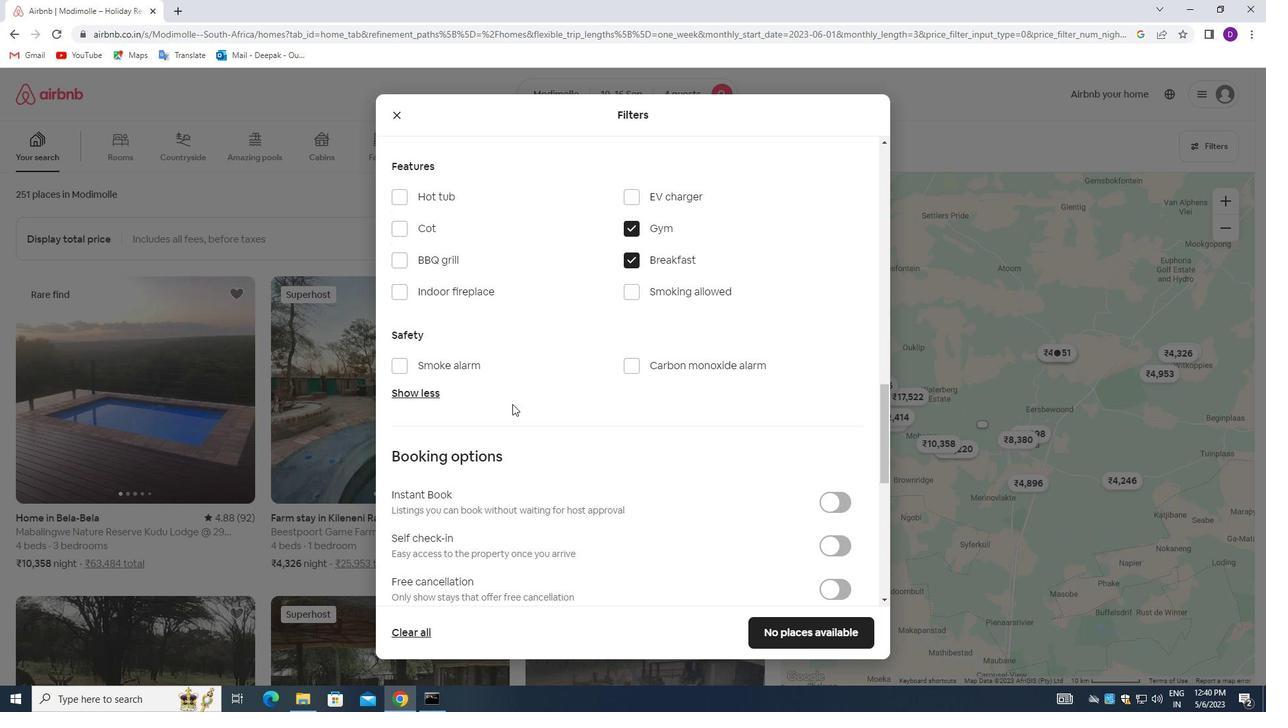 
Action: Mouse scrolled (516, 405) with delta (0, 0)
Screenshot: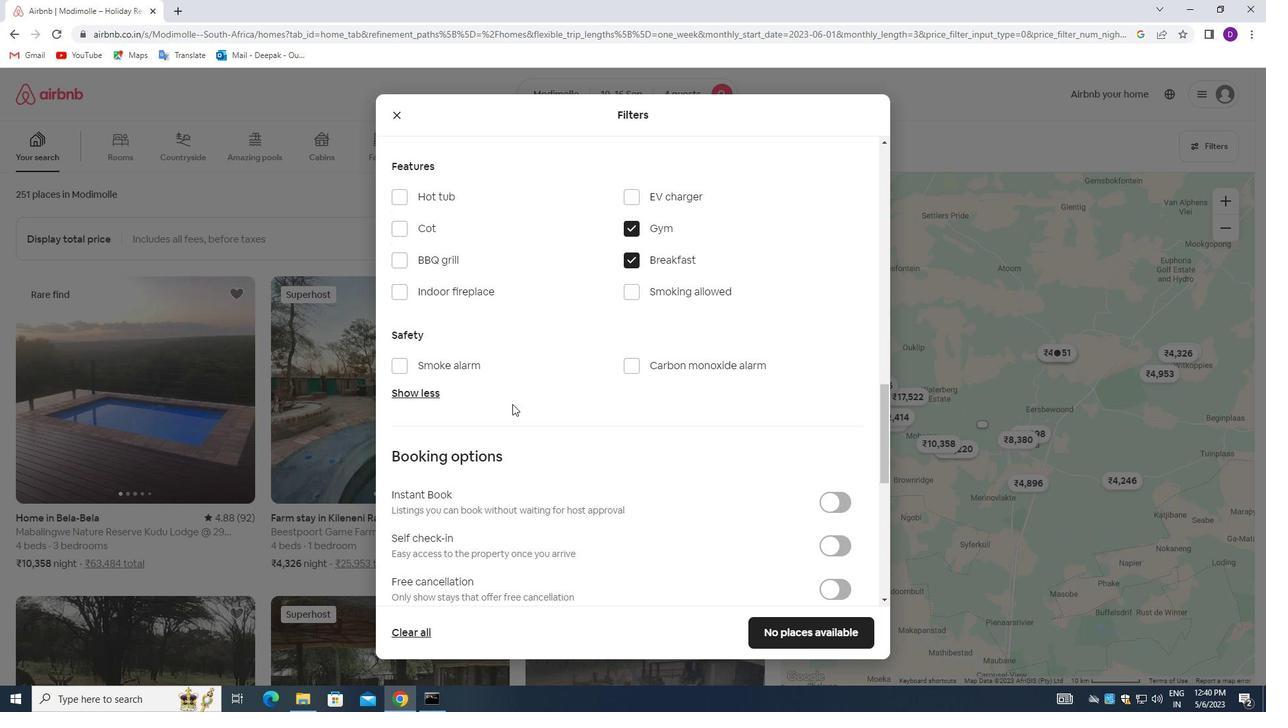 
Action: Mouse moved to (519, 408)
Screenshot: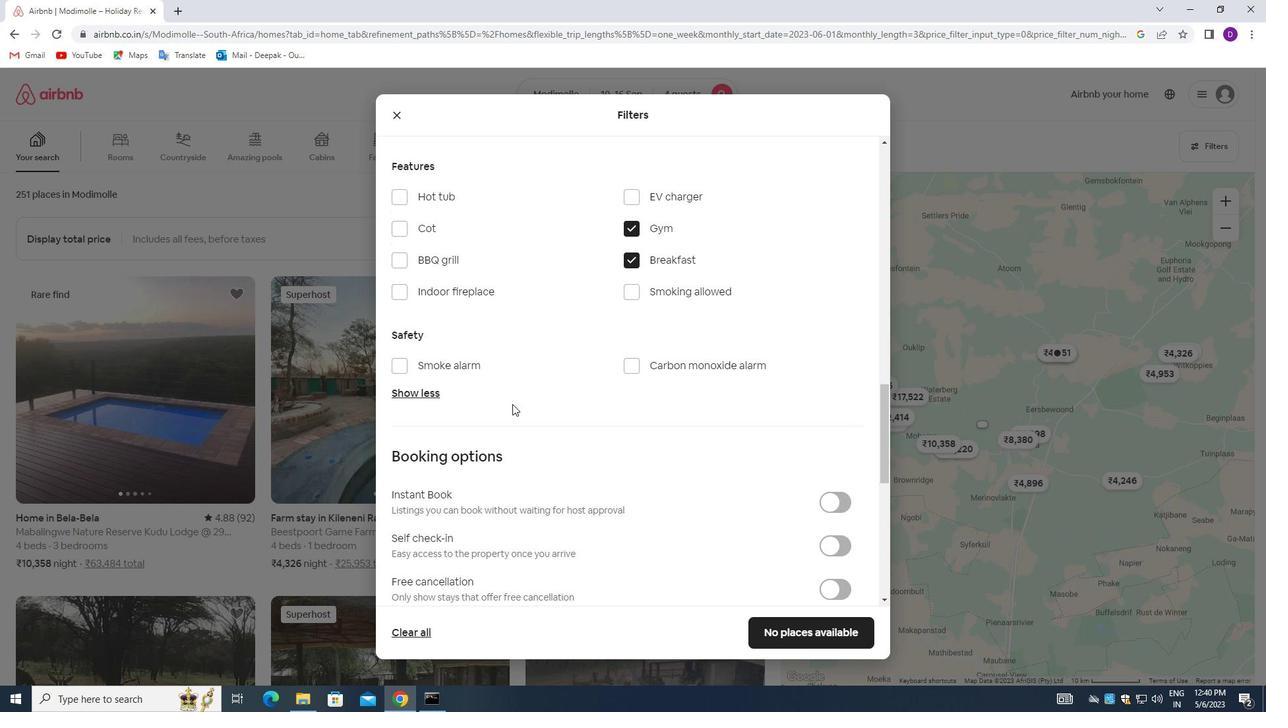 
Action: Mouse scrolled (519, 407) with delta (0, 0)
Screenshot: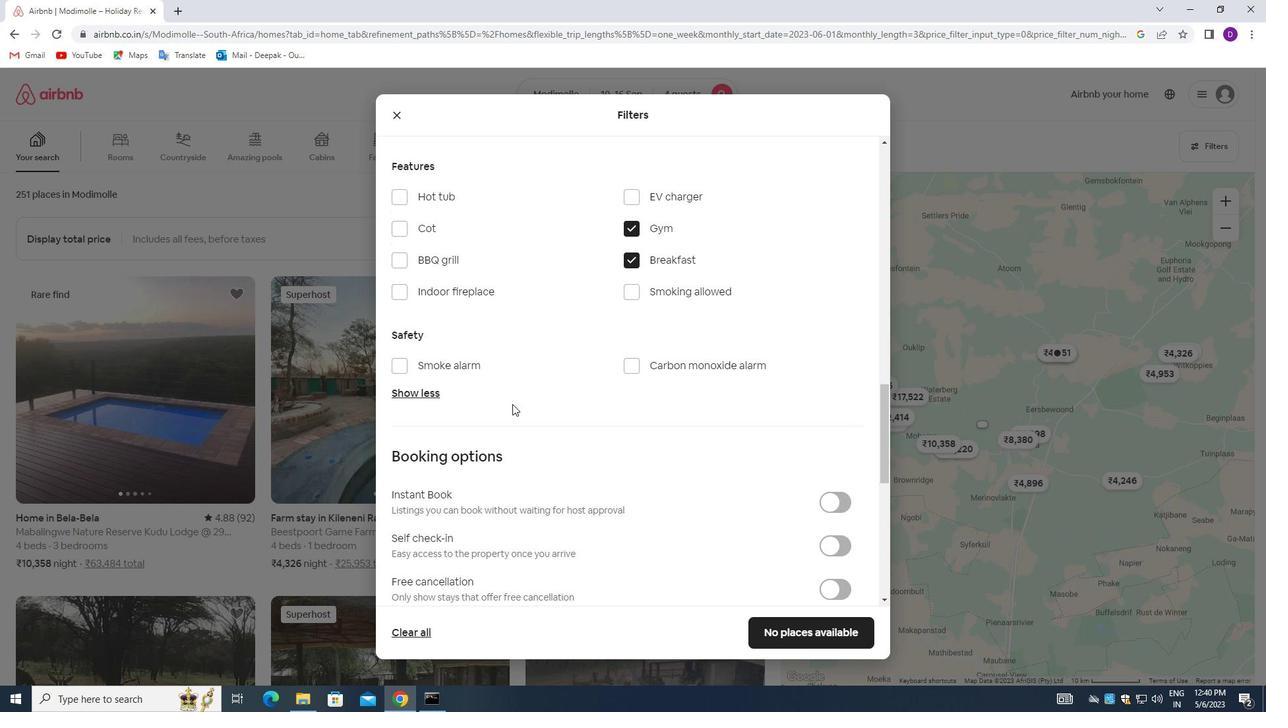 
Action: Mouse moved to (825, 414)
Screenshot: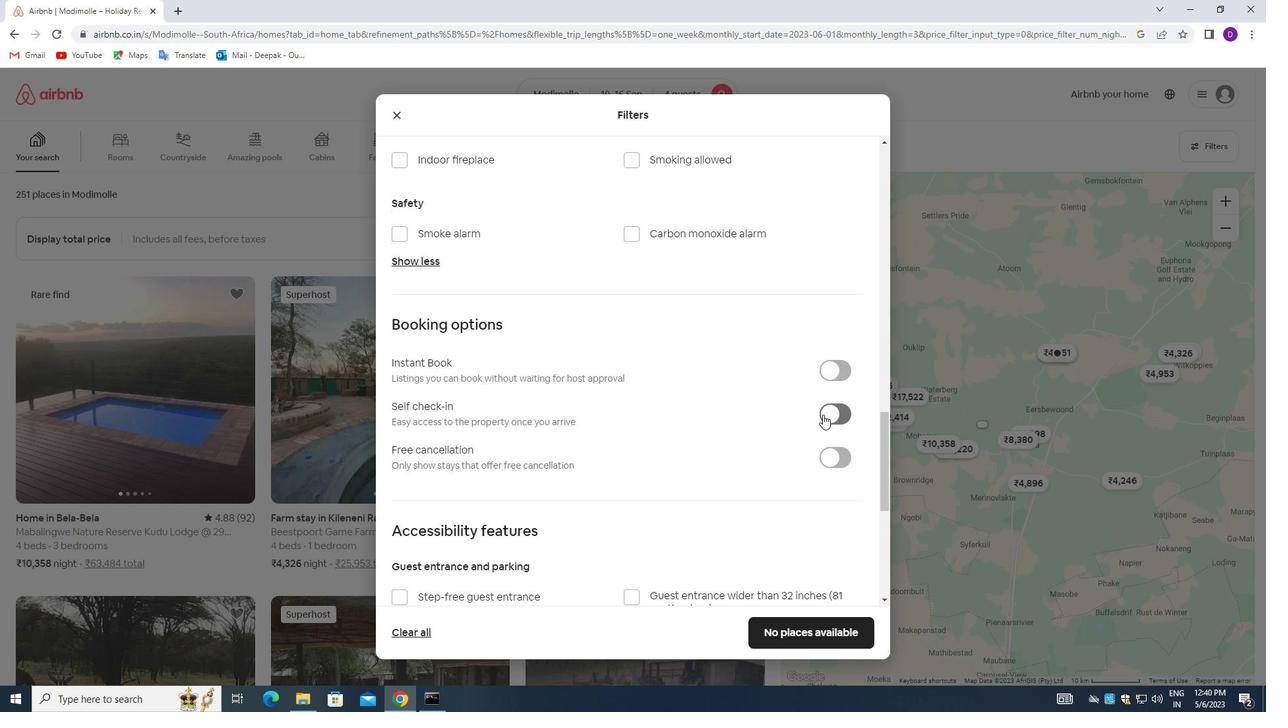 
Action: Mouse pressed left at (825, 414)
Screenshot: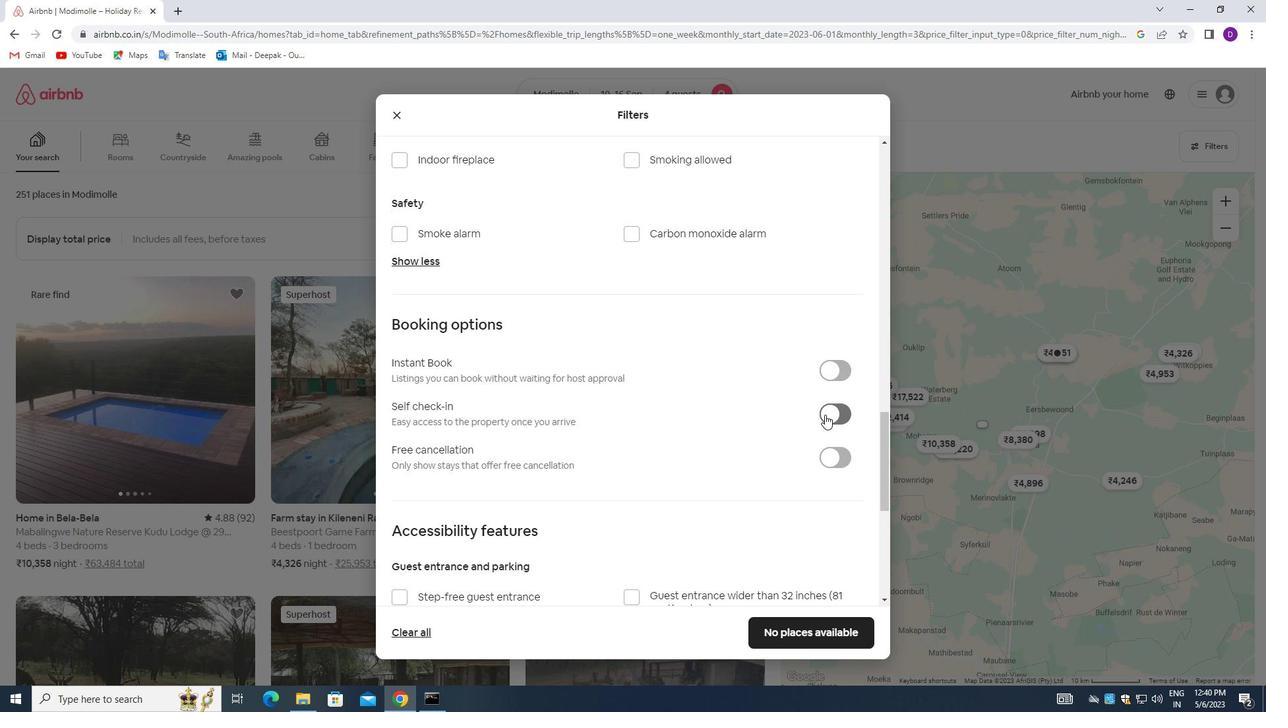 
Action: Mouse moved to (492, 443)
Screenshot: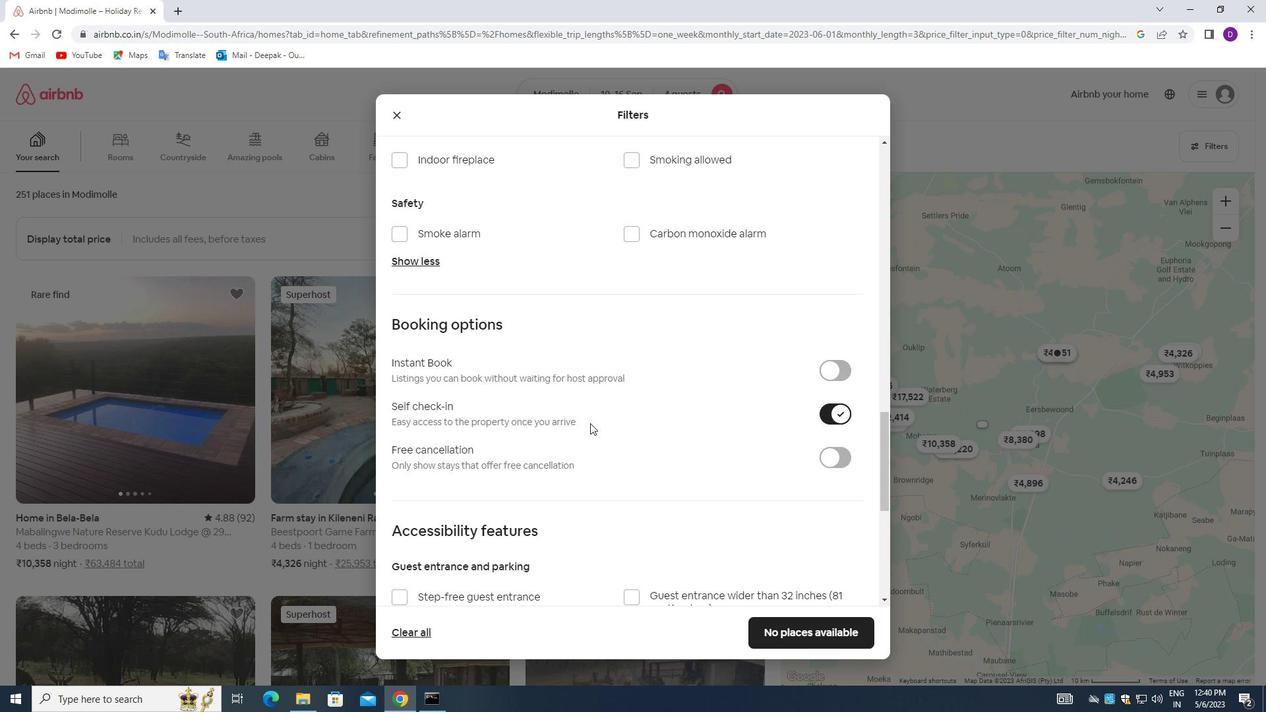 
Action: Mouse scrolled (492, 442) with delta (0, 0)
Screenshot: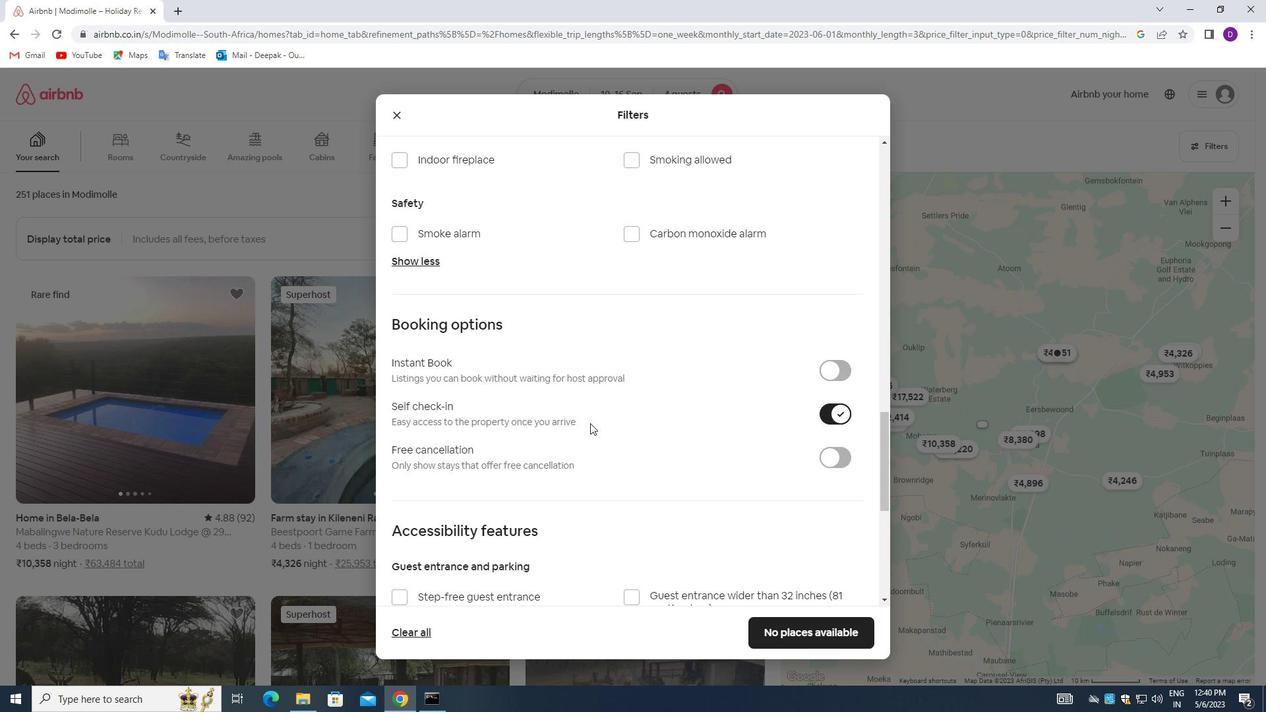 
Action: Mouse moved to (490, 448)
Screenshot: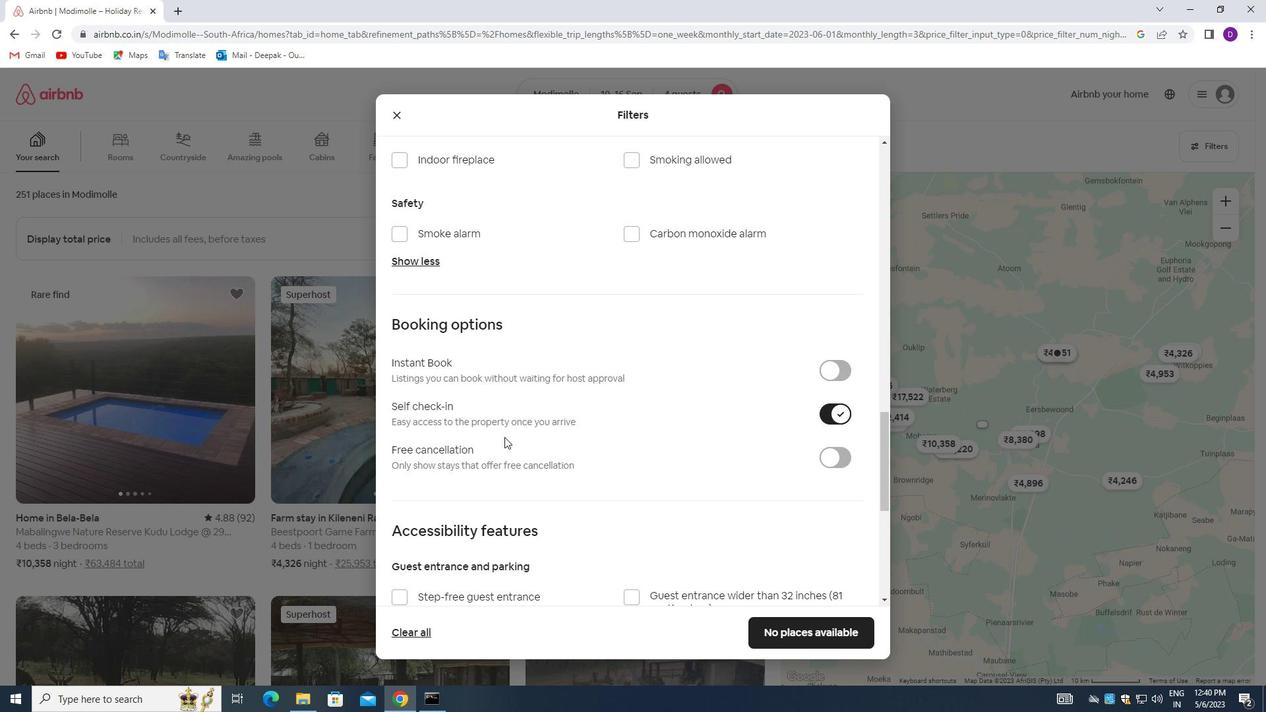 
Action: Mouse scrolled (490, 447) with delta (0, 0)
Screenshot: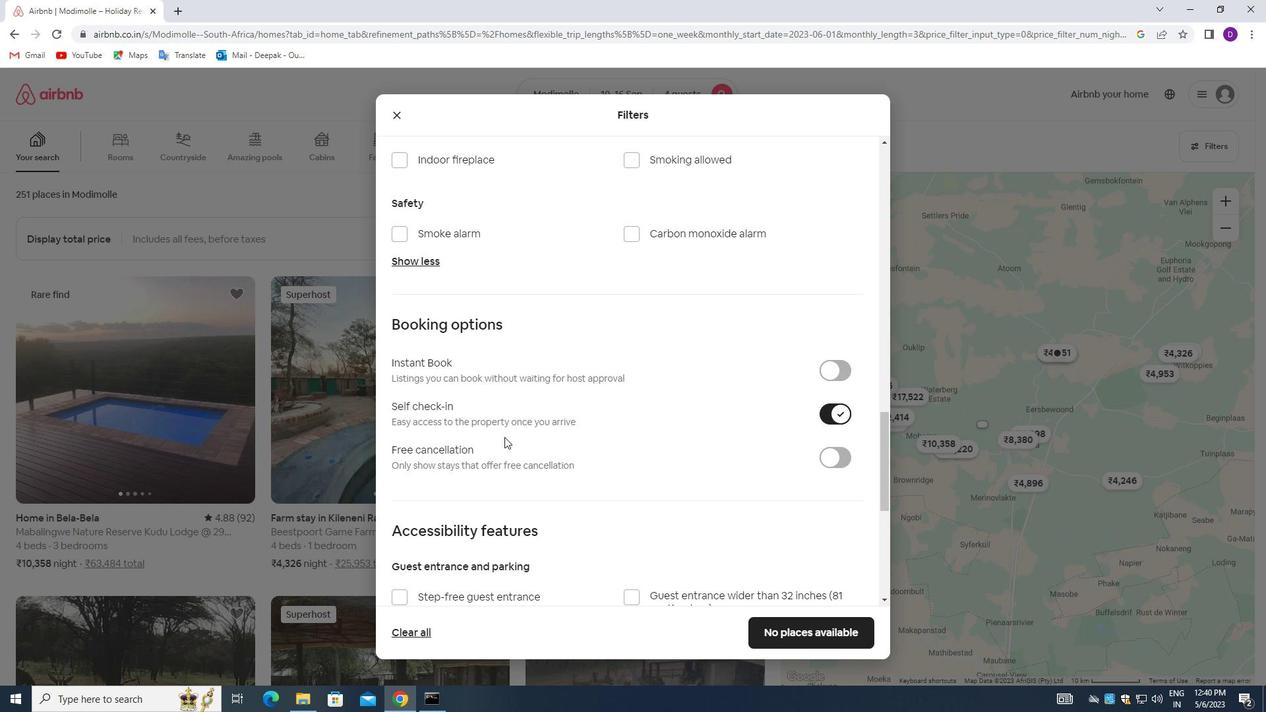 
Action: Mouse moved to (504, 449)
Screenshot: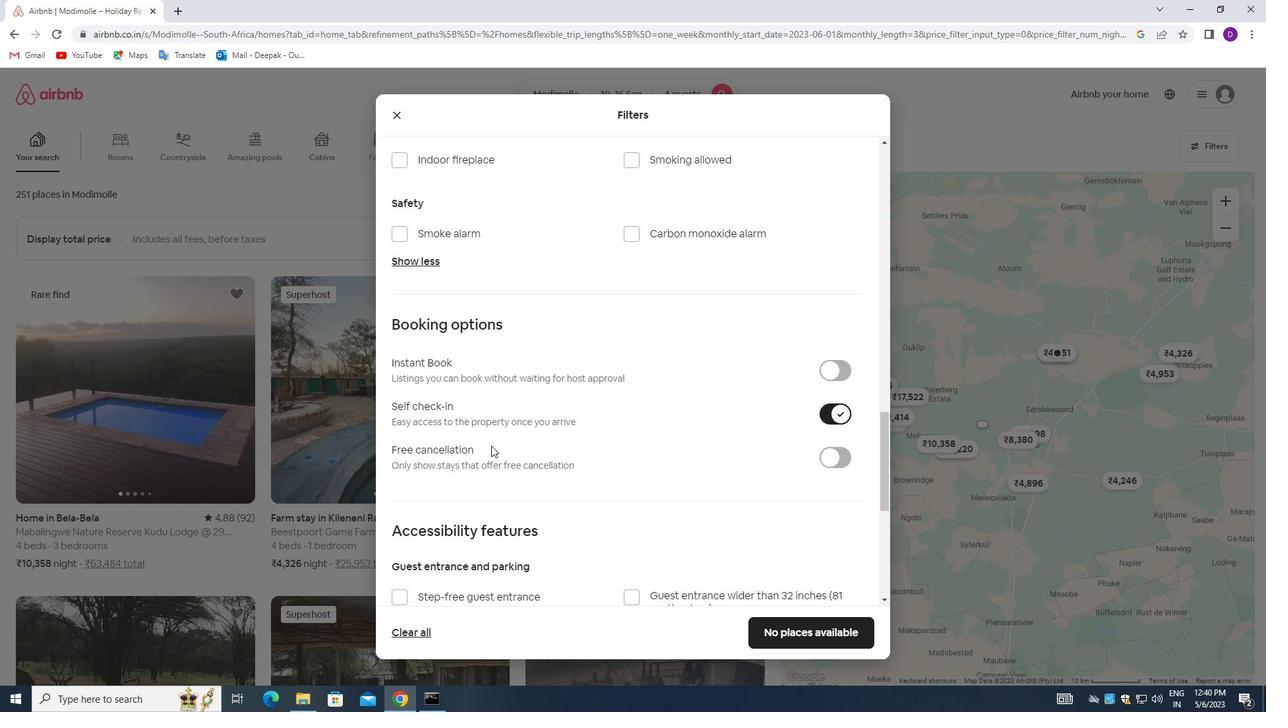 
Action: Mouse scrolled (498, 449) with delta (0, 0)
Screenshot: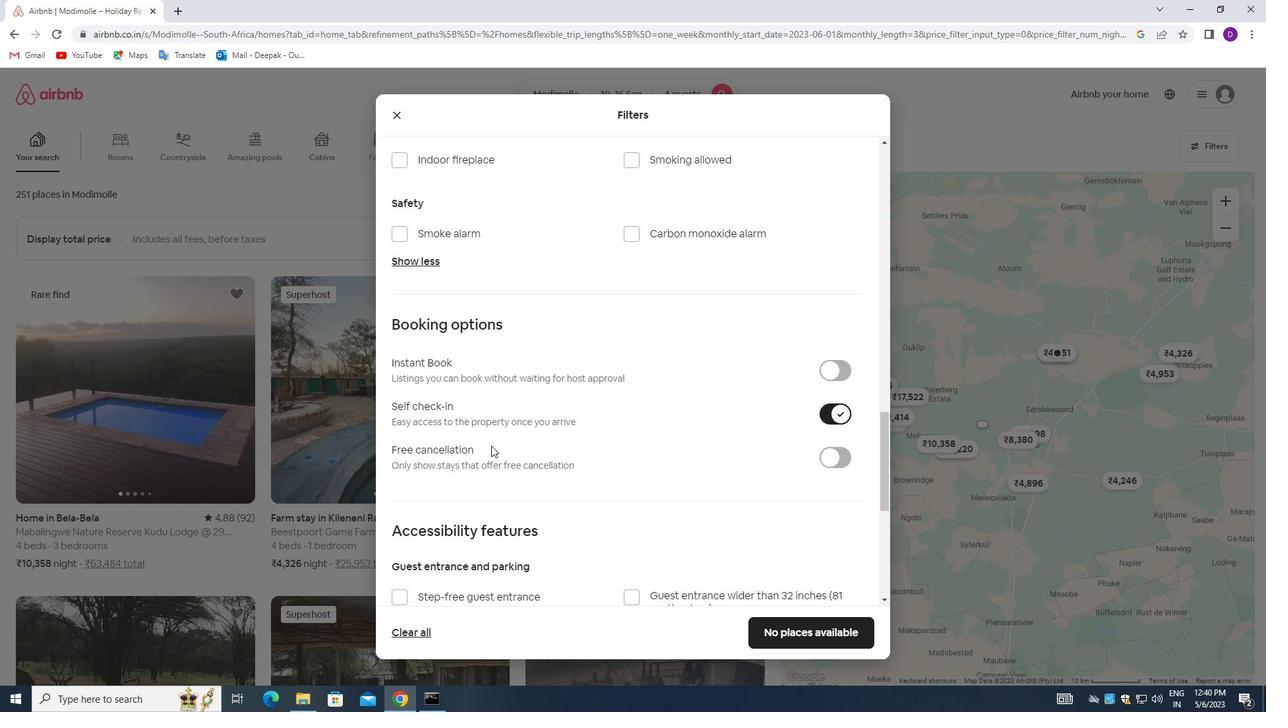 
Action: Mouse moved to (569, 440)
Screenshot: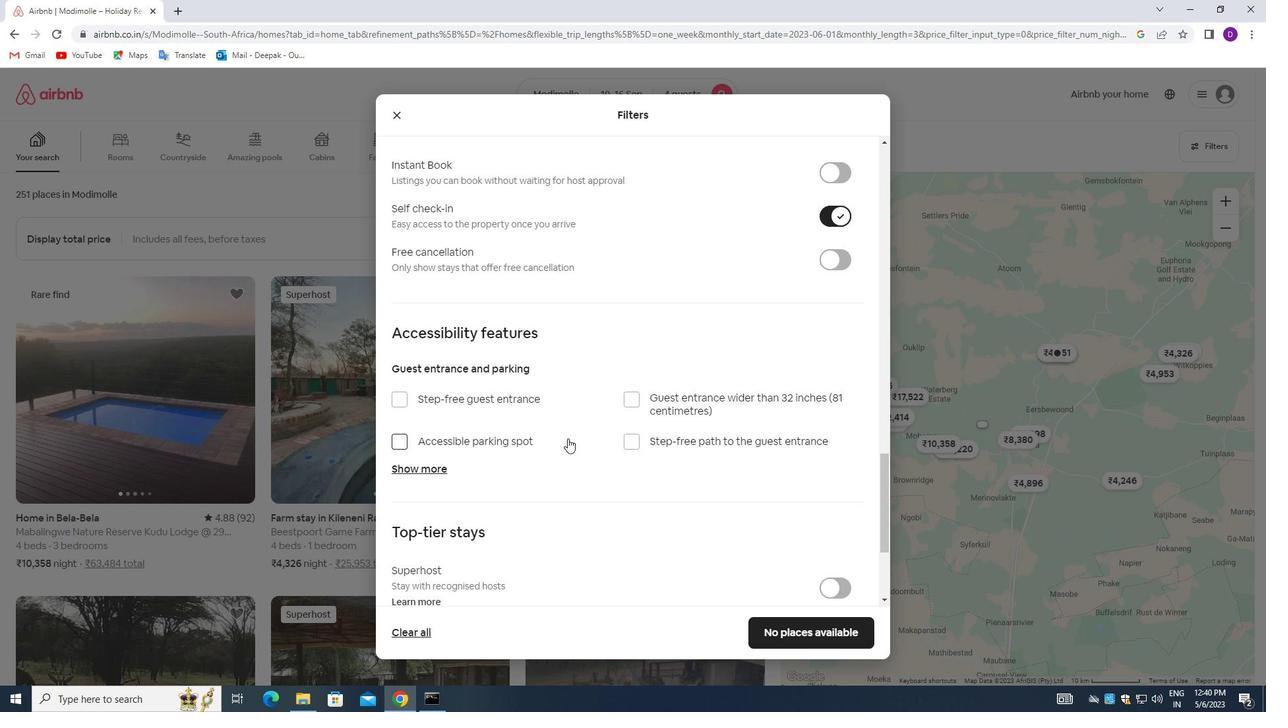 
Action: Mouse scrolled (569, 439) with delta (0, 0)
Screenshot: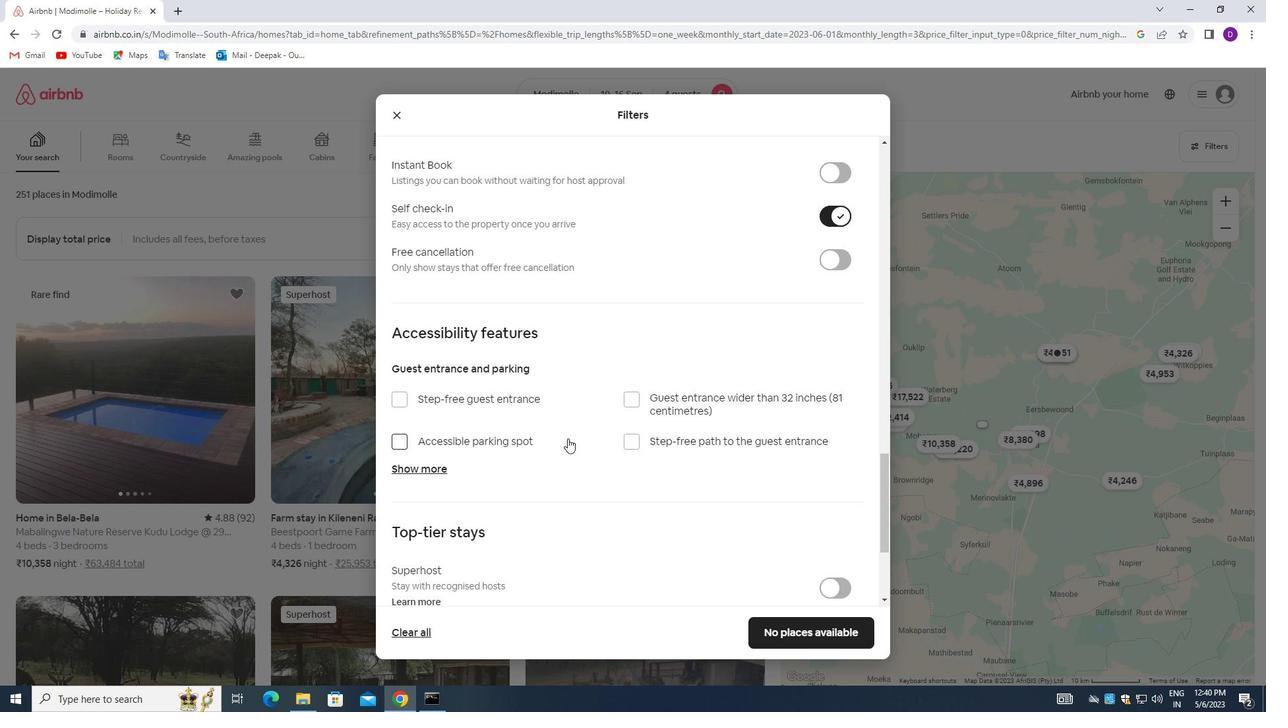 
Action: Mouse moved to (560, 441)
Screenshot: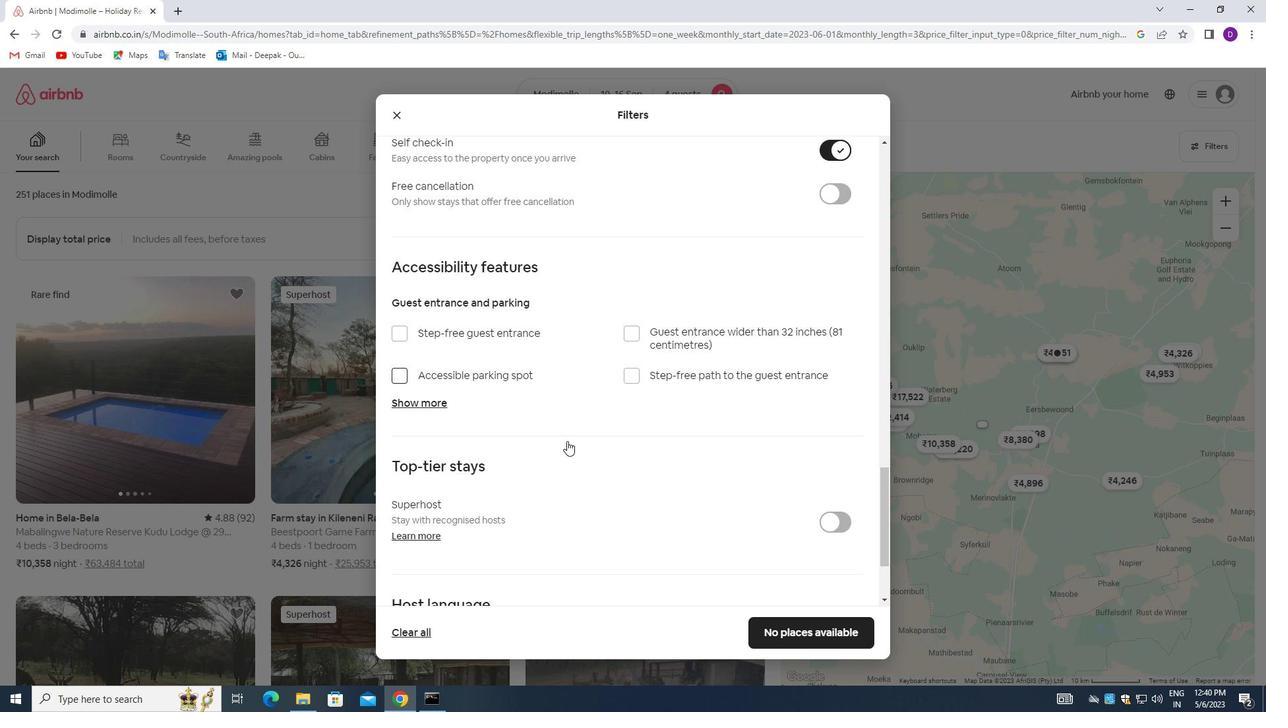 
Action: Mouse scrolled (560, 440) with delta (0, 0)
Screenshot: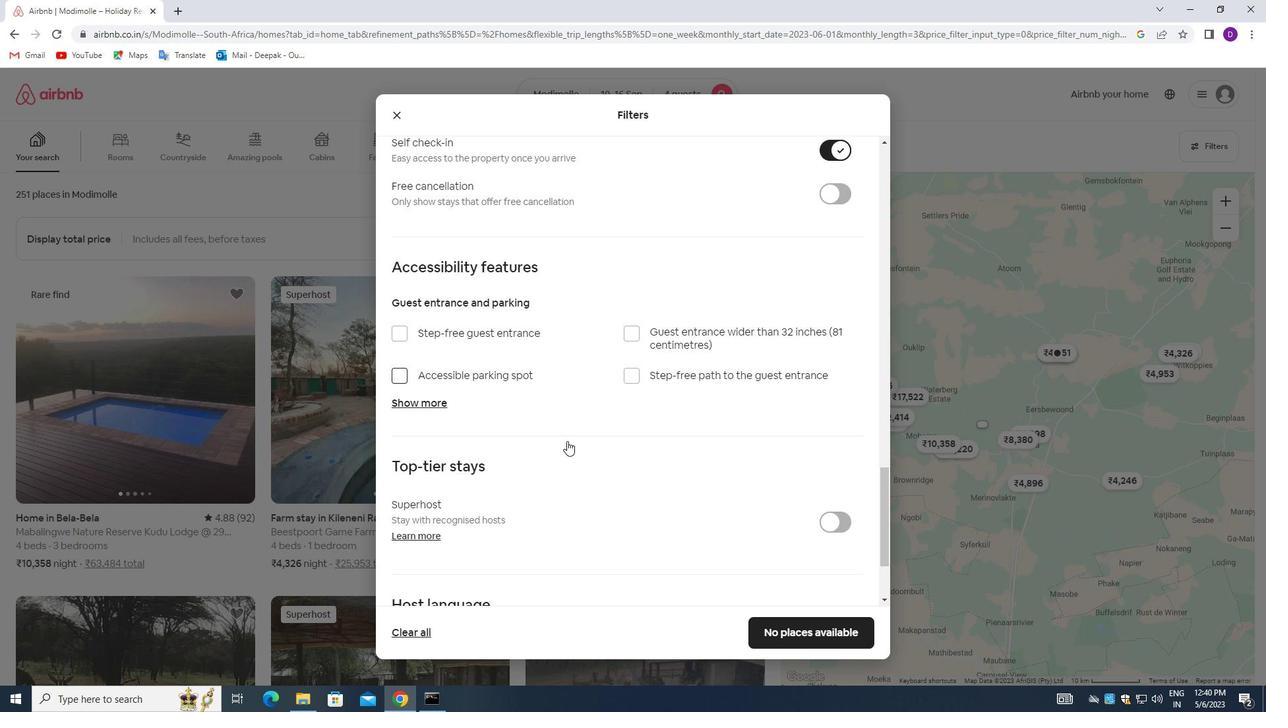 
Action: Mouse moved to (557, 442)
Screenshot: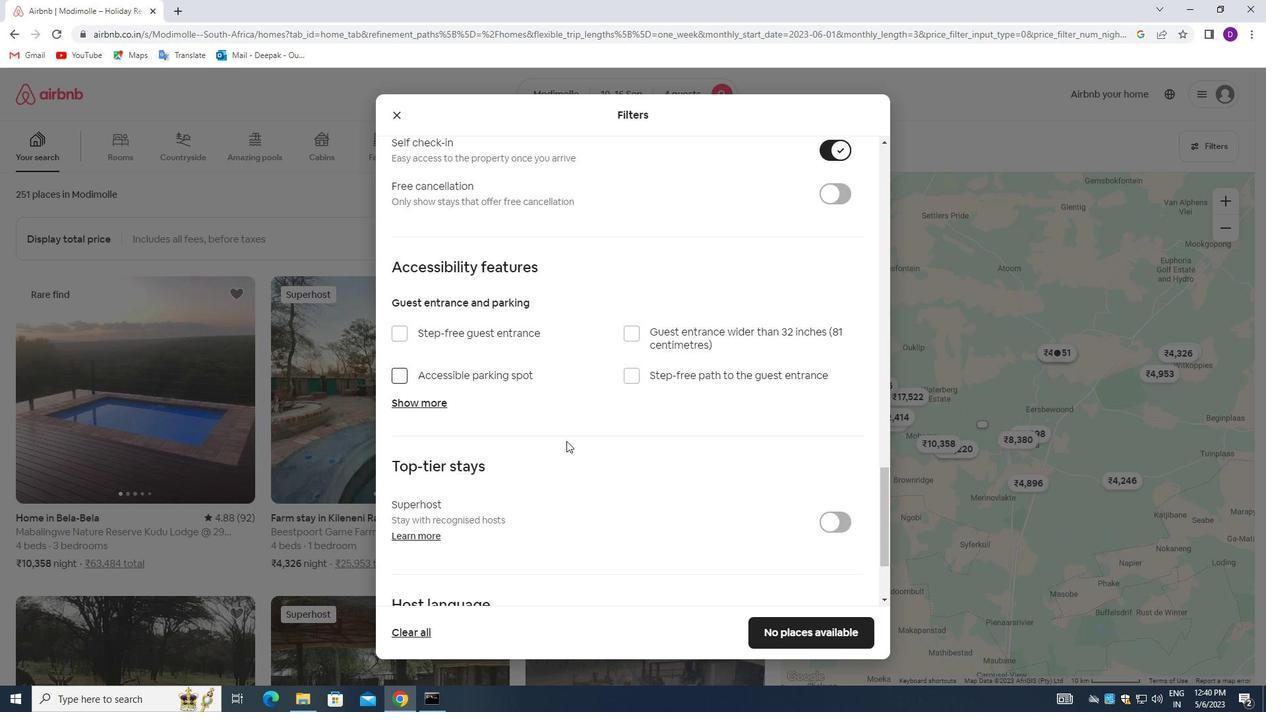 
Action: Mouse scrolled (557, 442) with delta (0, 0)
Screenshot: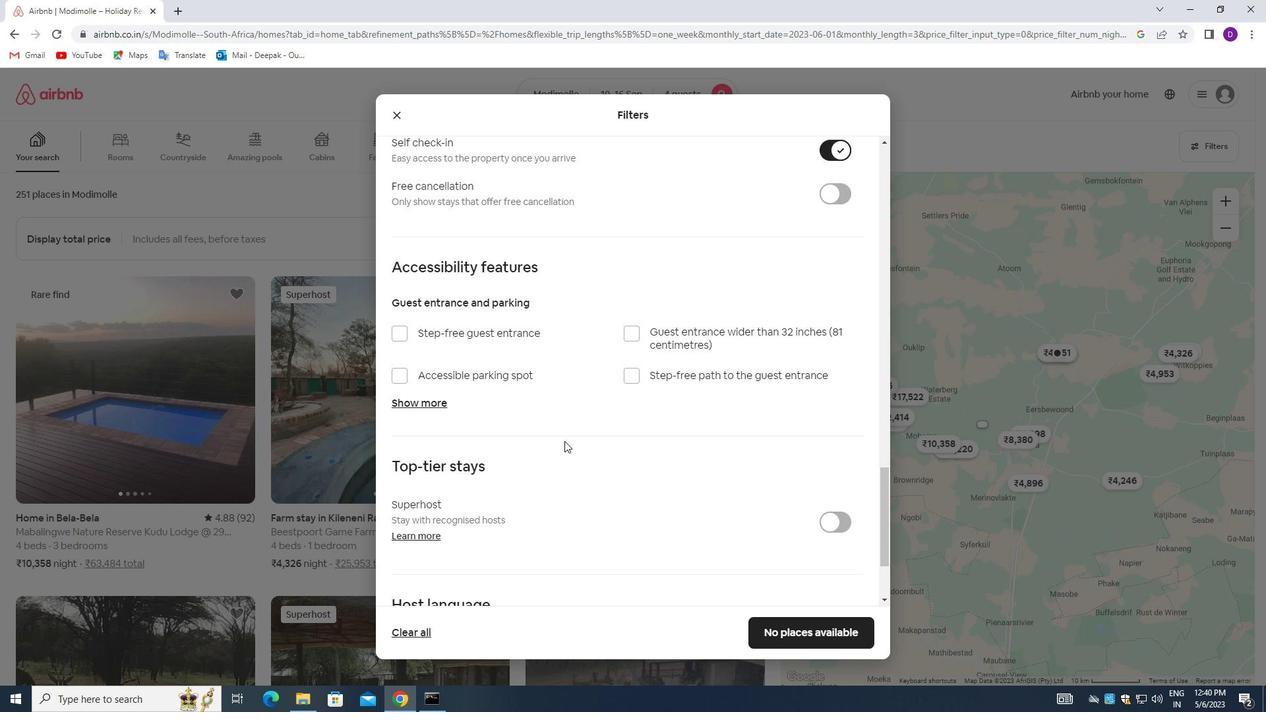
Action: Mouse moved to (531, 450)
Screenshot: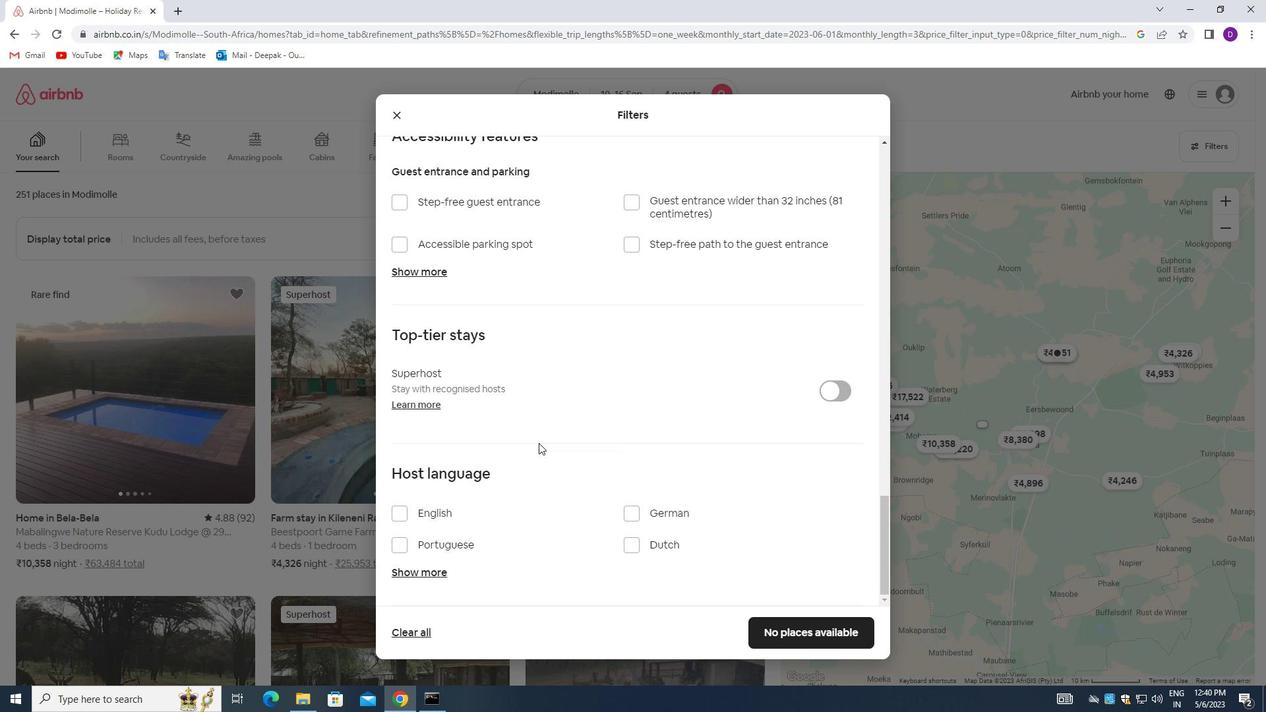 
Action: Mouse scrolled (531, 449) with delta (0, 0)
Screenshot: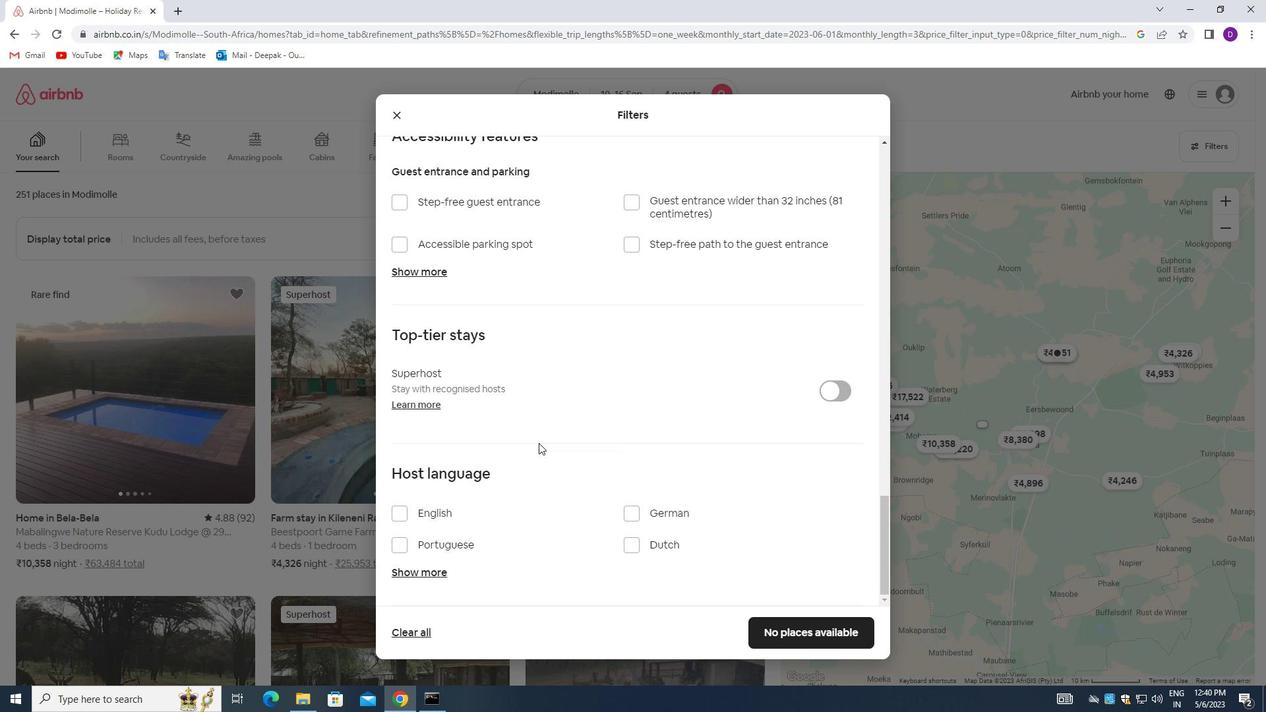
Action: Mouse moved to (527, 456)
Screenshot: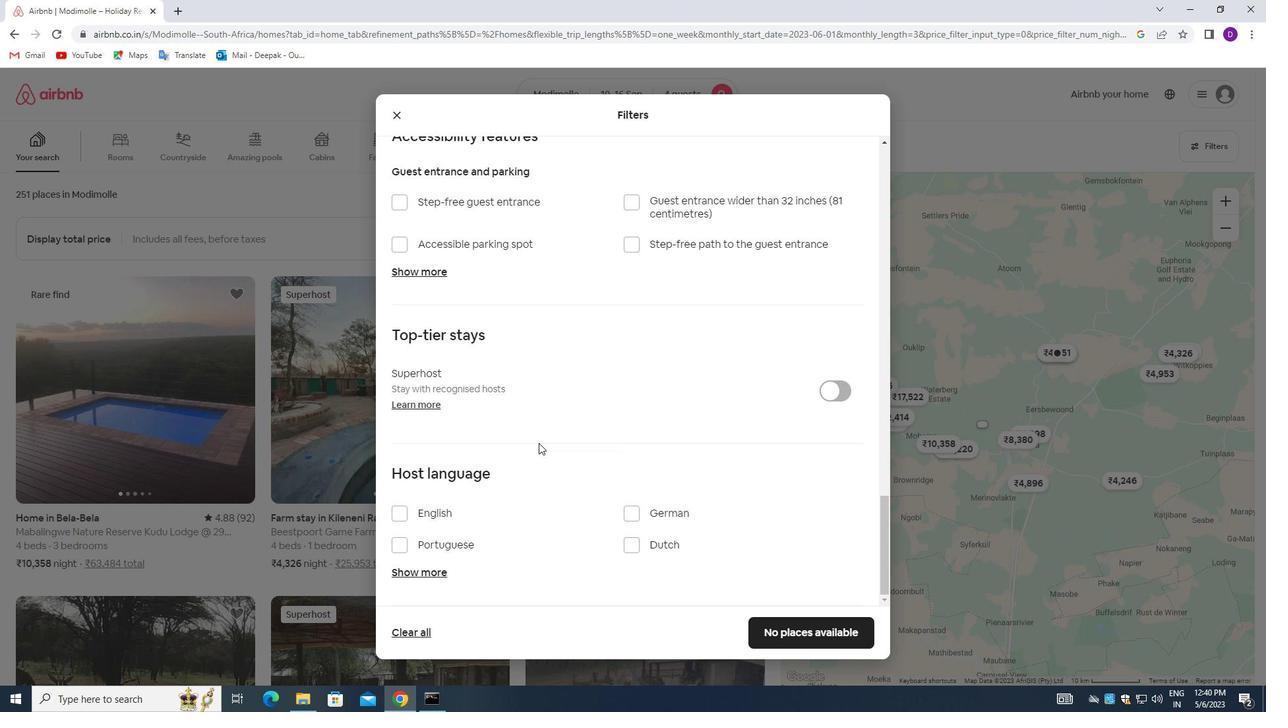 
Action: Mouse scrolled (527, 455) with delta (0, 0)
Screenshot: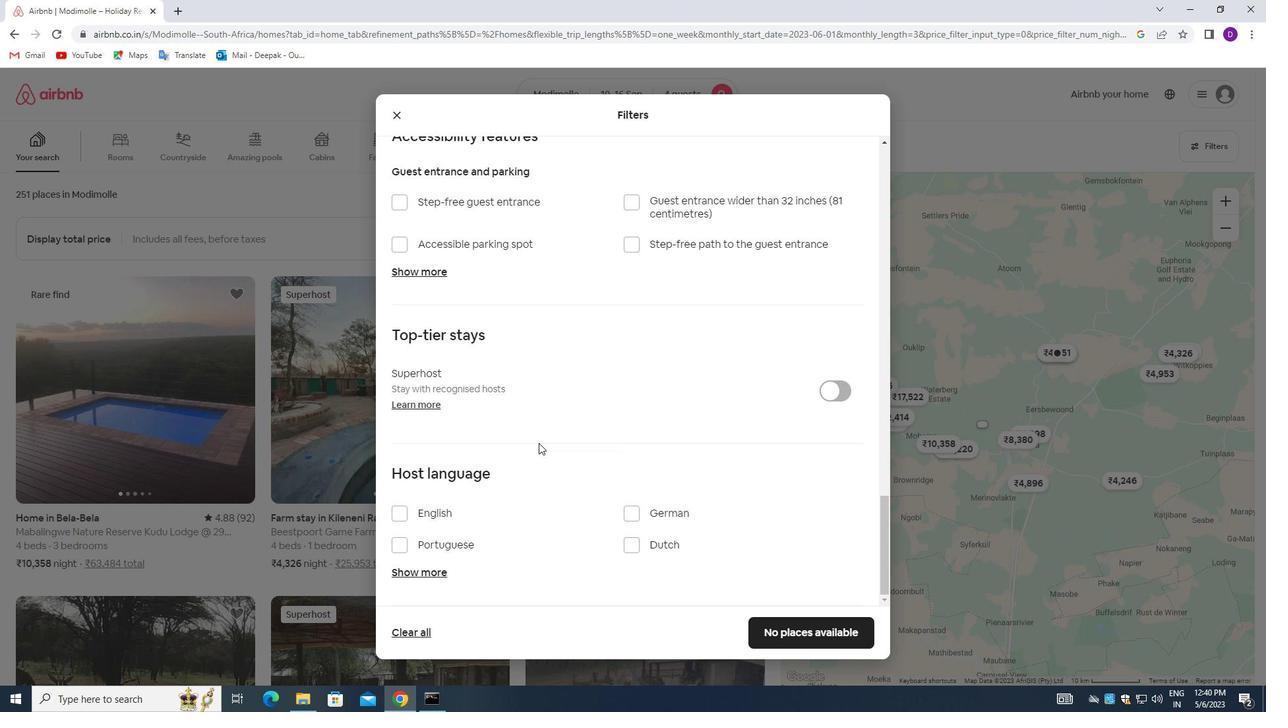 
Action: Mouse moved to (520, 463)
Screenshot: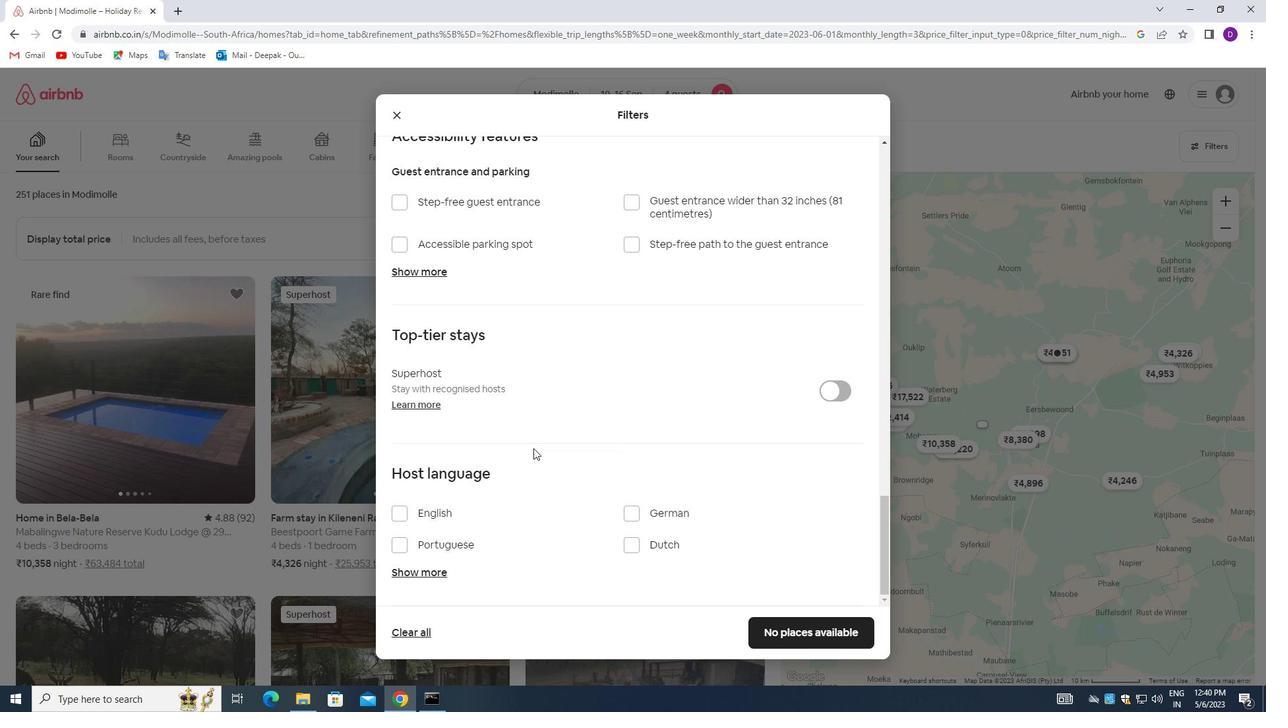 
Action: Mouse scrolled (520, 462) with delta (0, 0)
Screenshot: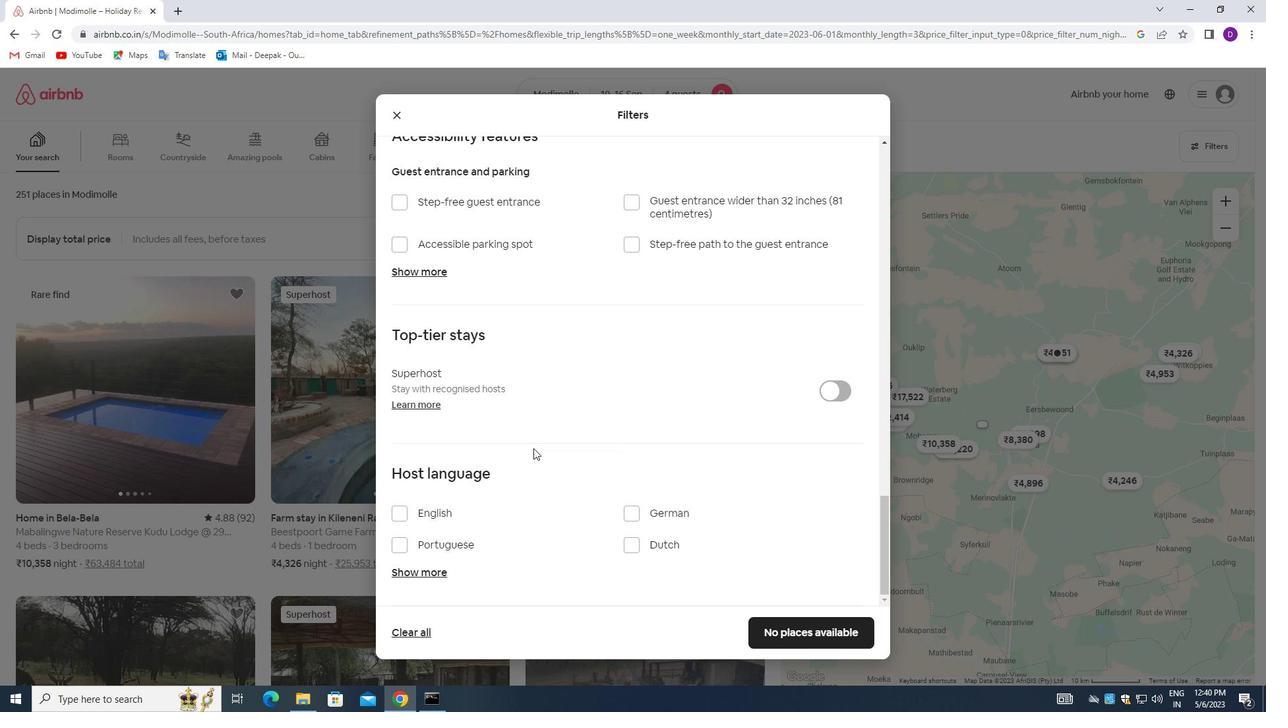 
Action: Mouse moved to (403, 512)
Screenshot: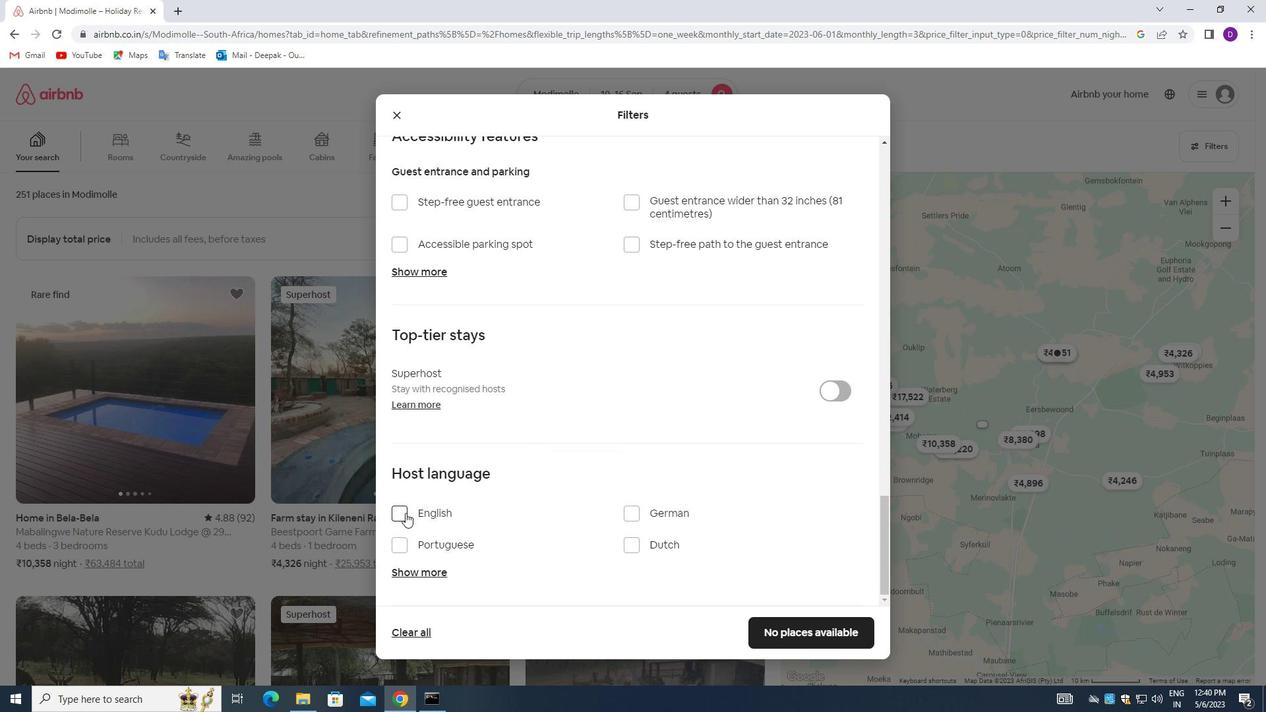 
Action: Mouse pressed left at (403, 512)
Screenshot: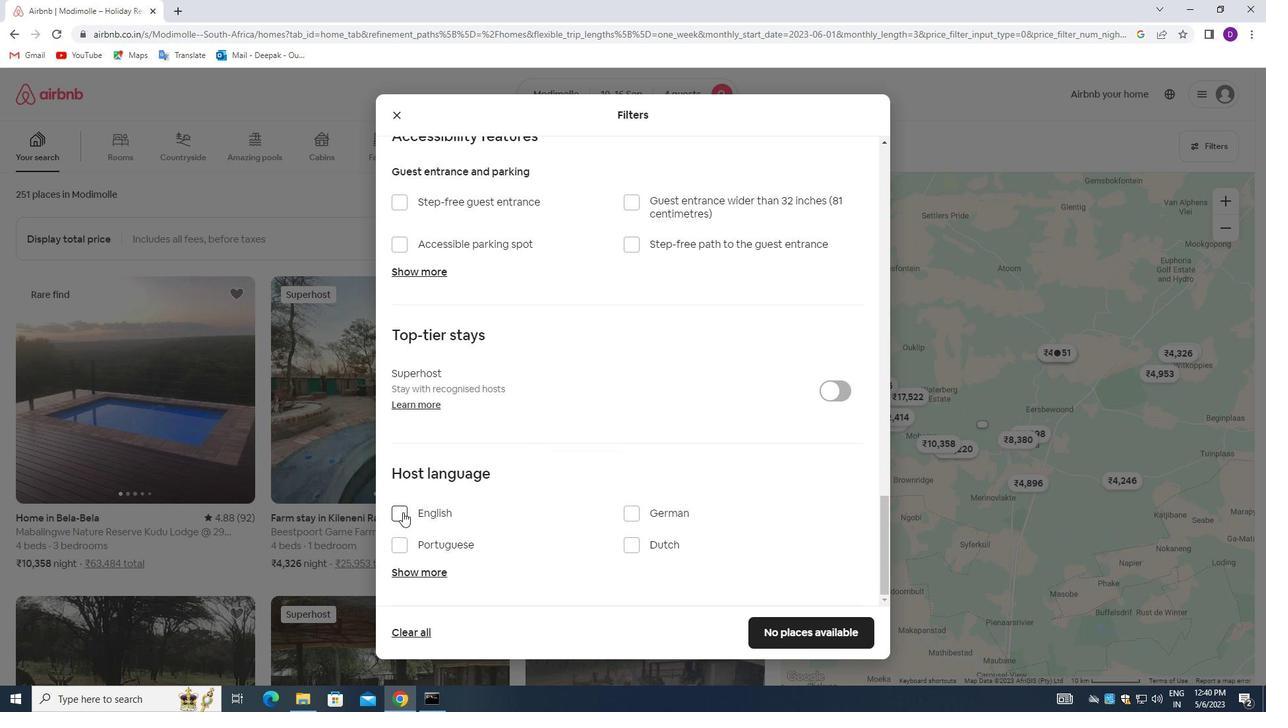 
Action: Mouse moved to (752, 525)
Screenshot: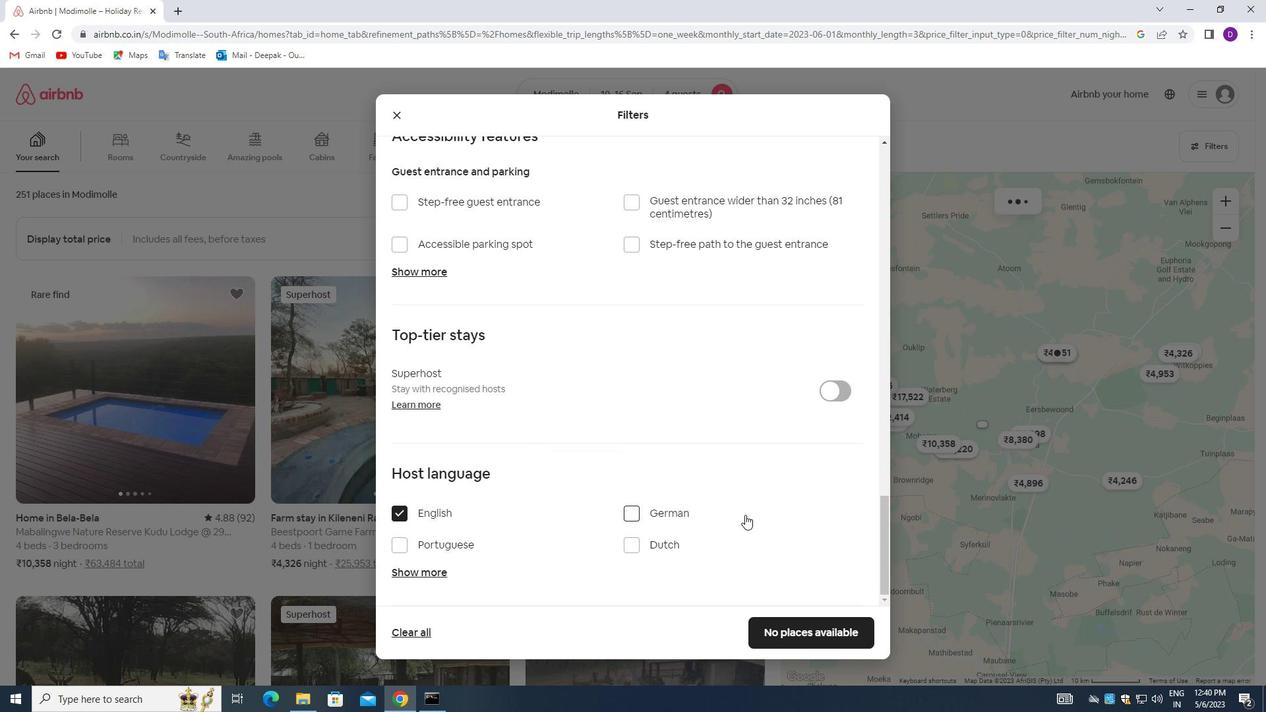 
Action: Mouse scrolled (752, 524) with delta (0, 0)
Screenshot: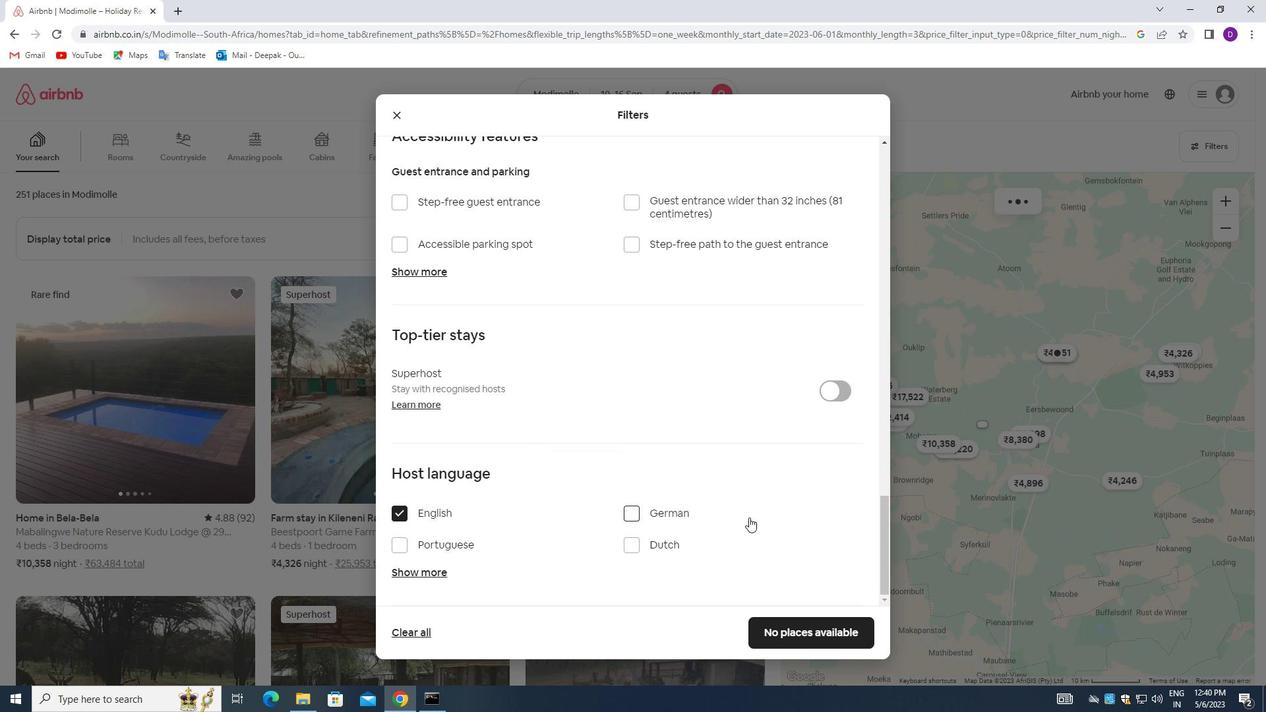 
Action: Mouse moved to (754, 531)
Screenshot: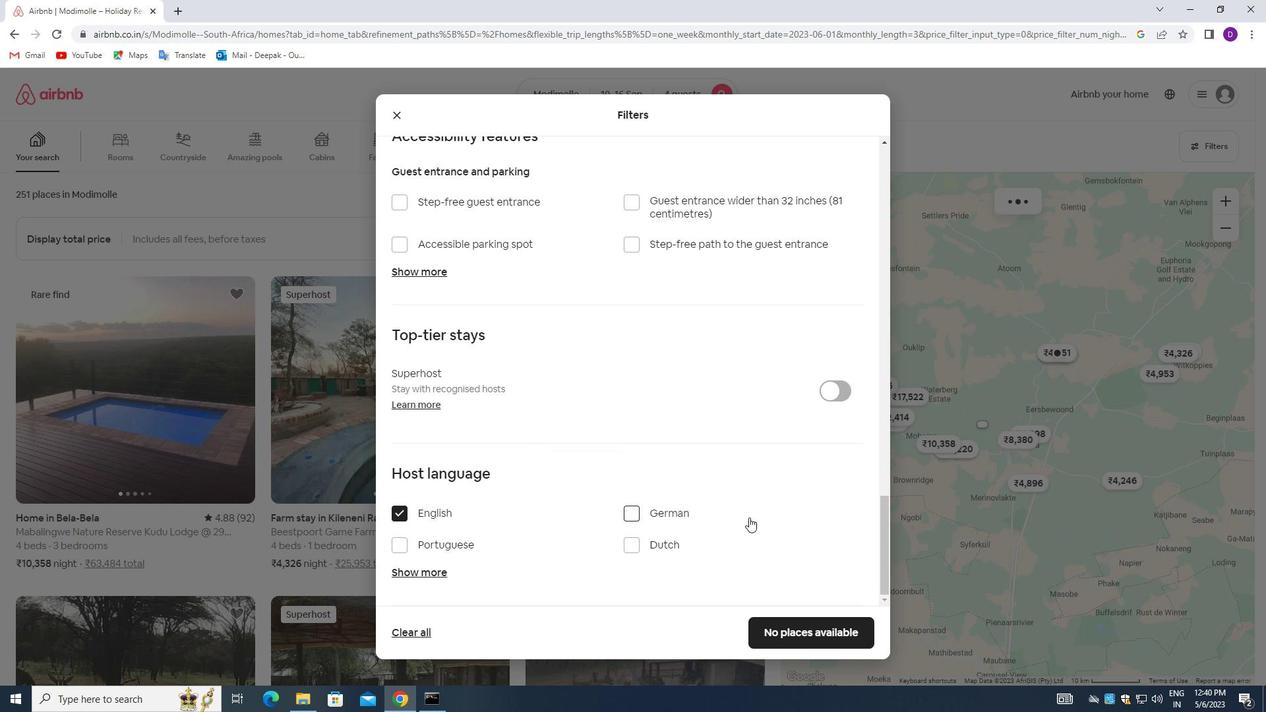 
Action: Mouse scrolled (754, 531) with delta (0, 0)
Screenshot: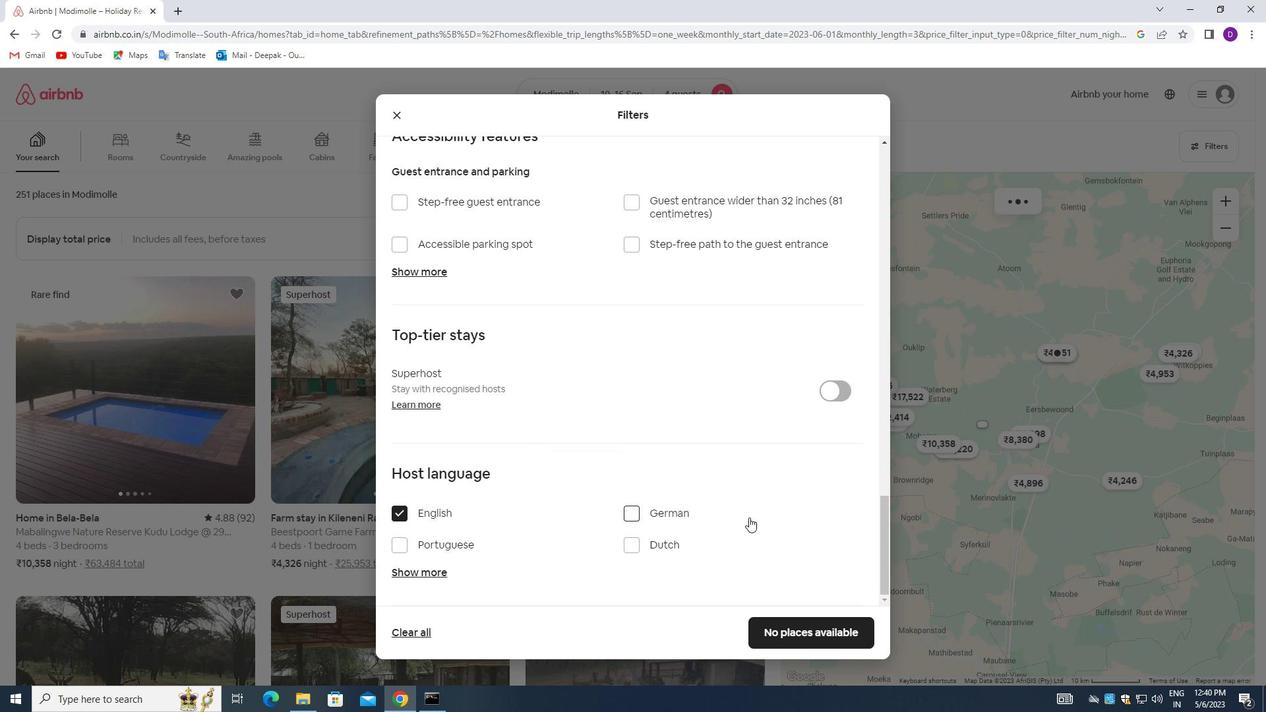 
Action: Mouse moved to (754, 536)
Screenshot: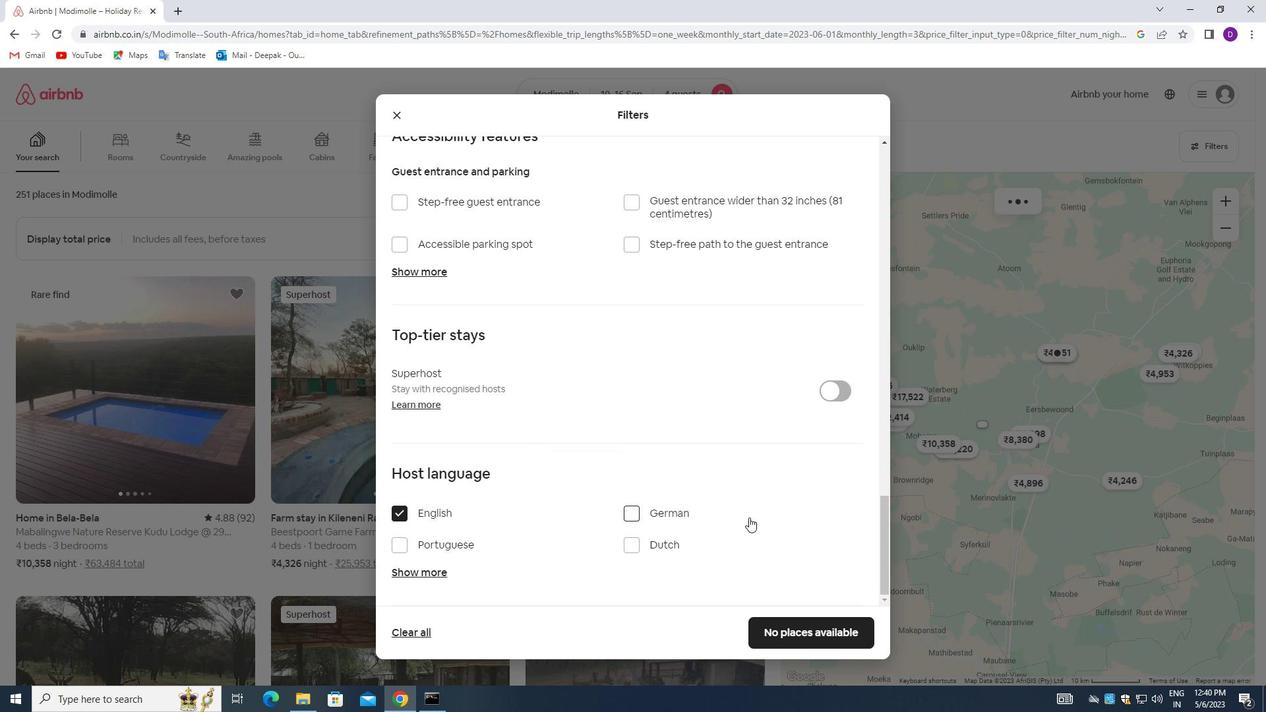 
Action: Mouse scrolled (754, 535) with delta (0, 0)
Screenshot: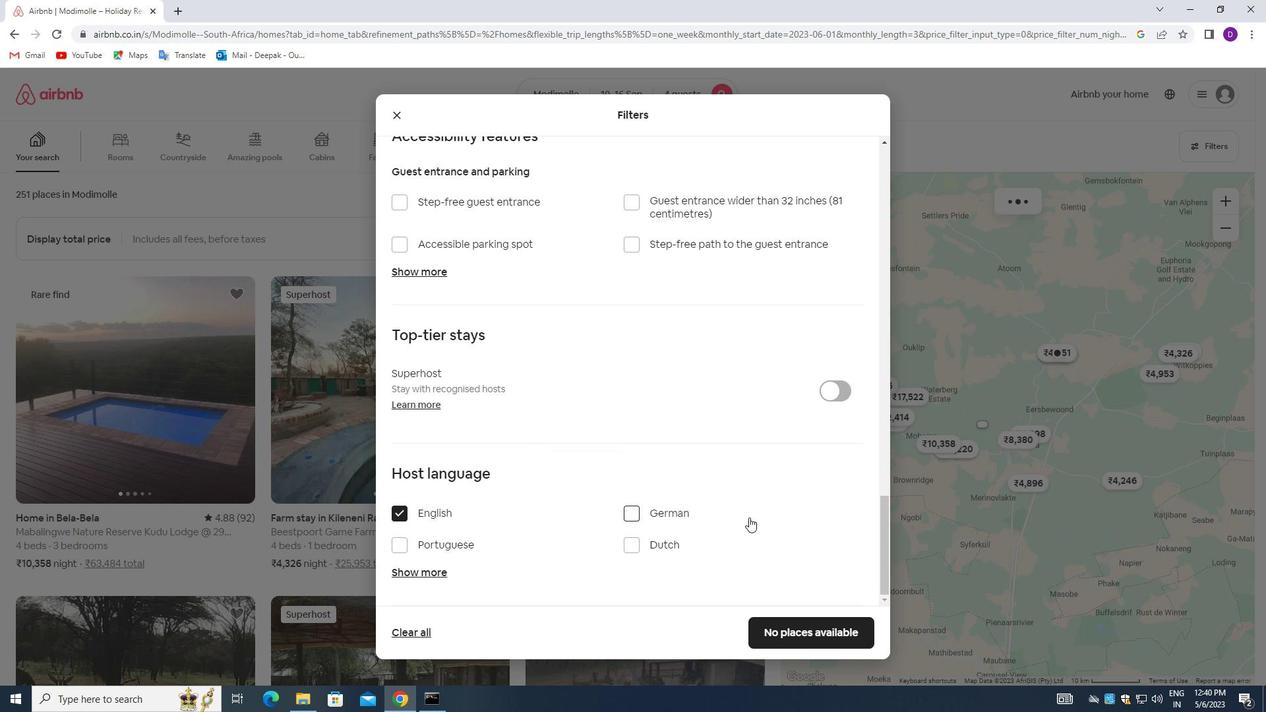 
Action: Mouse moved to (795, 629)
Screenshot: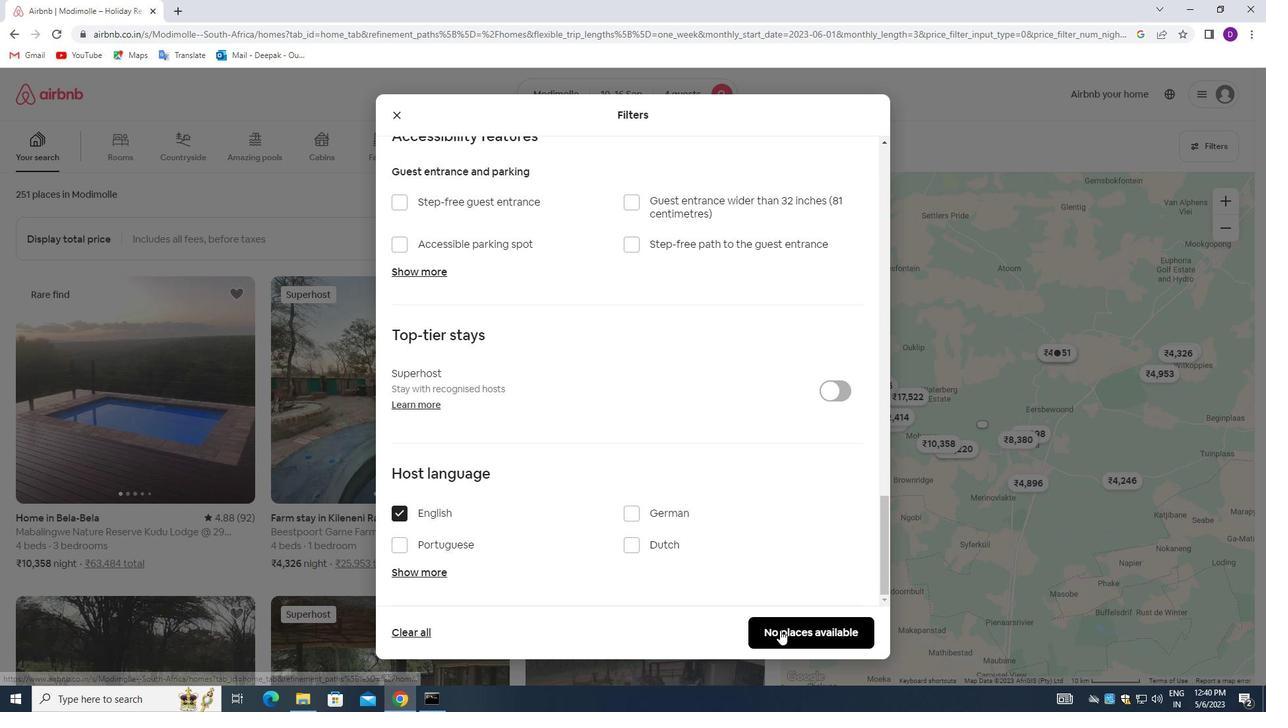 
Action: Mouse pressed left at (795, 629)
Screenshot: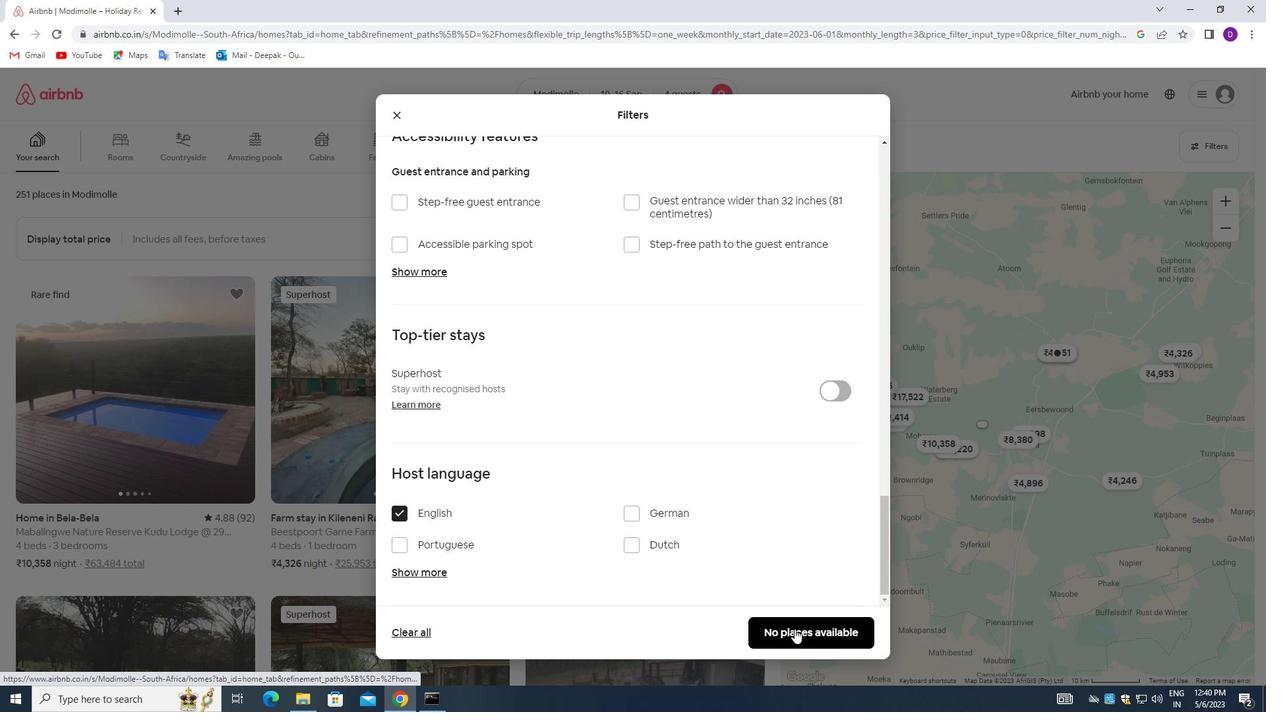 
Action: Mouse moved to (695, 470)
Screenshot: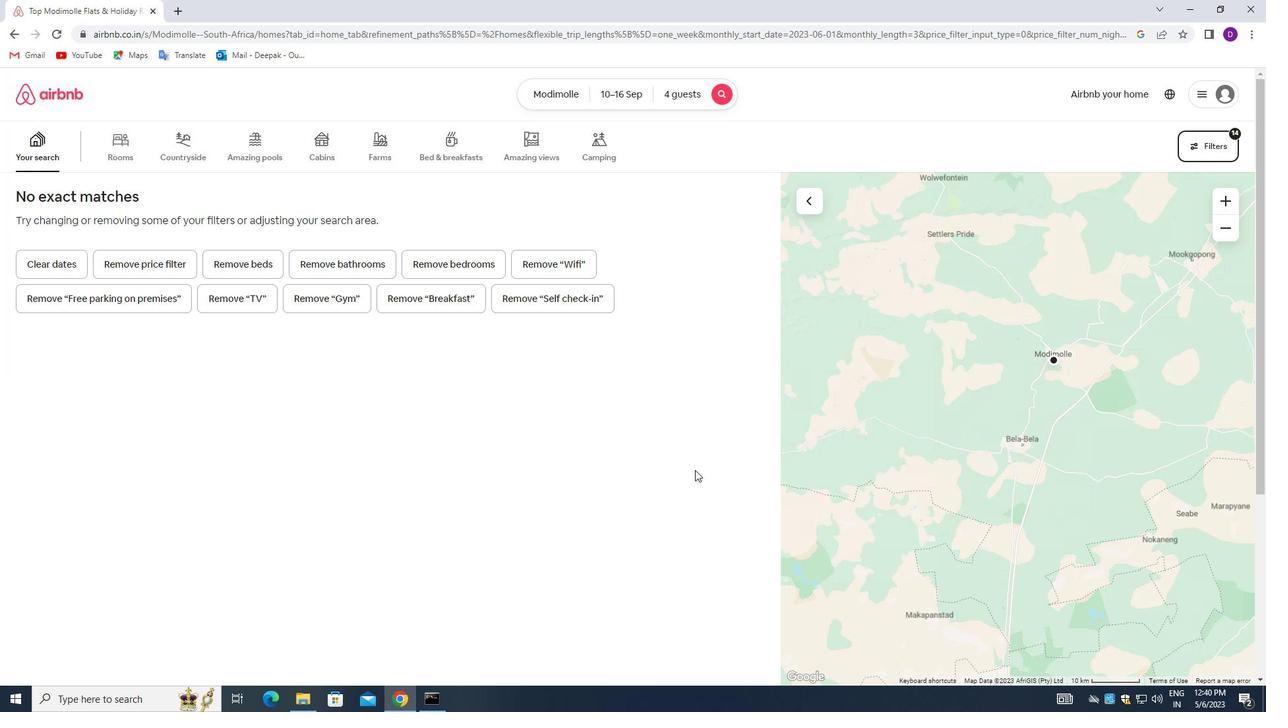 
